 Task: Explore Airbnb accommodation in Kuusamo, Finland from 4th December, 2023 to 10th December, 2023 for 8 adults. Place can be entire room or shared room with 4 bedrooms having 8 beds and 4 bathrooms. Property type can be house. Amenities needed are: wifi, TV, free parkinig on premises, gym, breakfast.
Action: Mouse moved to (591, 128)
Screenshot: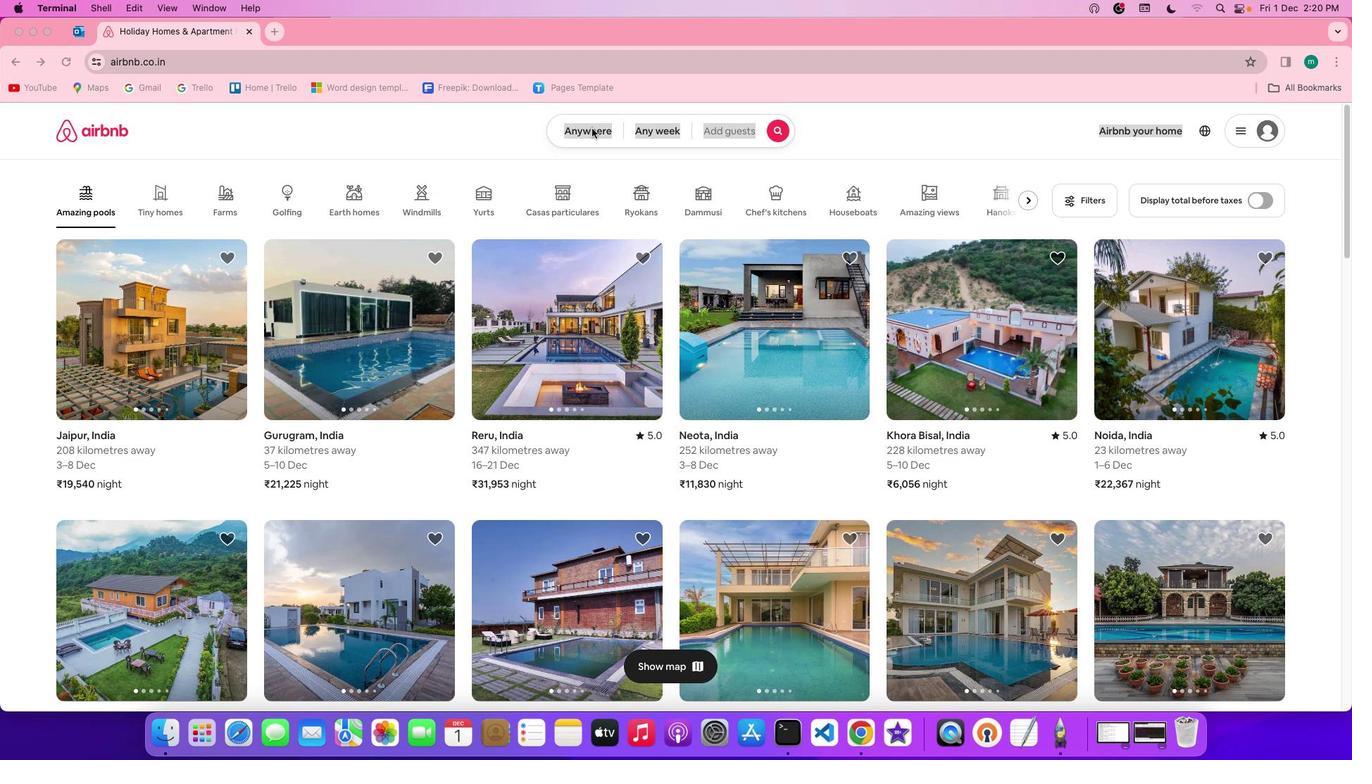 
Action: Mouse pressed left at (591, 128)
Screenshot: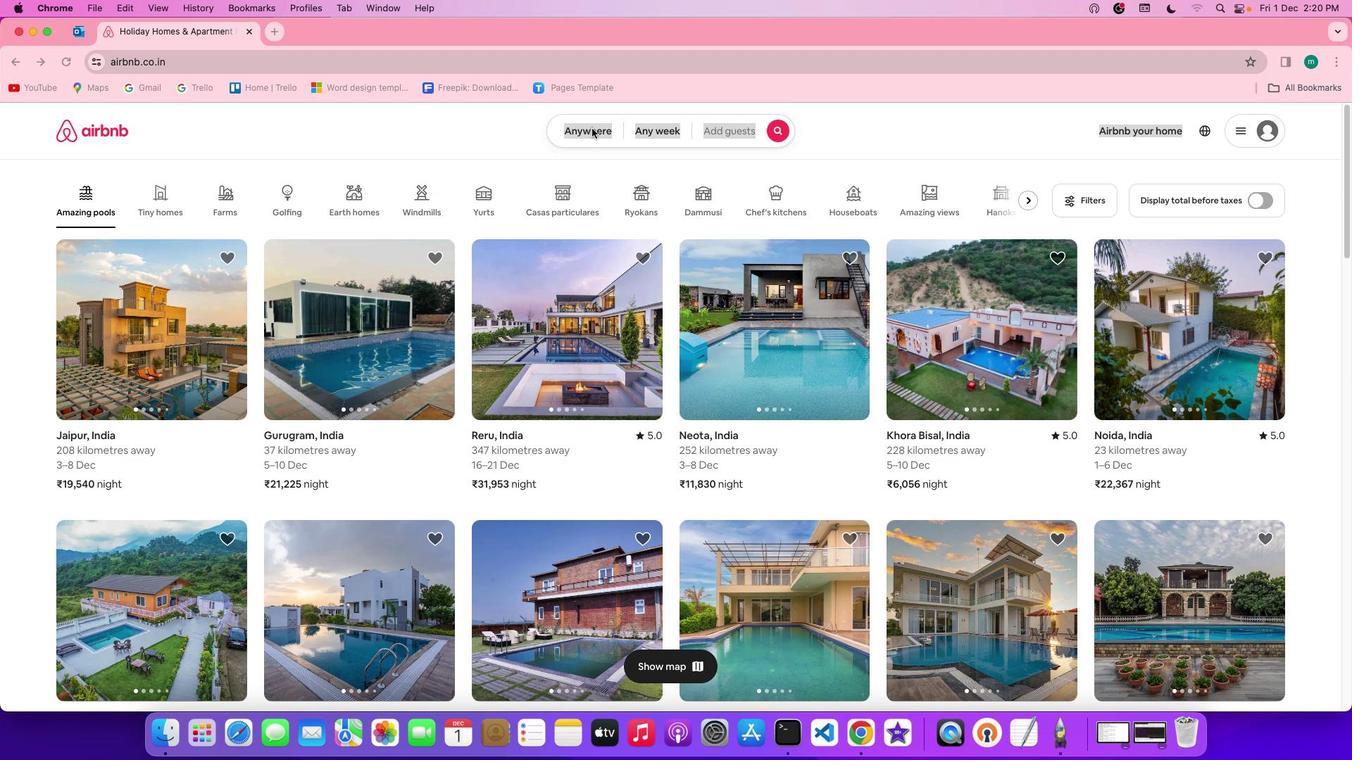 
Action: Mouse pressed left at (591, 128)
Screenshot: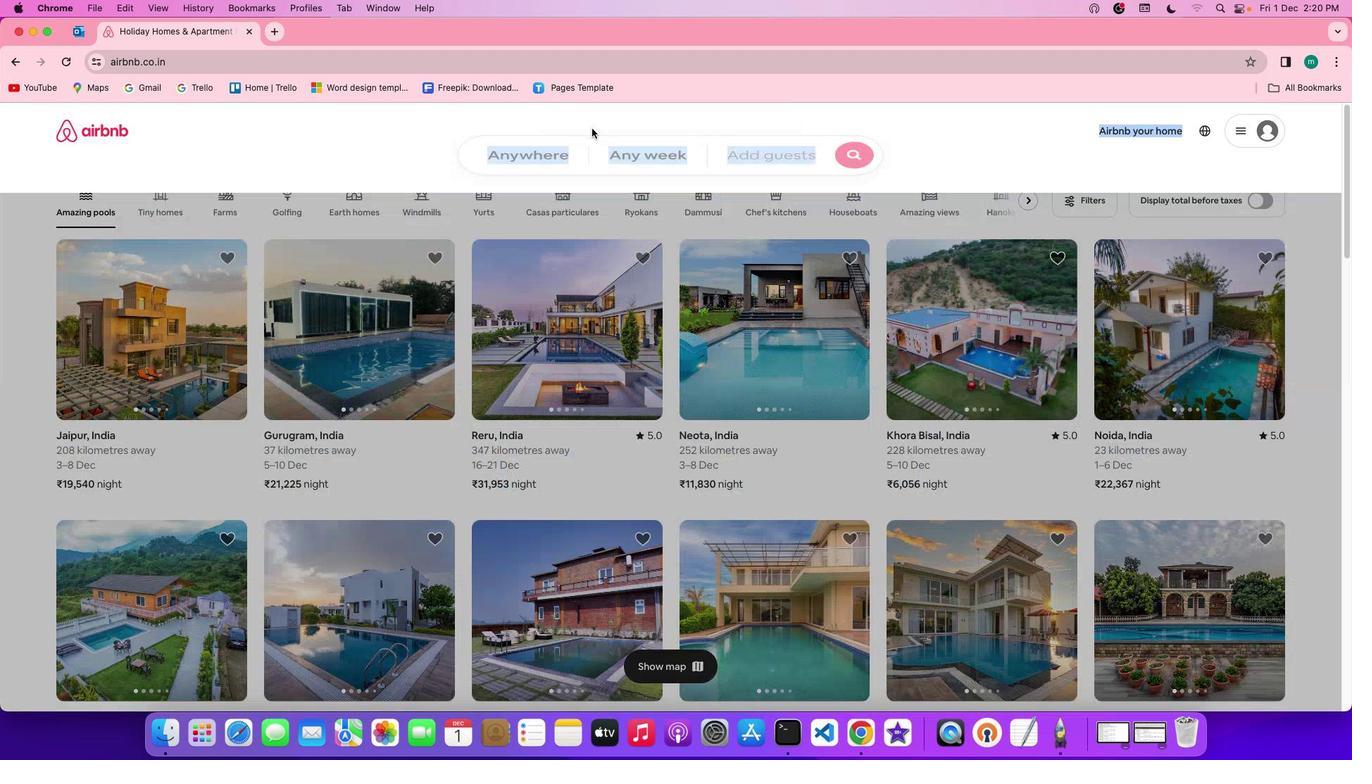 
Action: Mouse moved to (516, 183)
Screenshot: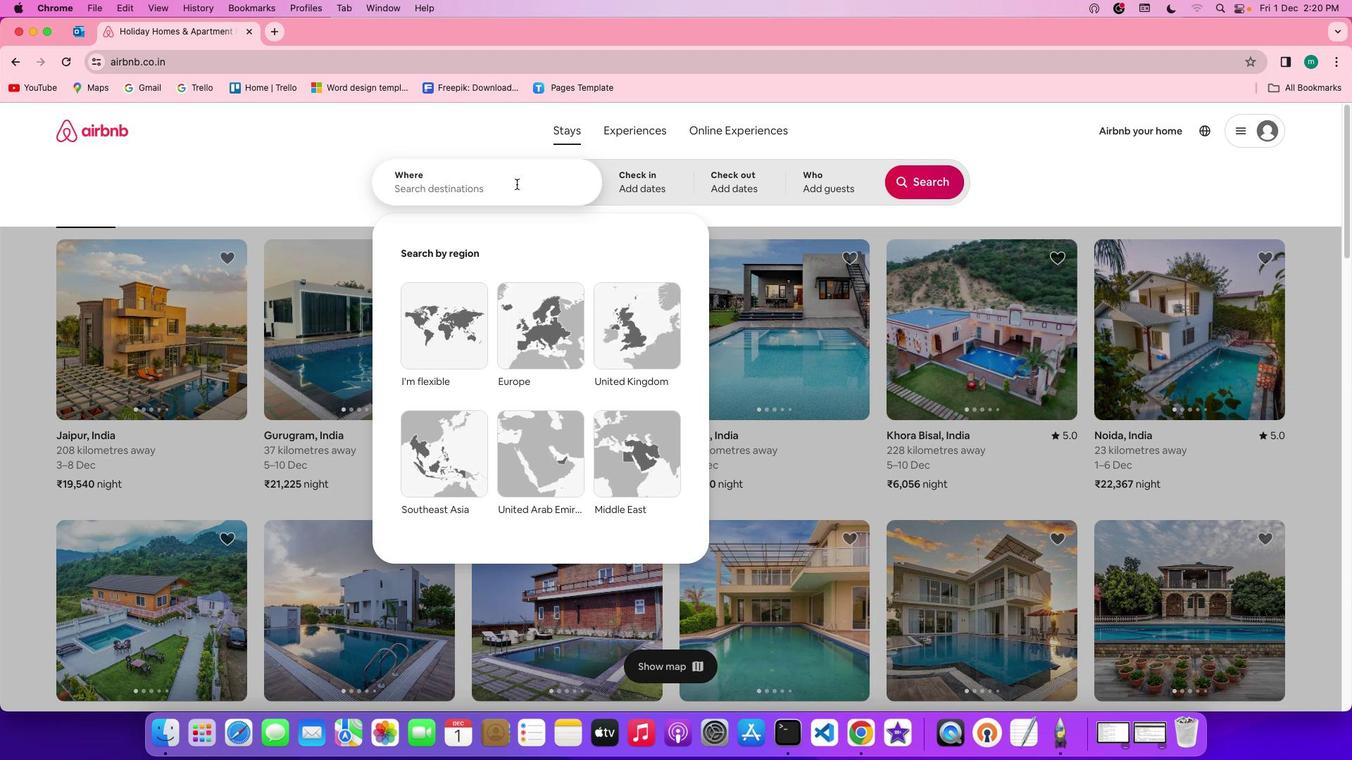 
Action: Mouse pressed left at (516, 183)
Screenshot: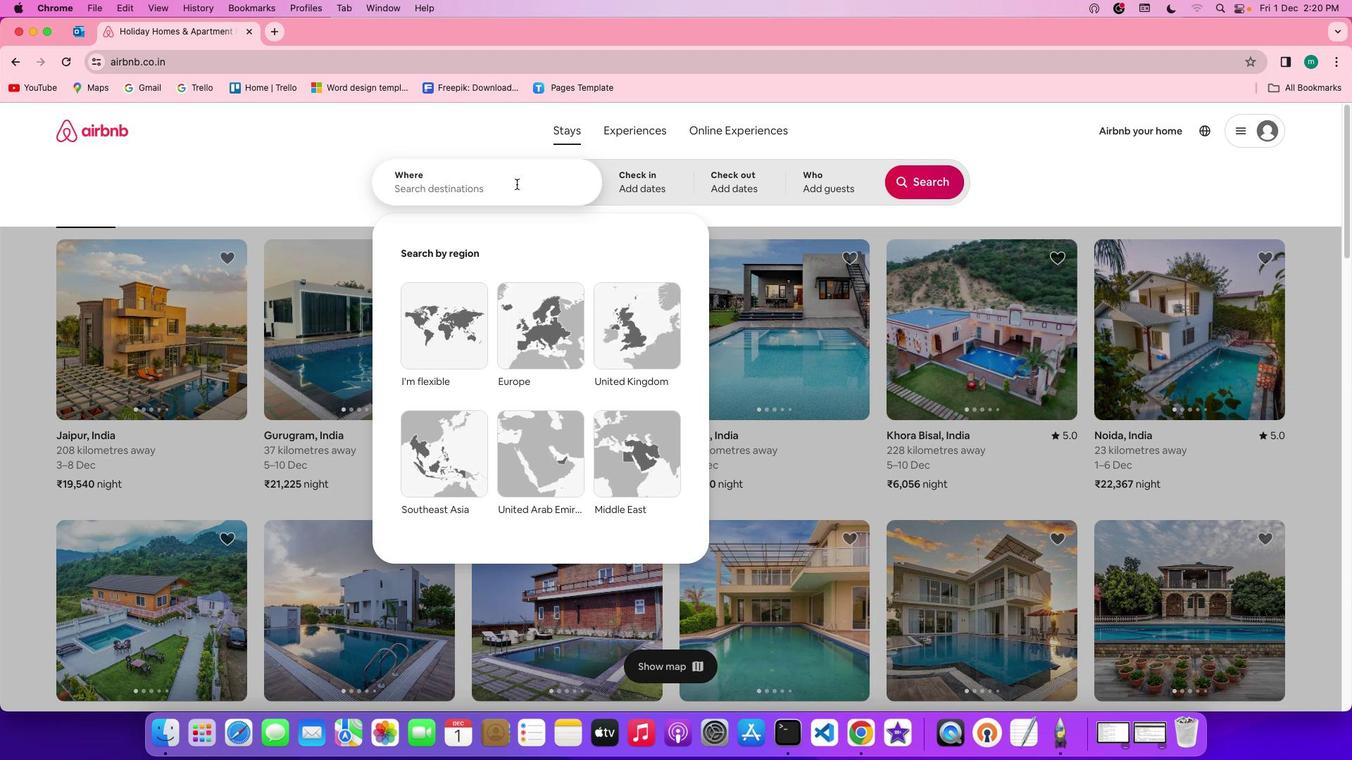 
Action: Key pressed Key.shift'K''u''u''s''a''m''o'','Key.spaceKey.shift'f''i''n''l''a''n''d'
Screenshot: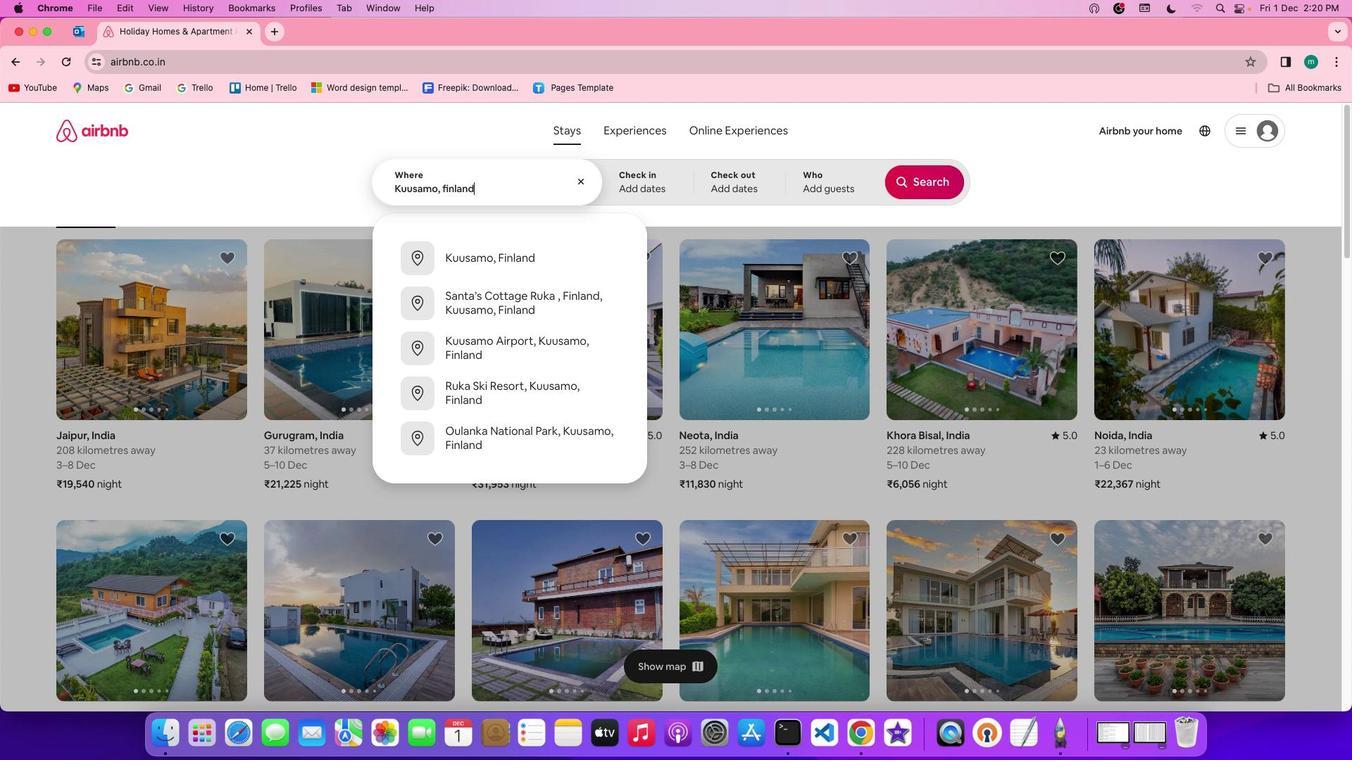 
Action: Mouse moved to (659, 187)
Screenshot: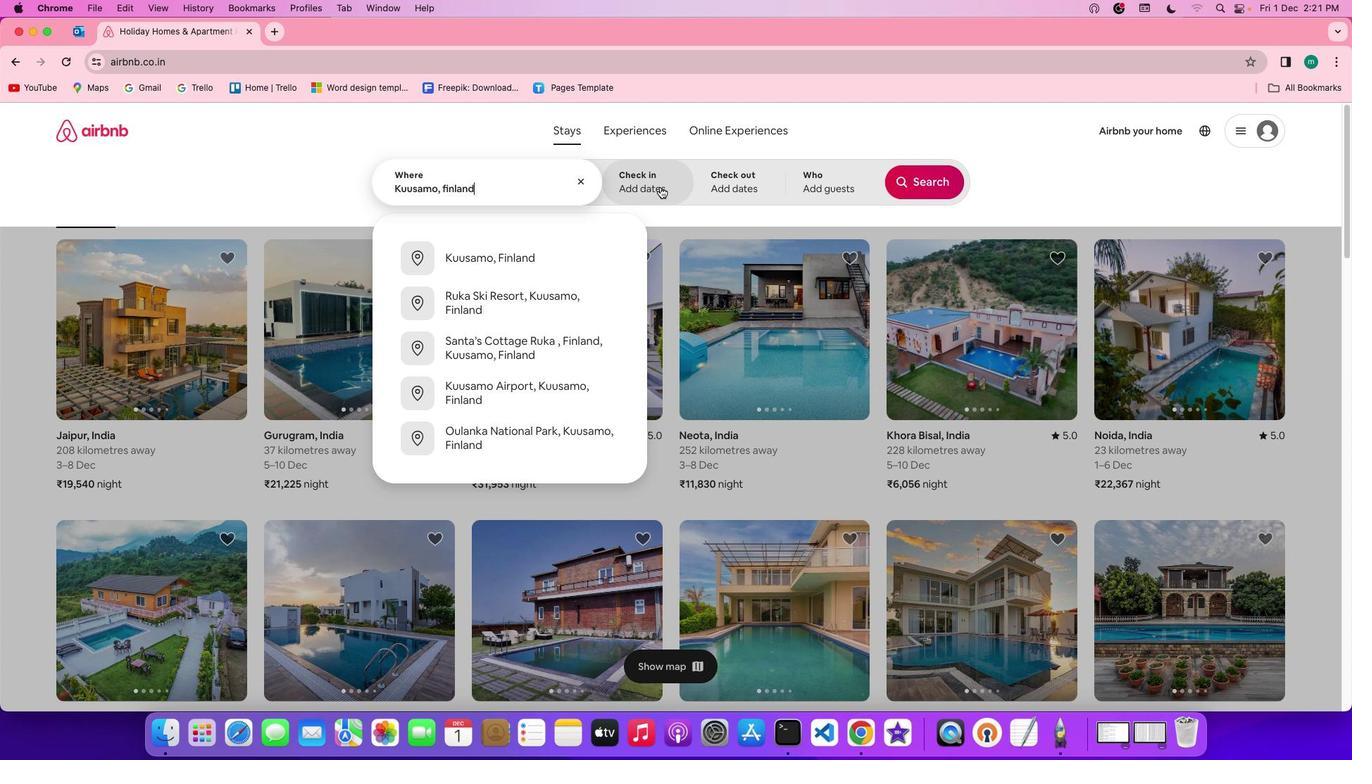 
Action: Mouse pressed left at (659, 187)
Screenshot: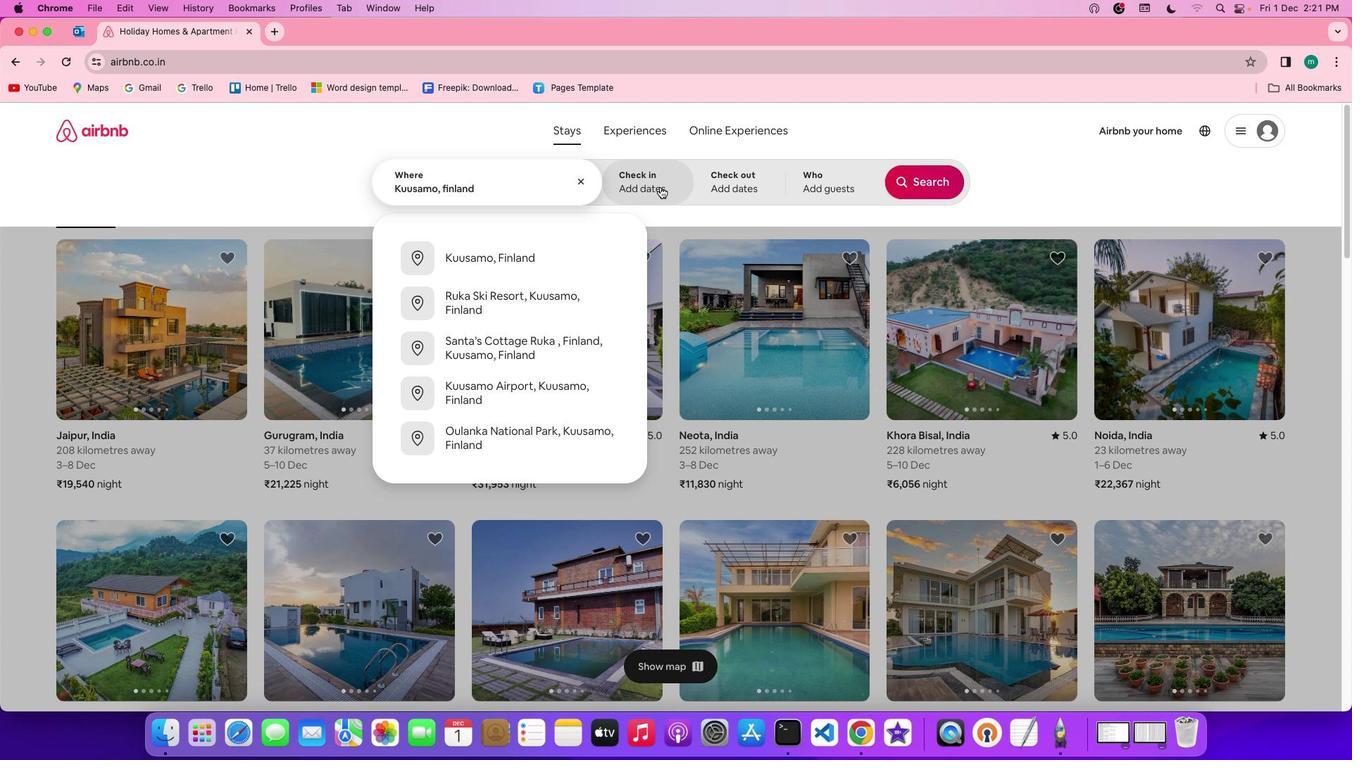 
Action: Mouse moved to (471, 390)
Screenshot: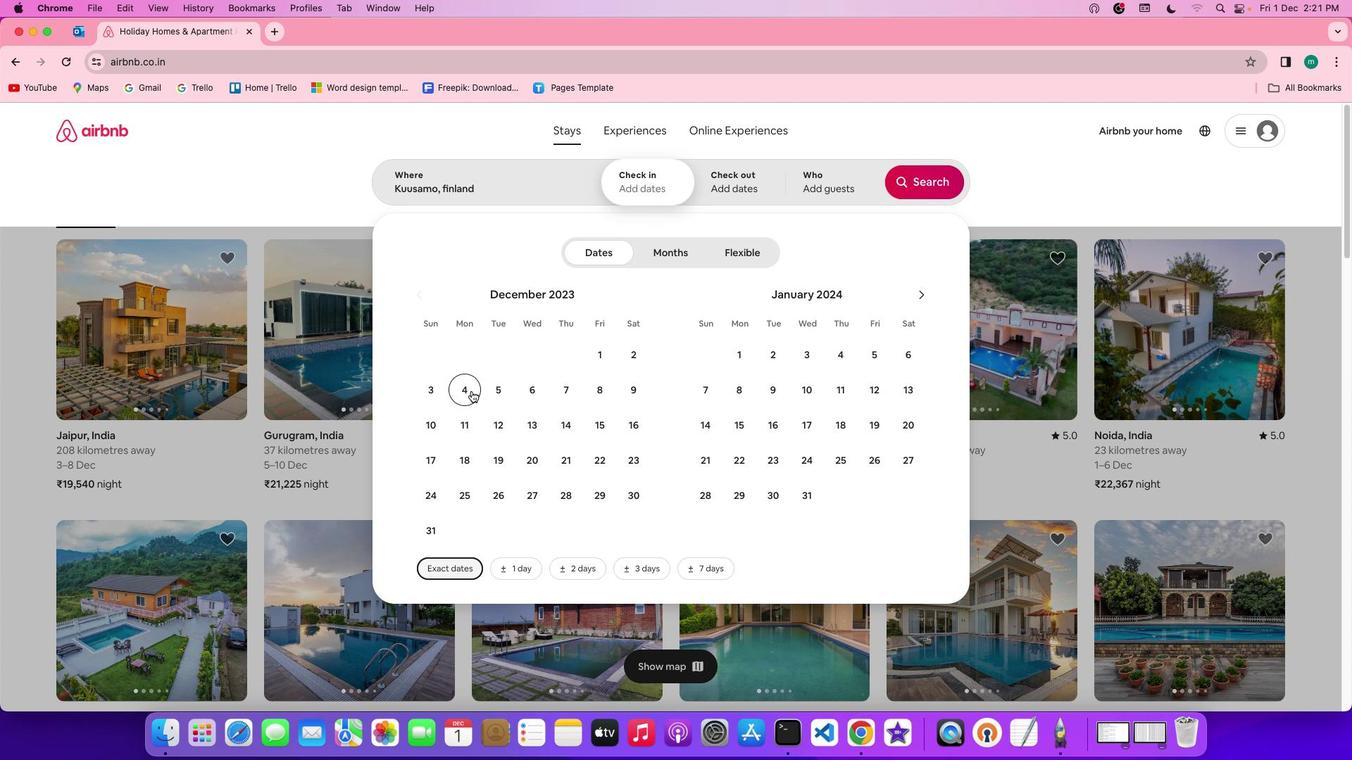 
Action: Mouse pressed left at (471, 390)
Screenshot: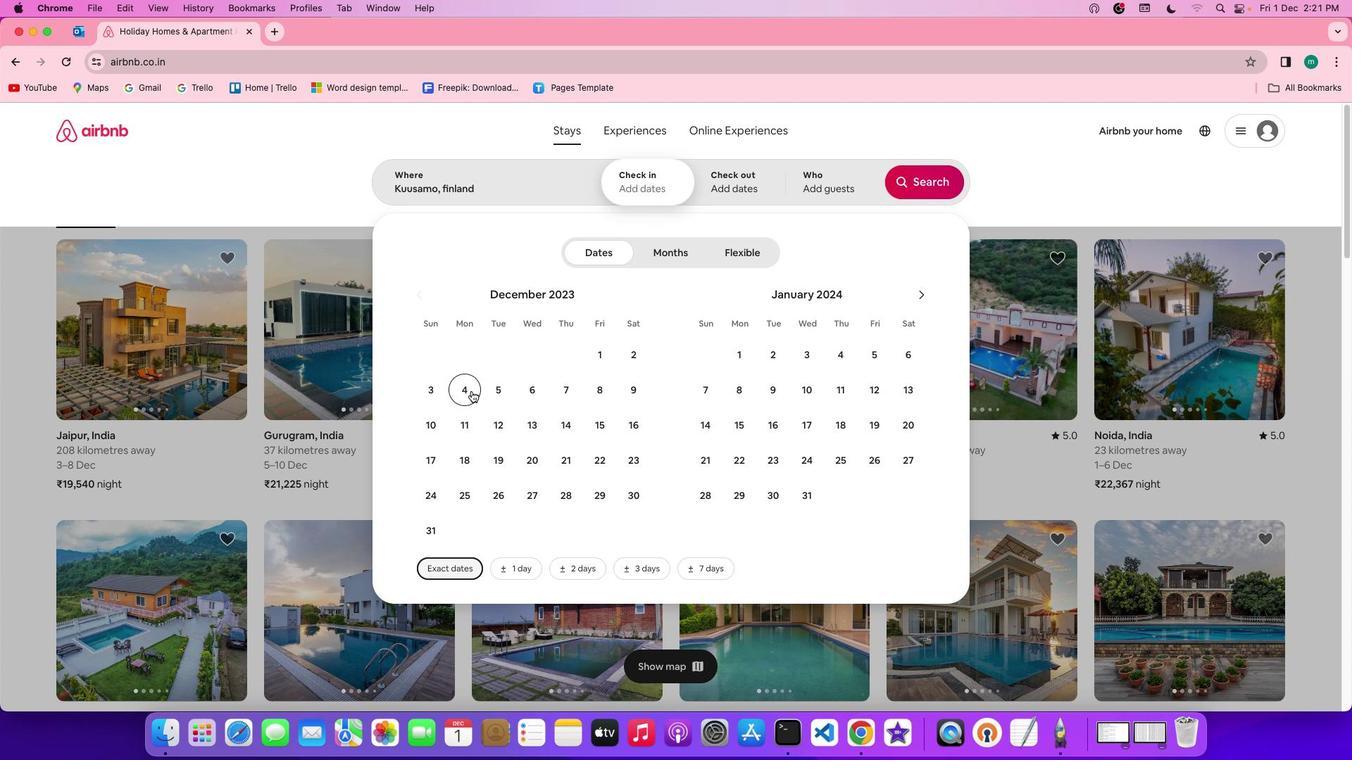 
Action: Mouse moved to (433, 423)
Screenshot: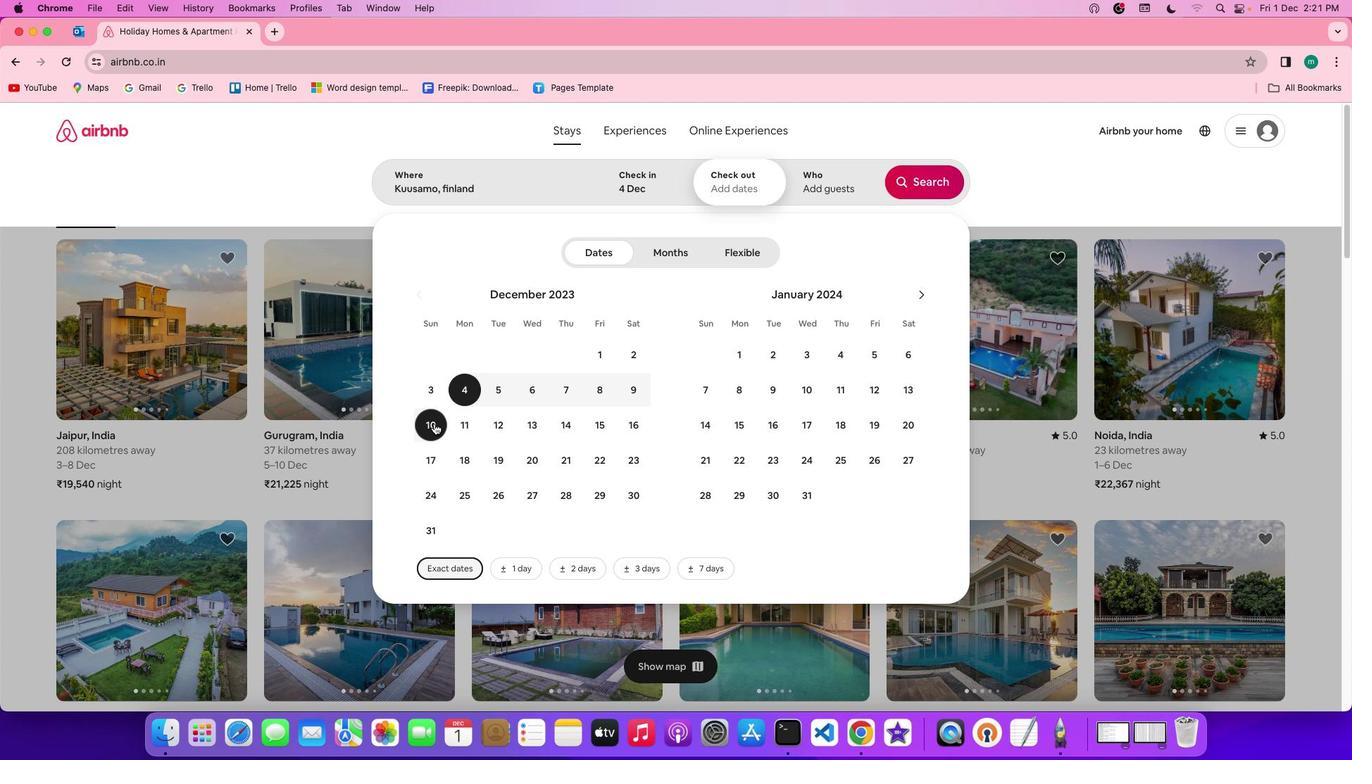 
Action: Mouse pressed left at (433, 423)
Screenshot: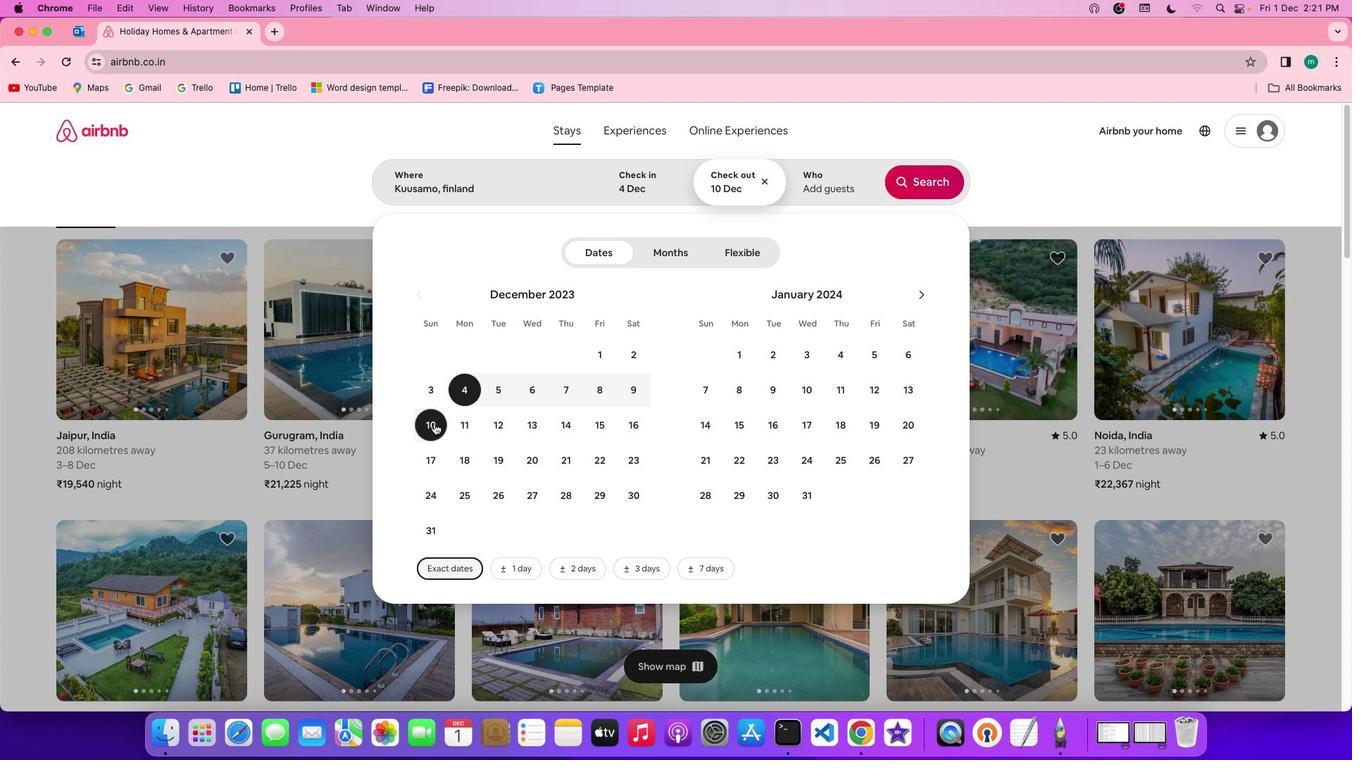 
Action: Mouse moved to (824, 183)
Screenshot: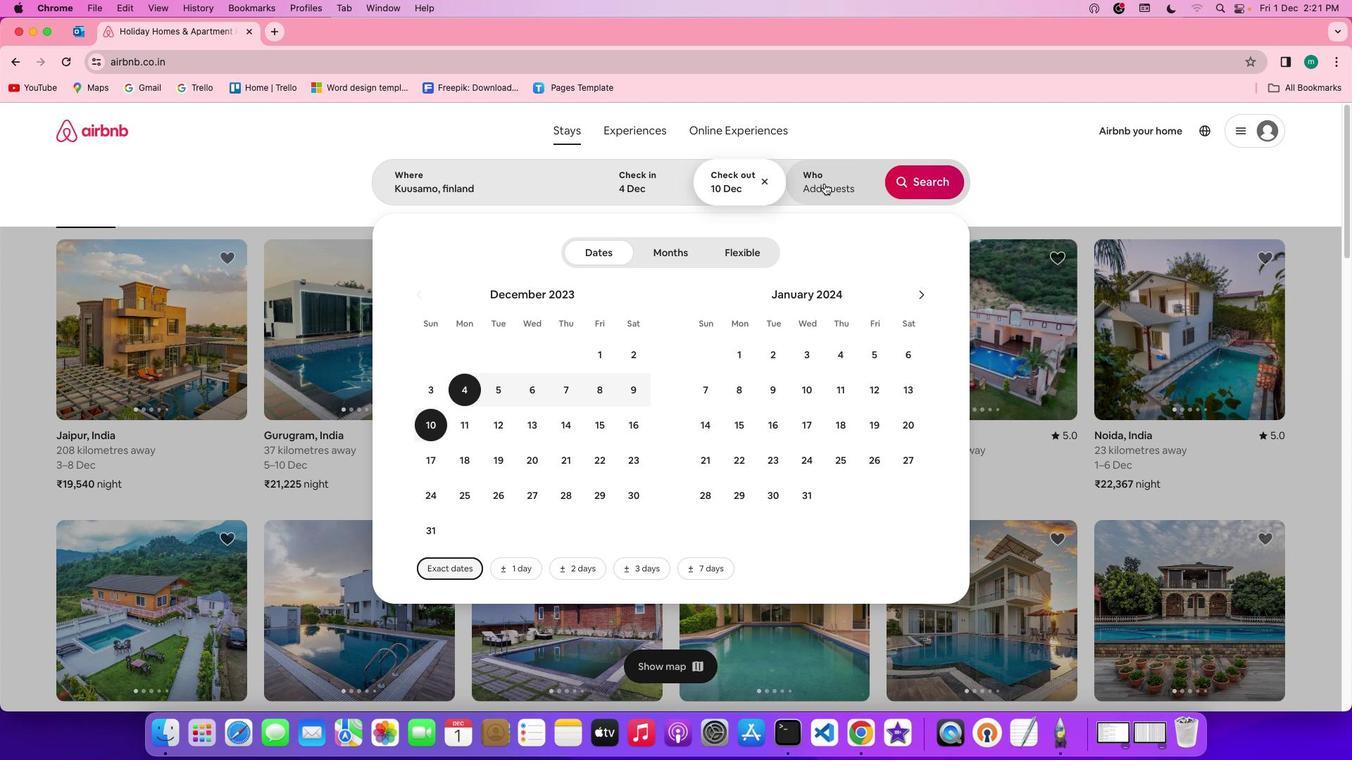 
Action: Mouse pressed left at (824, 183)
Screenshot: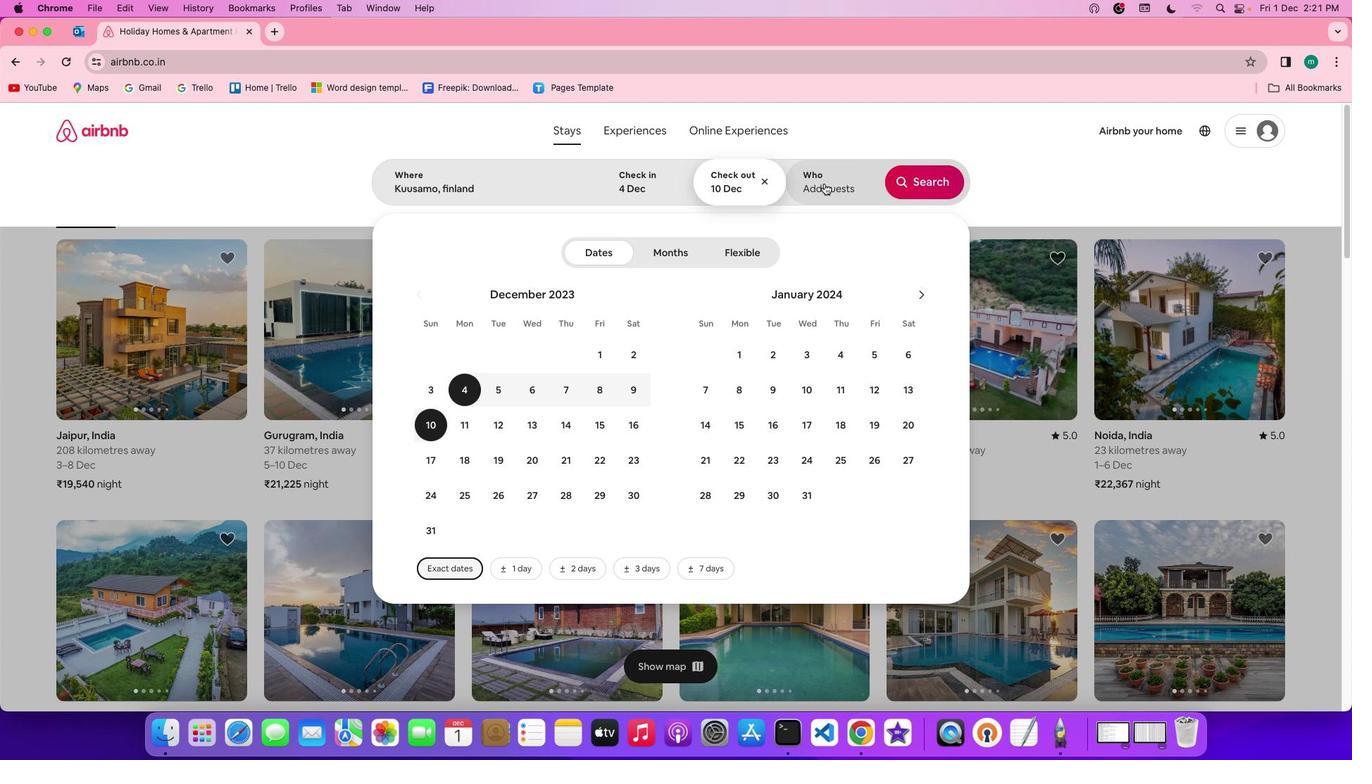 
Action: Mouse moved to (931, 250)
Screenshot: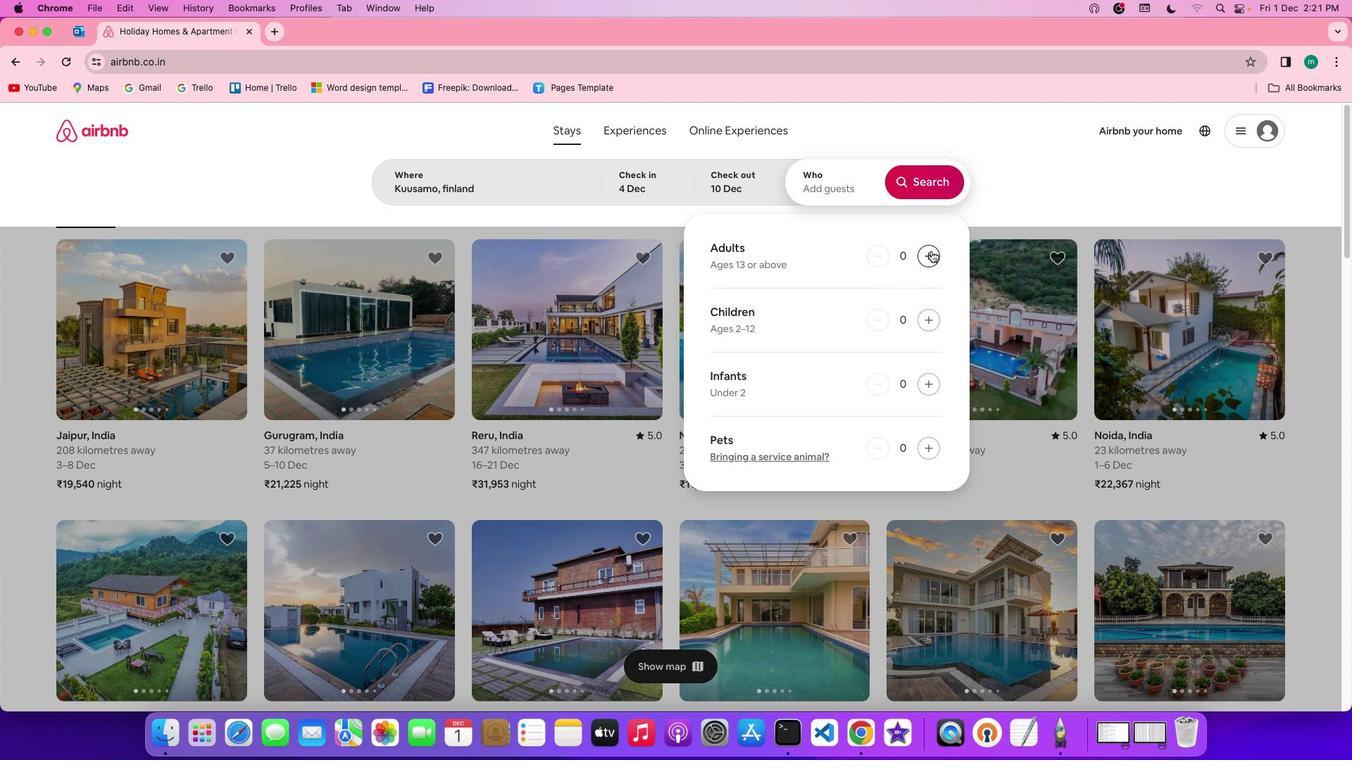 
Action: Mouse pressed left at (931, 250)
Screenshot: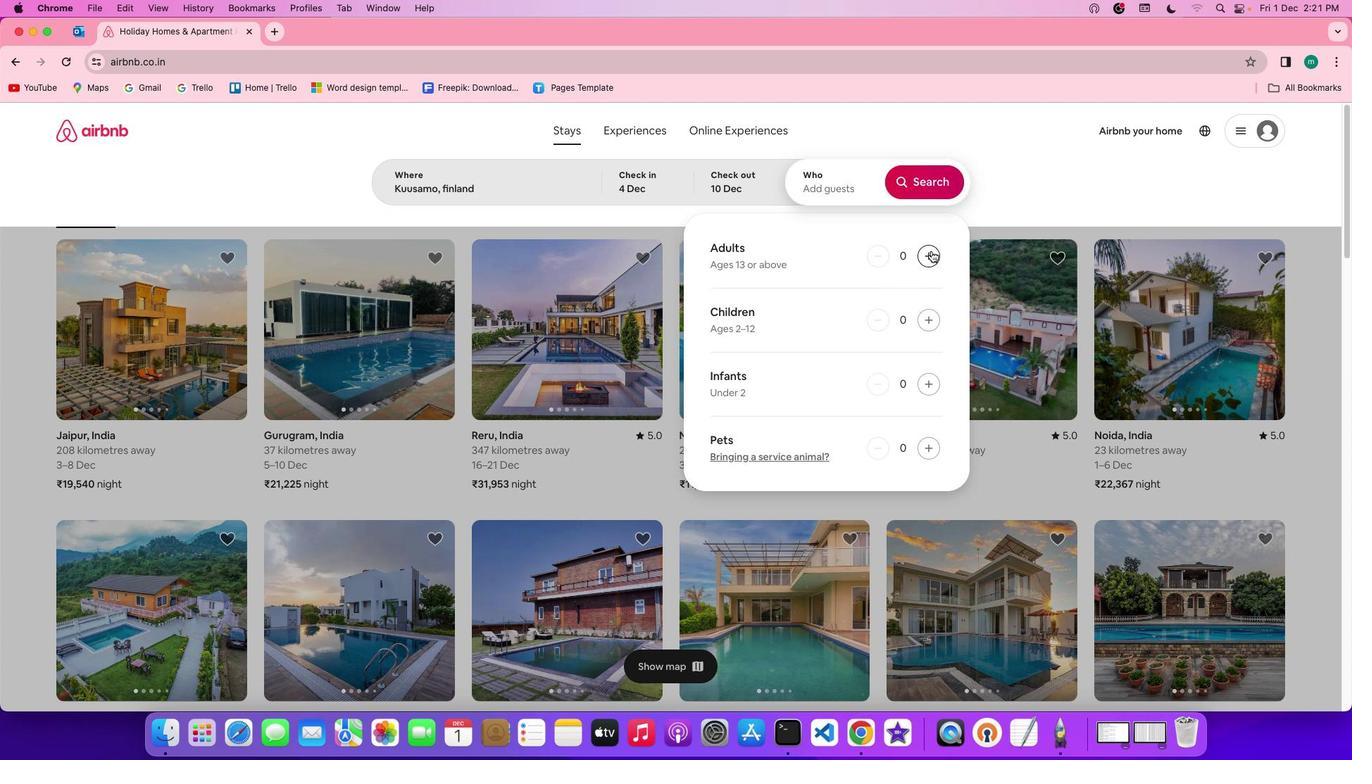 
Action: Mouse pressed left at (931, 250)
Screenshot: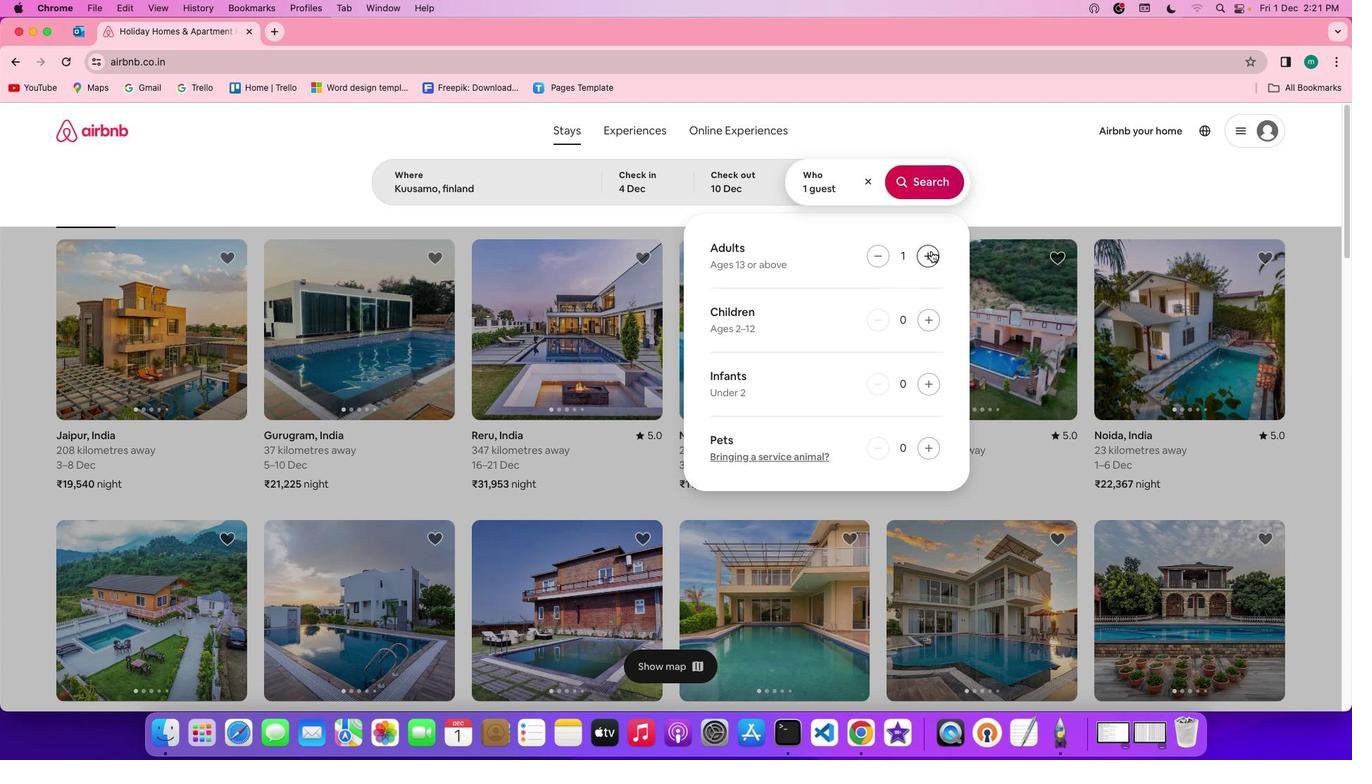 
Action: Mouse pressed left at (931, 250)
Screenshot: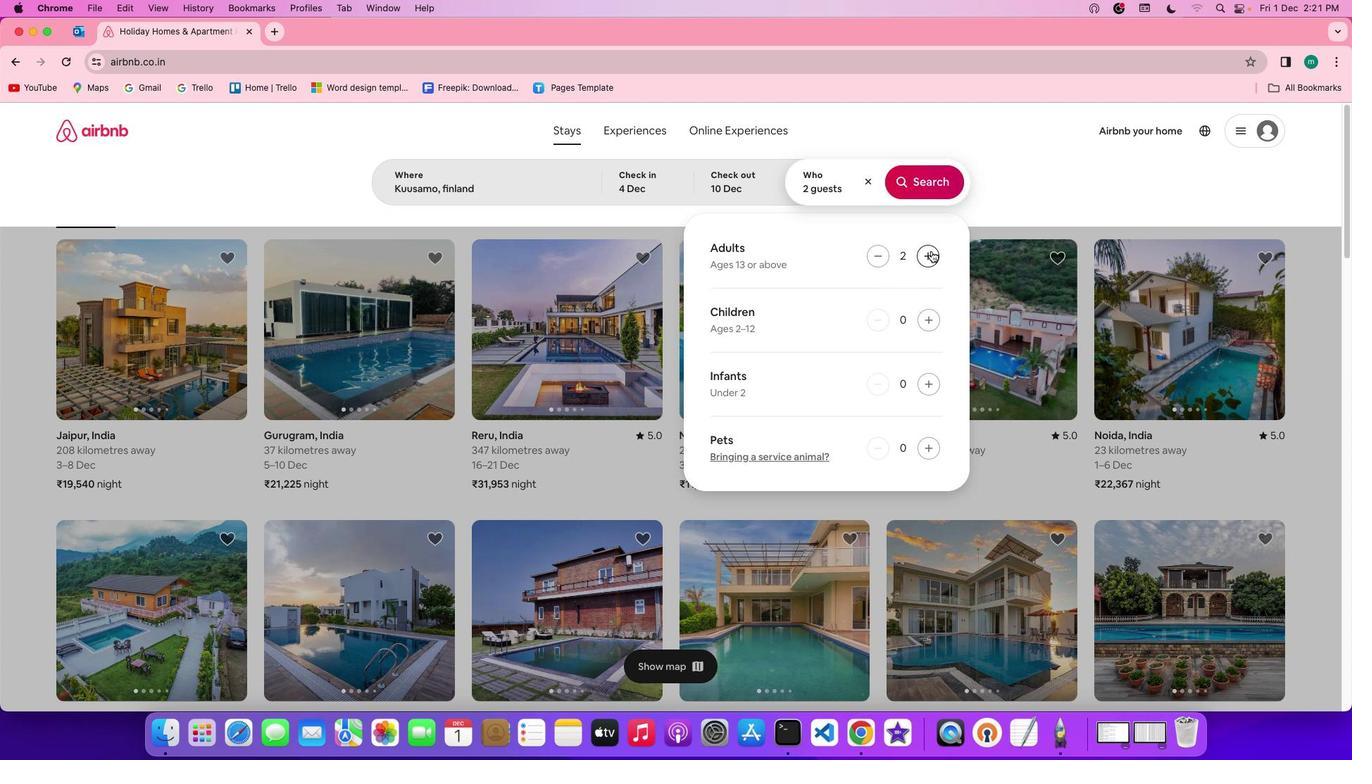 
Action: Mouse pressed left at (931, 250)
Screenshot: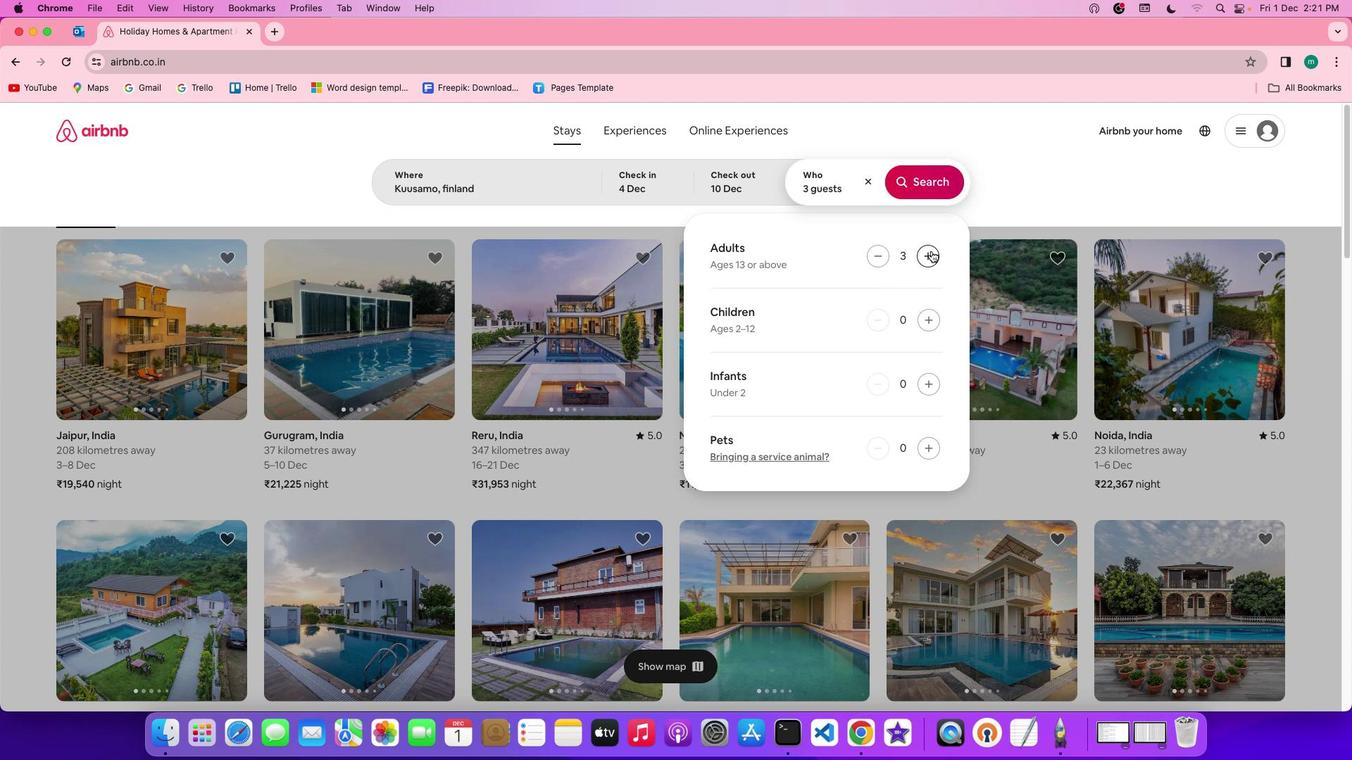 
Action: Mouse pressed left at (931, 250)
Screenshot: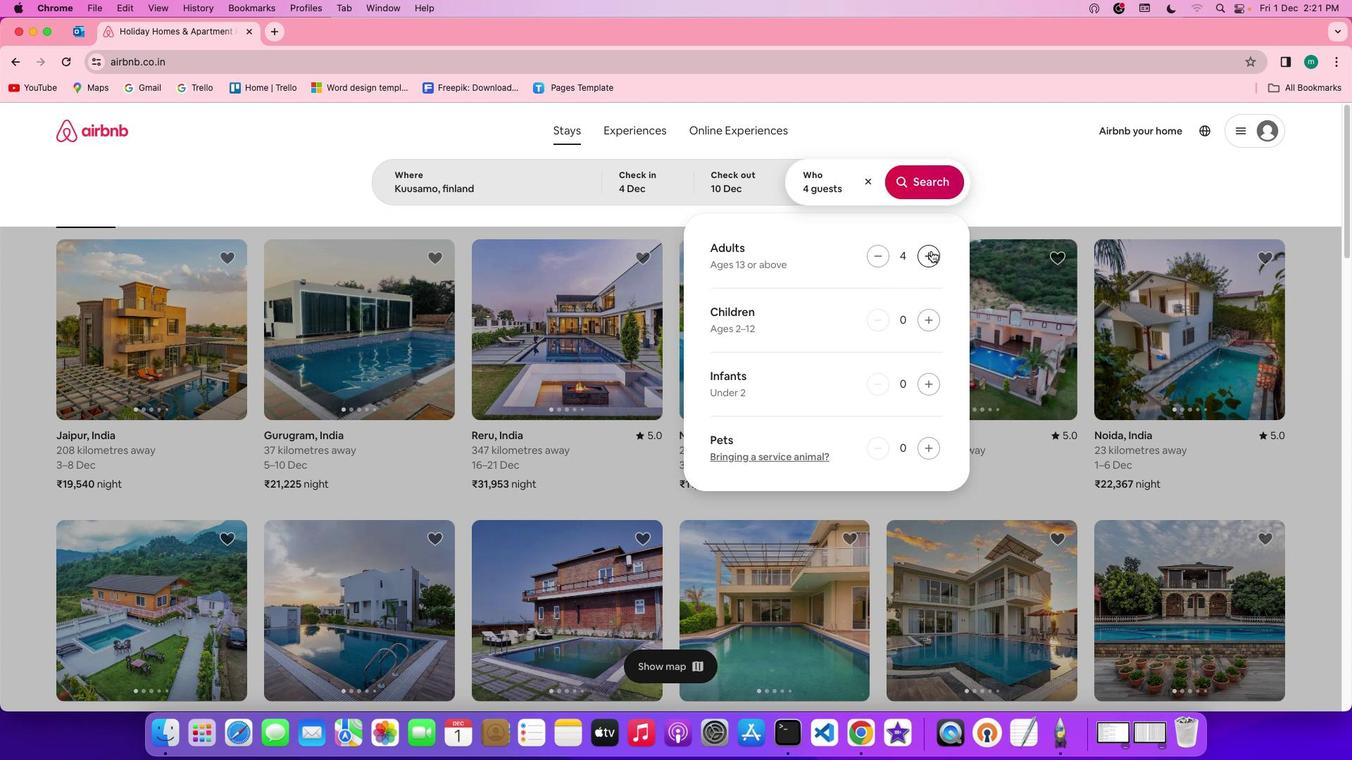 
Action: Mouse moved to (931, 250)
Screenshot: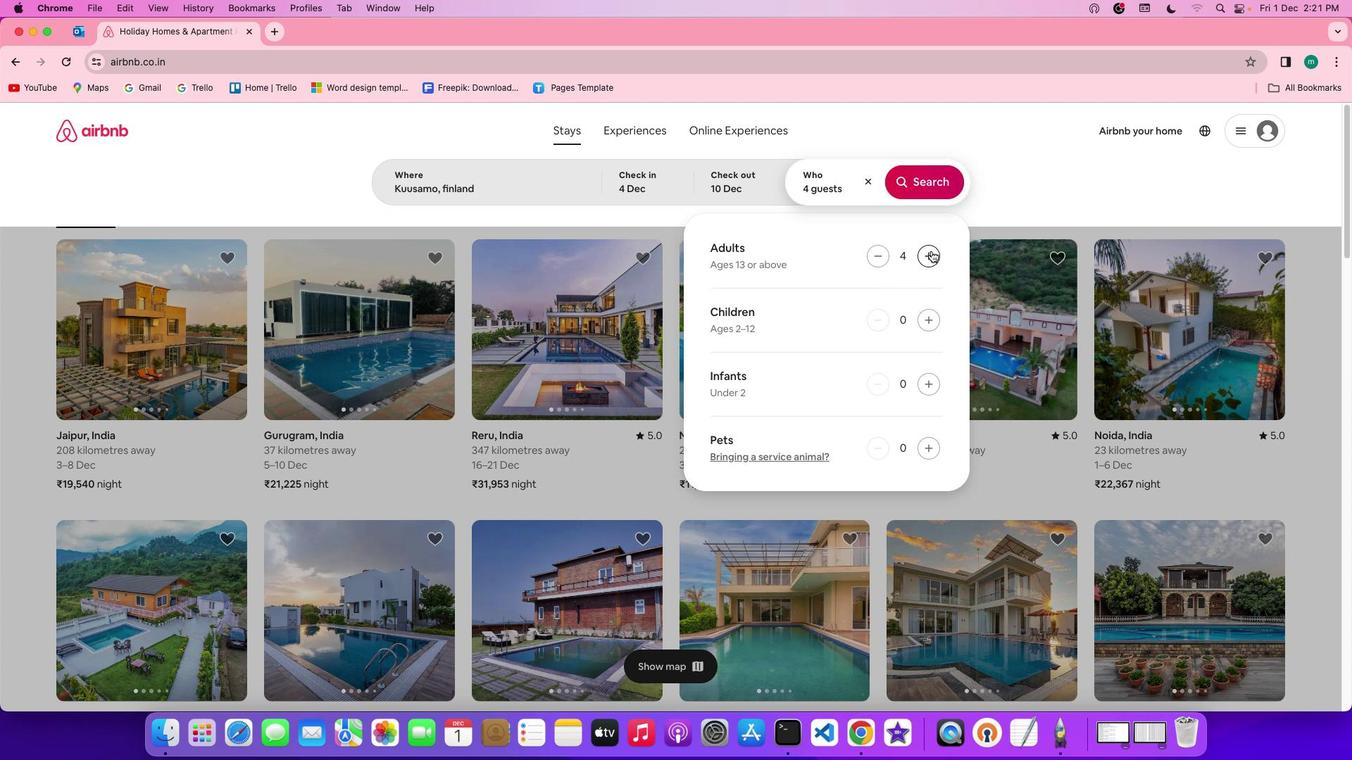 
Action: Mouse pressed left at (931, 250)
Screenshot: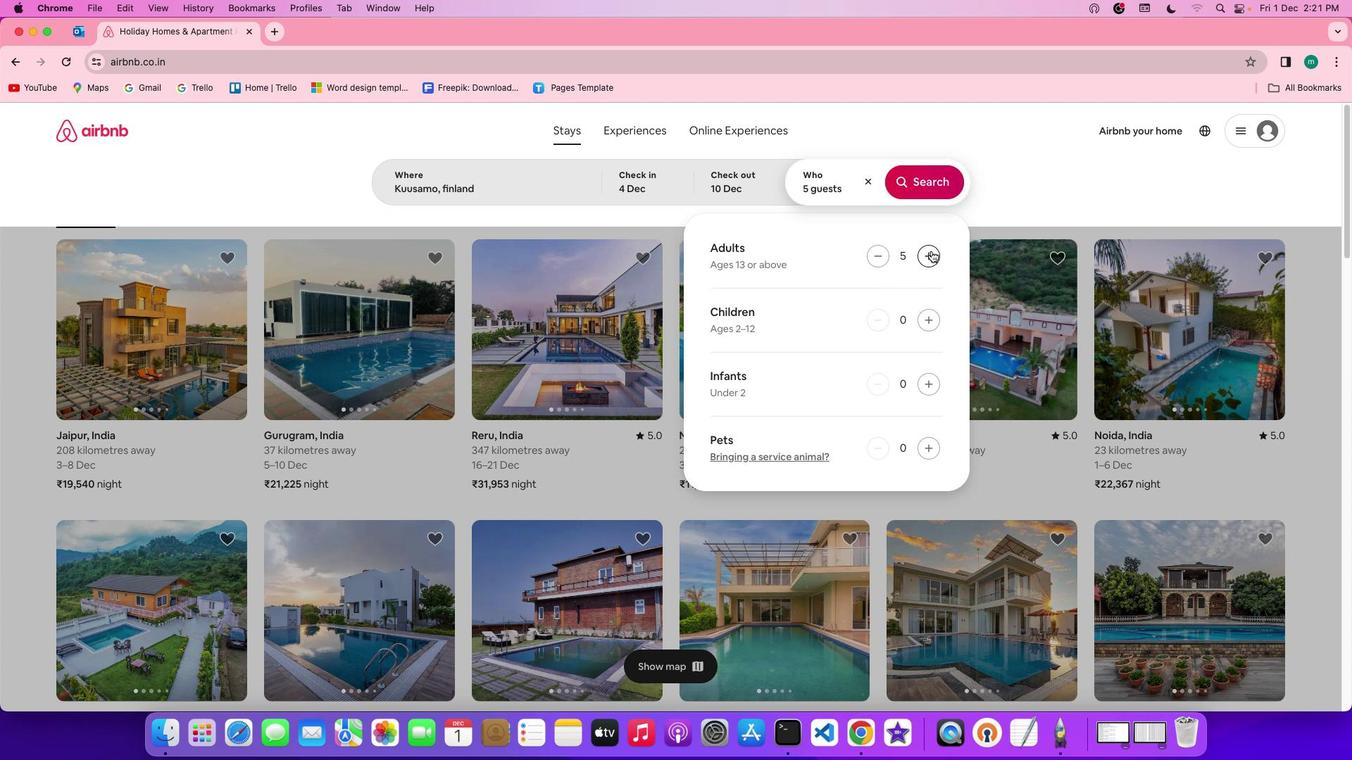 
Action: Mouse pressed left at (931, 250)
Screenshot: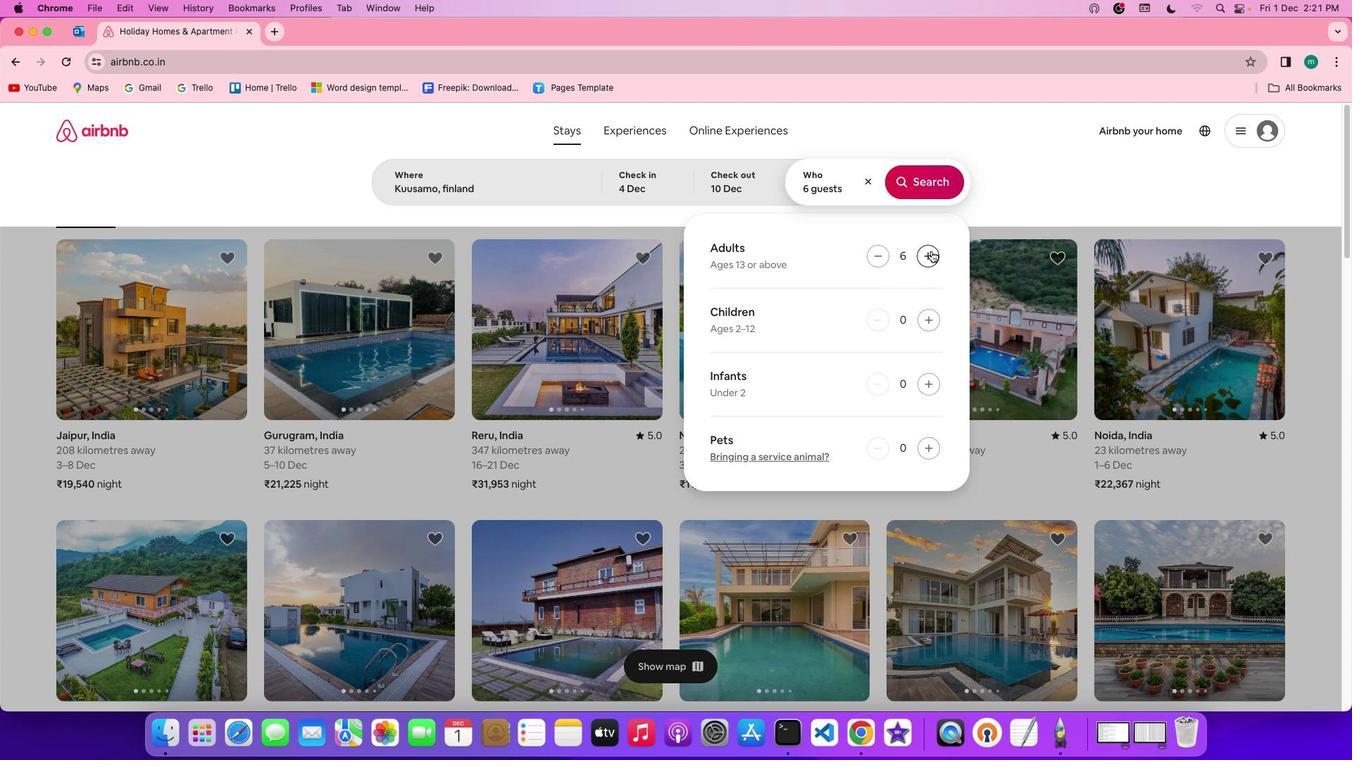 
Action: Mouse pressed left at (931, 250)
Screenshot: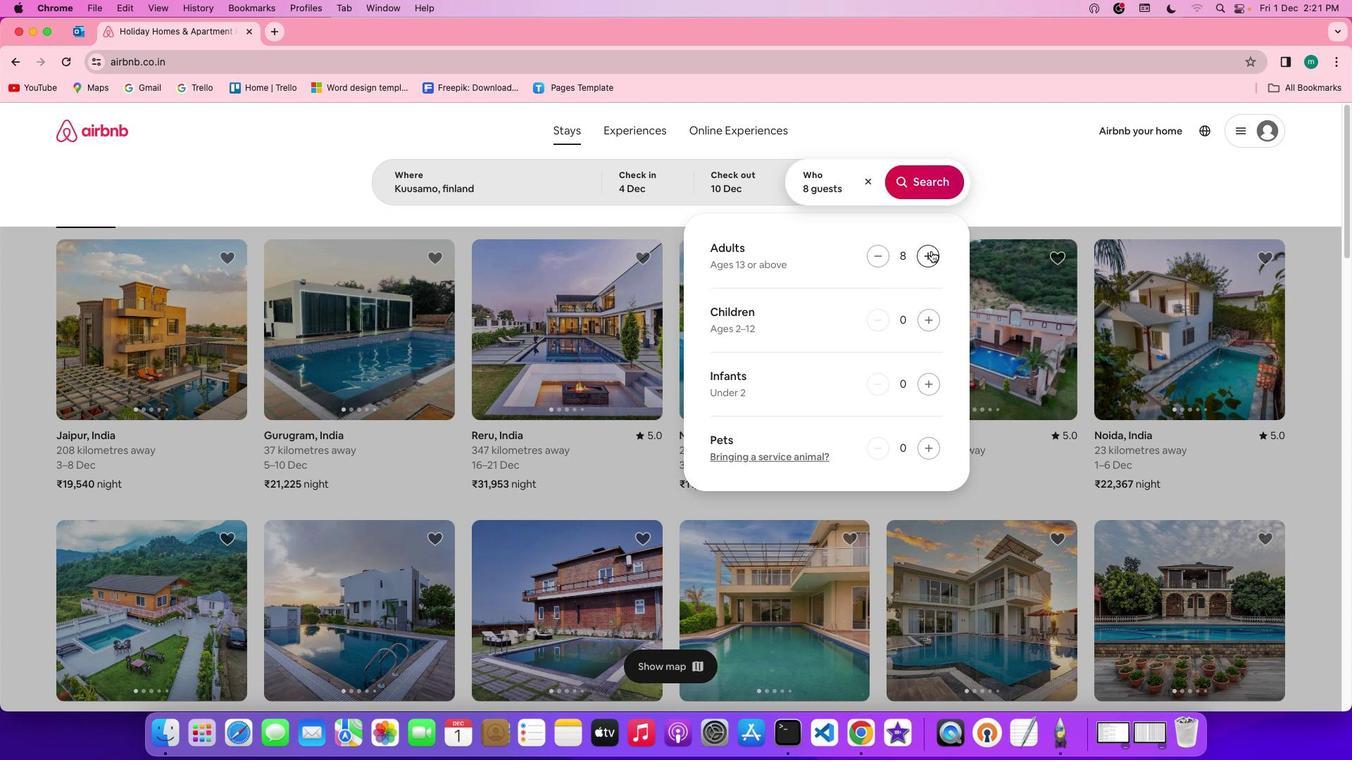 
Action: Mouse pressed left at (931, 250)
Screenshot: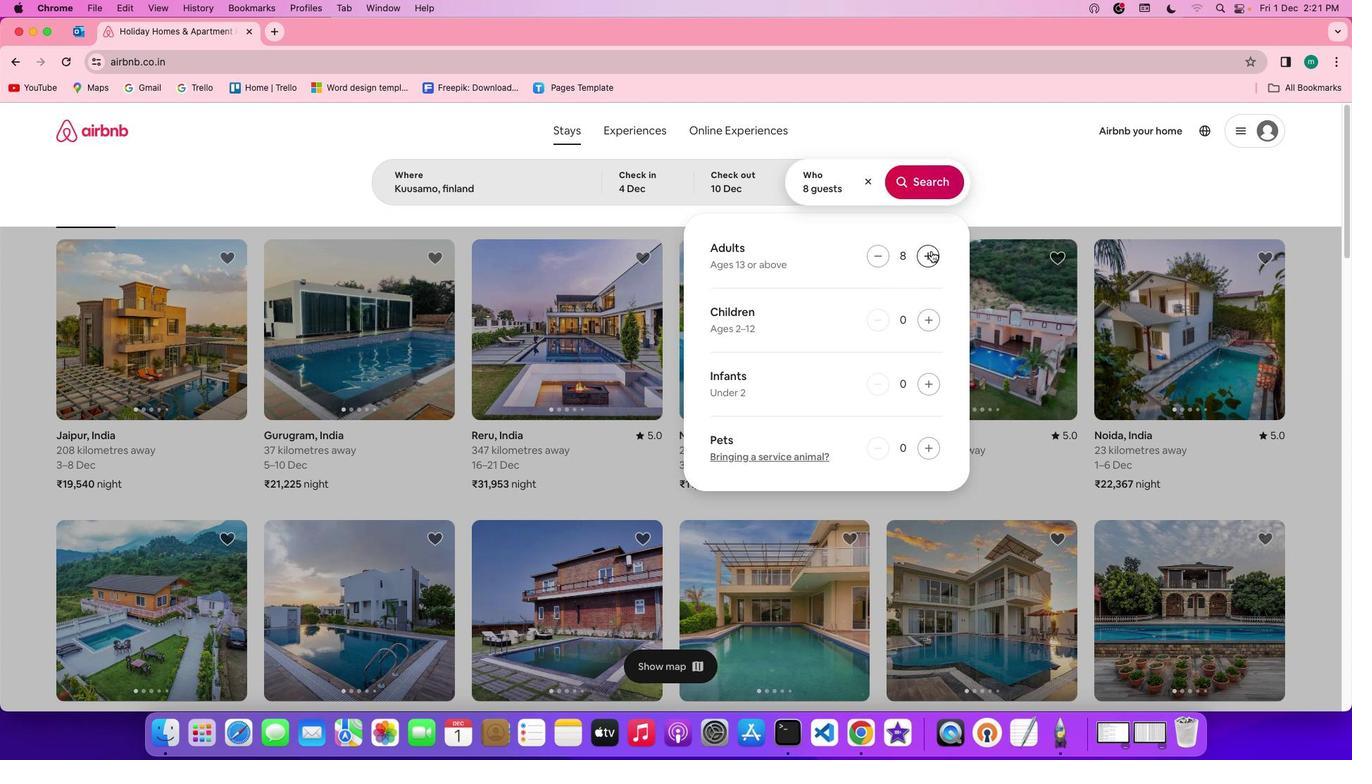 
Action: Mouse moved to (888, 250)
Screenshot: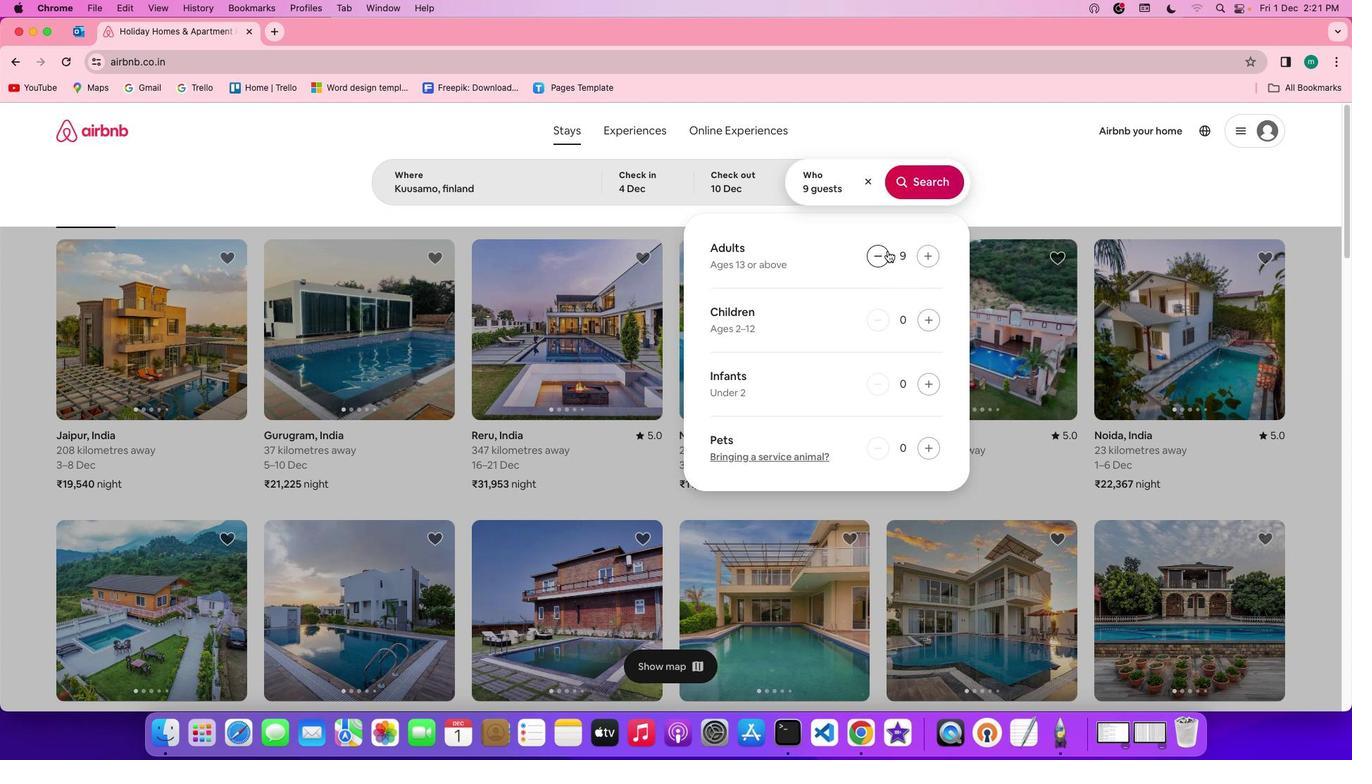
Action: Mouse pressed left at (888, 250)
Screenshot: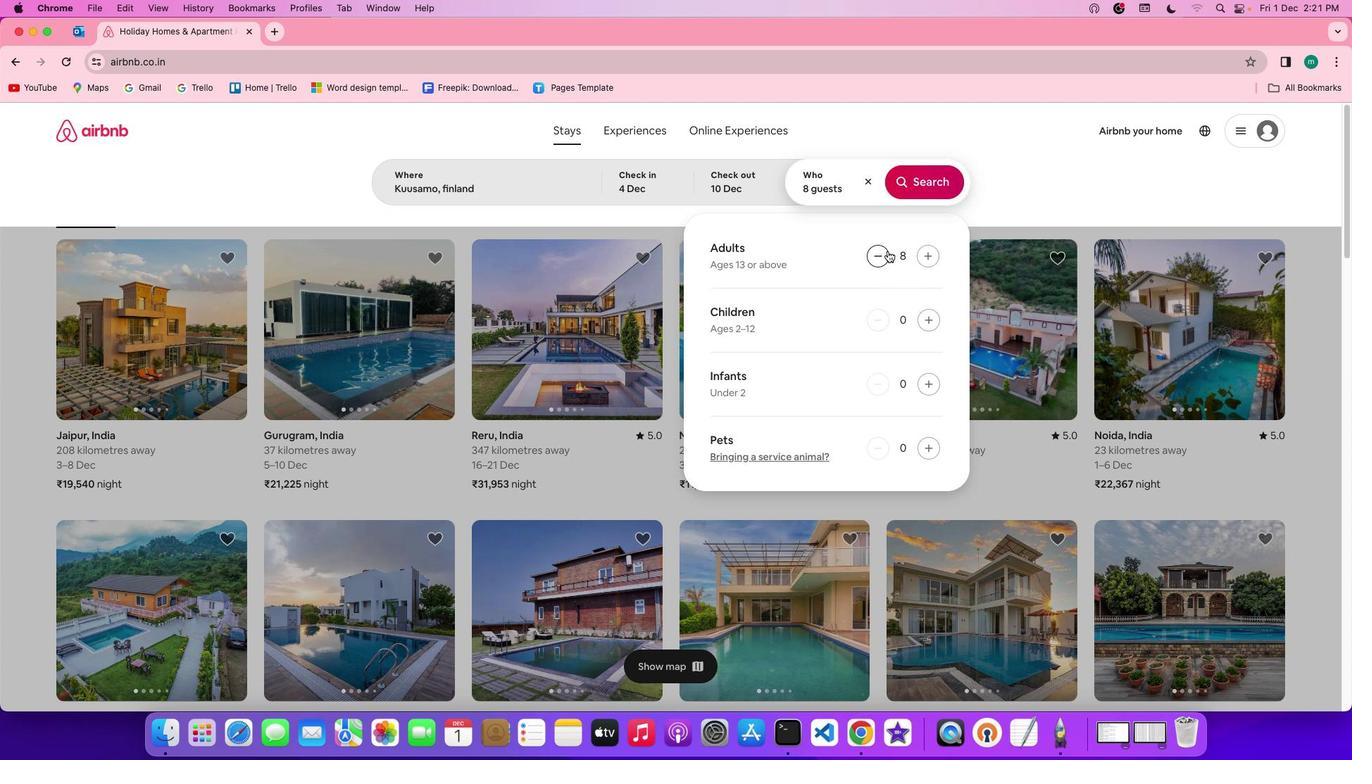 
Action: Mouse moved to (933, 190)
Screenshot: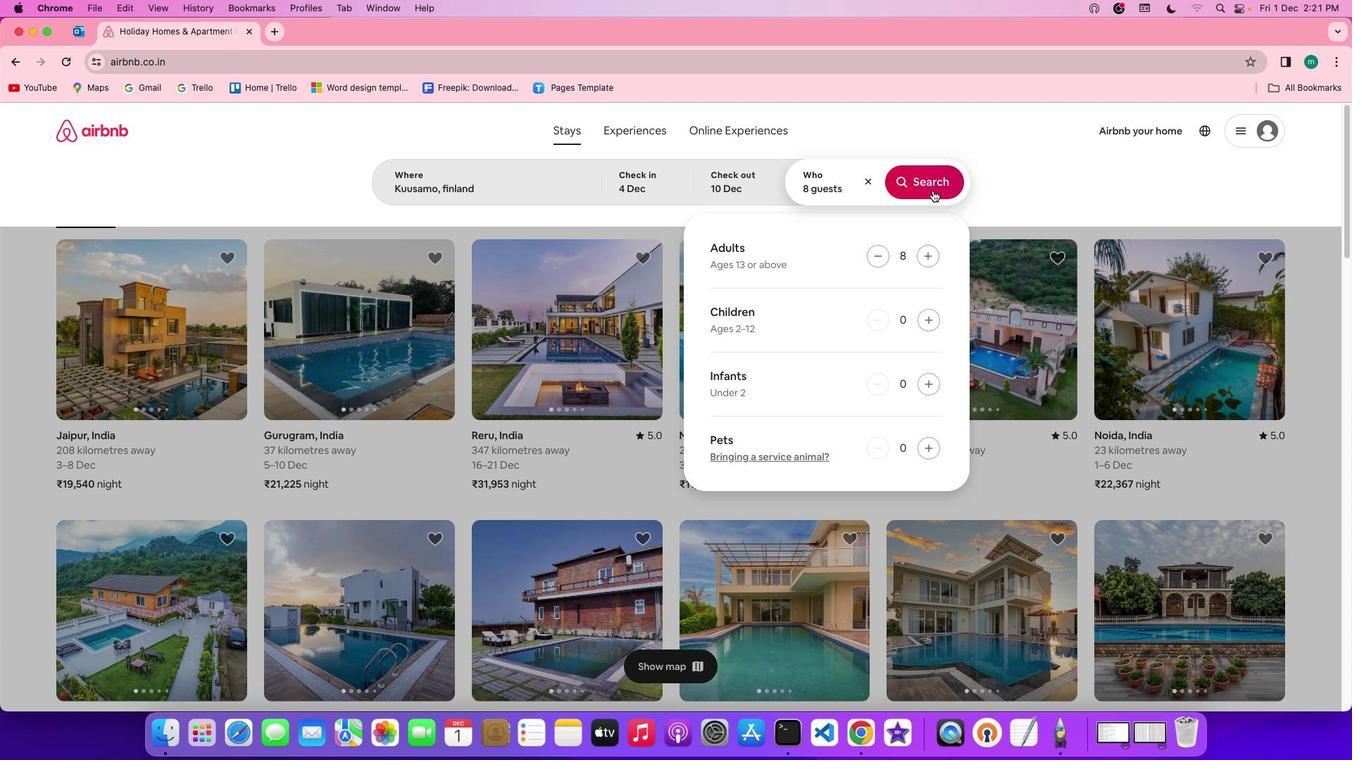 
Action: Mouse pressed left at (933, 190)
Screenshot: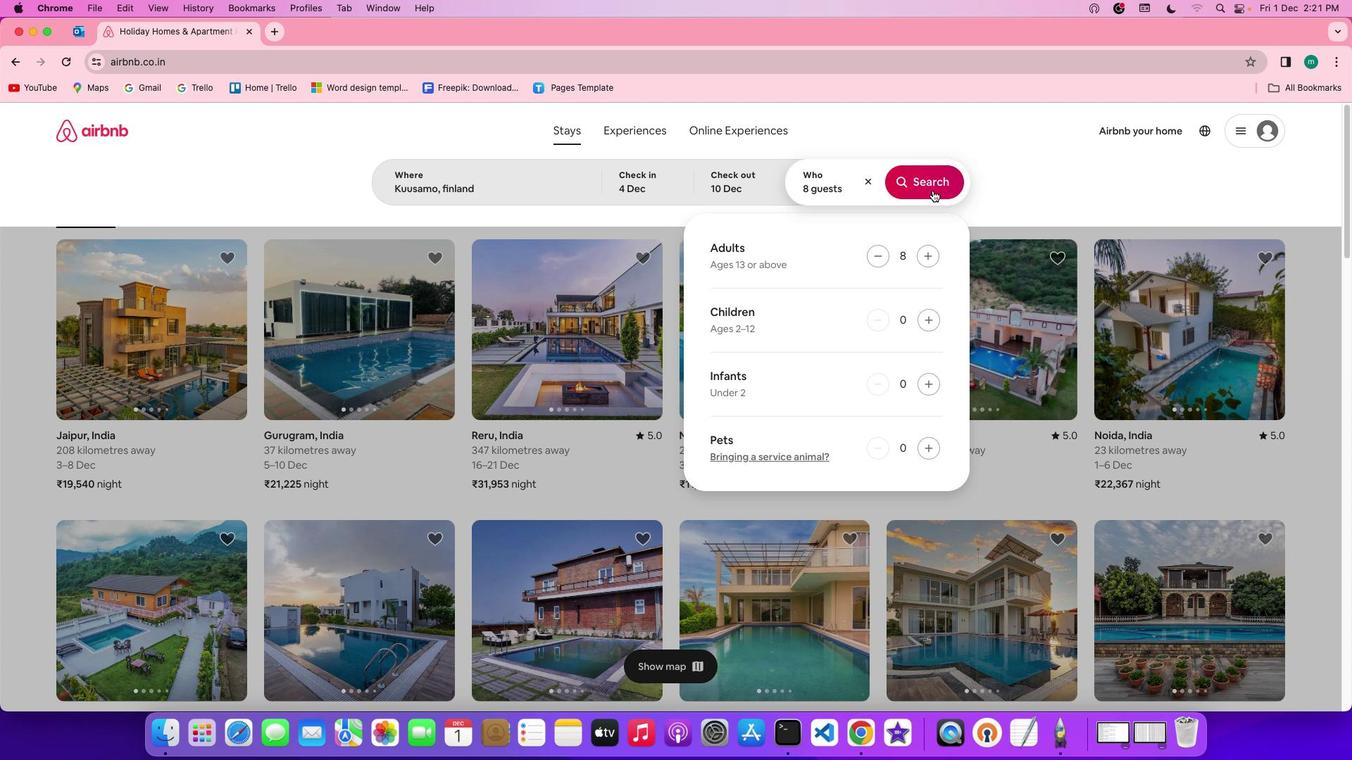 
Action: Mouse moved to (1124, 188)
Screenshot: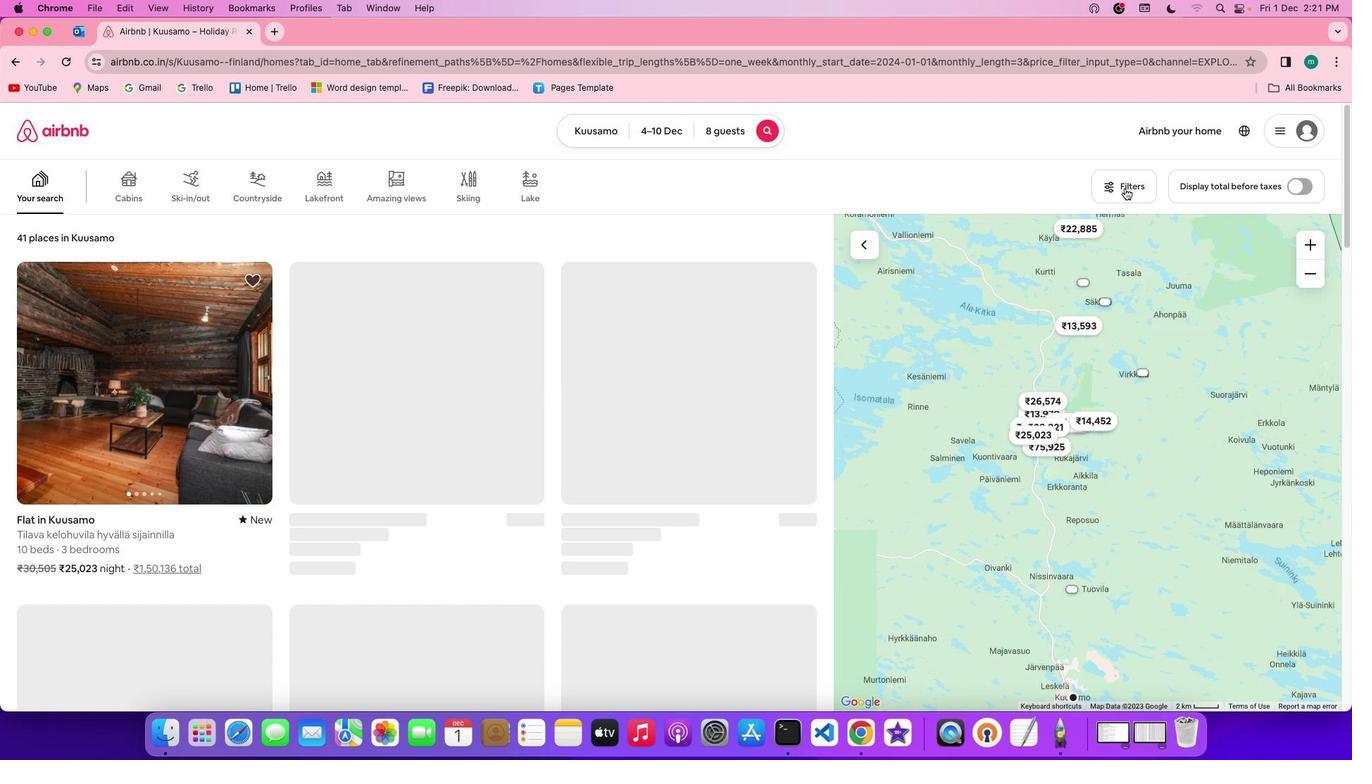 
Action: Mouse pressed left at (1124, 188)
Screenshot: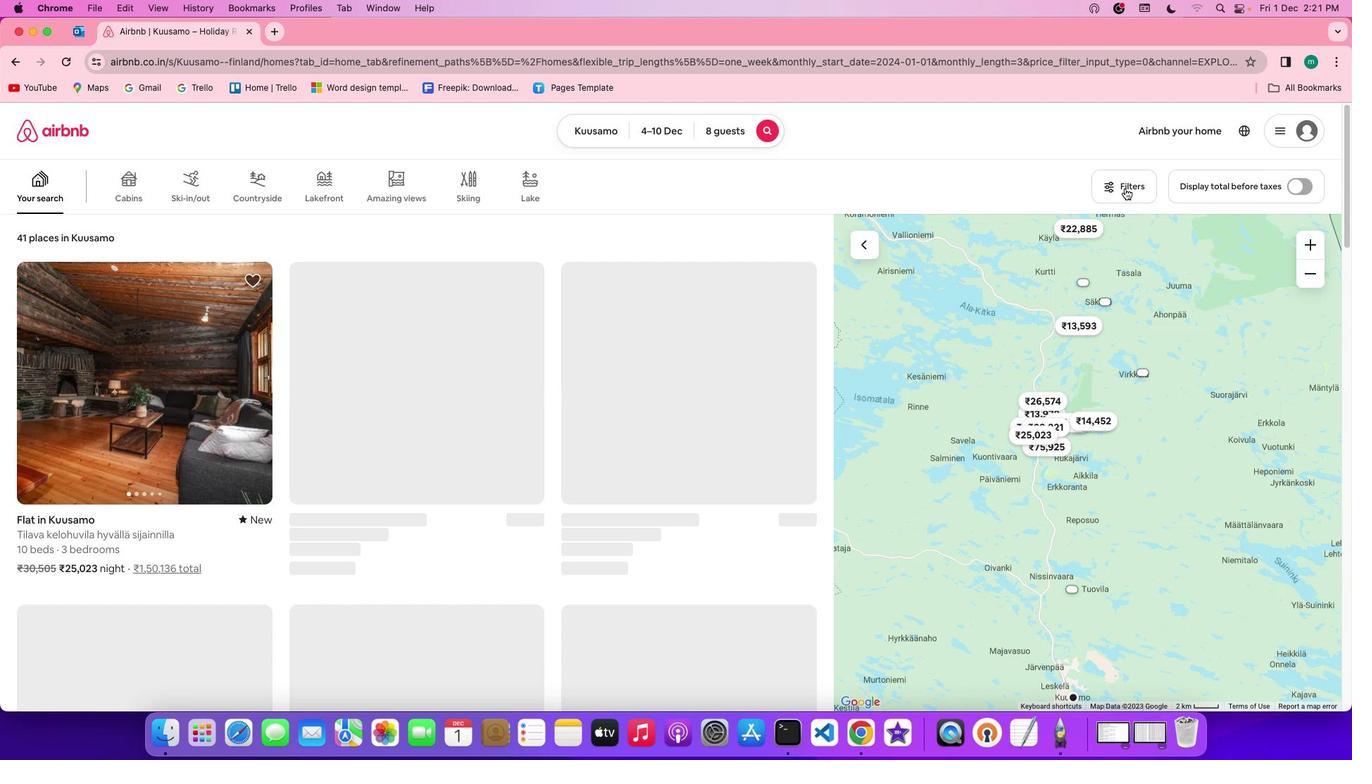 
Action: Mouse moved to (669, 396)
Screenshot: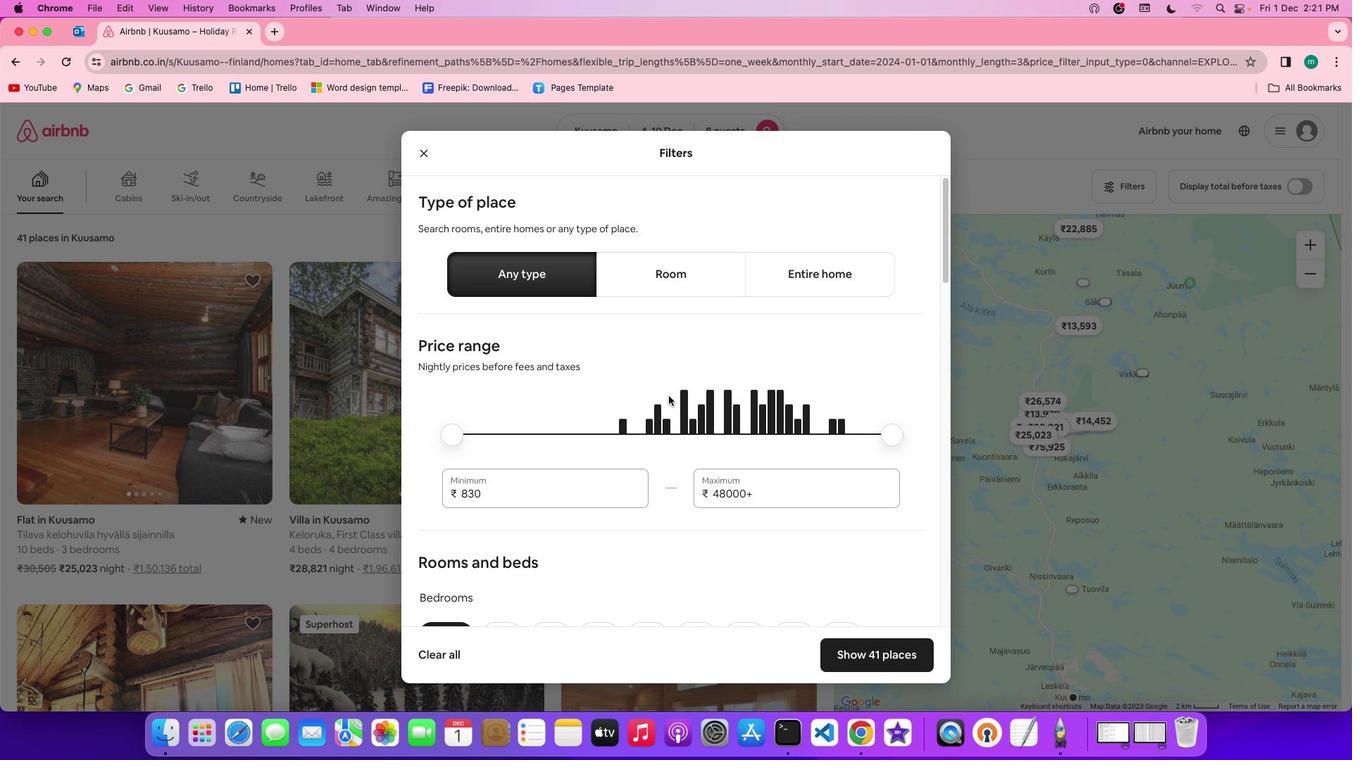 
Action: Mouse scrolled (669, 396) with delta (0, 0)
Screenshot: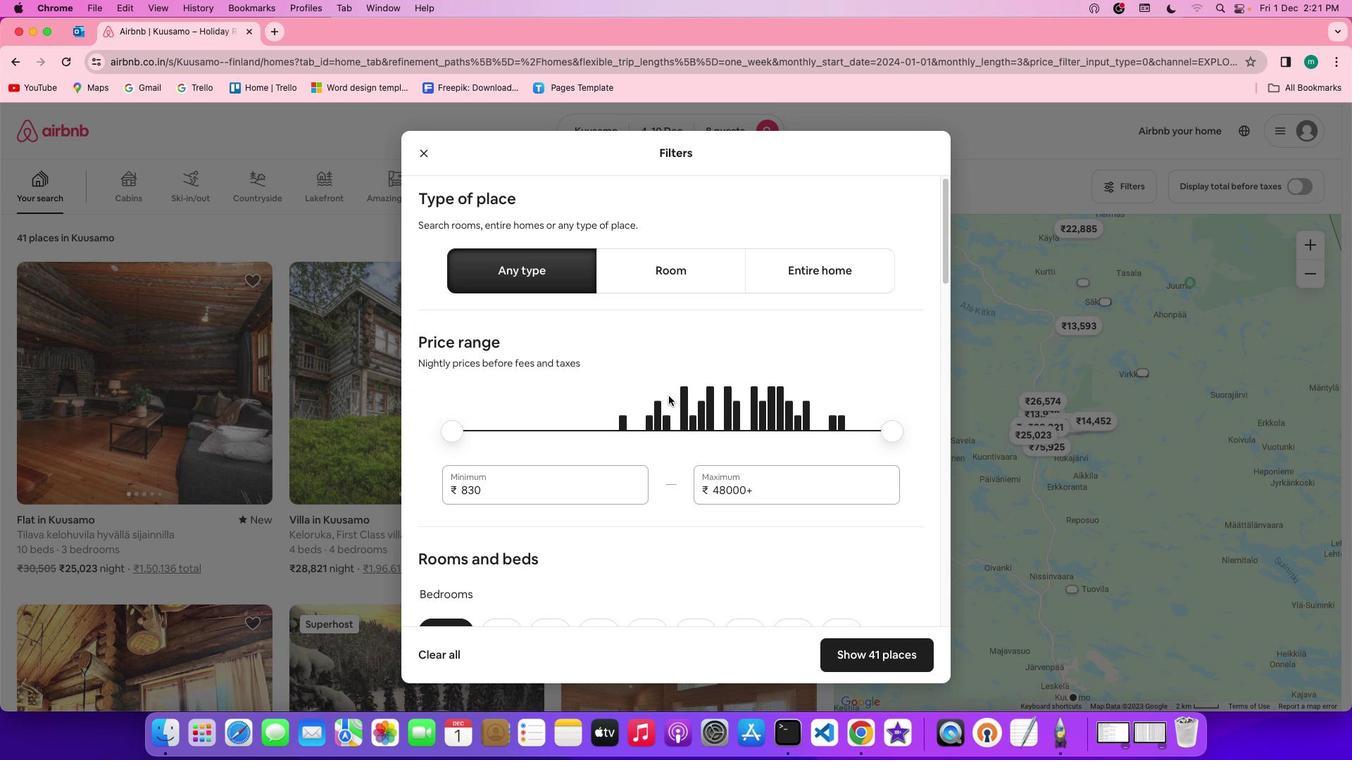
Action: Mouse scrolled (669, 396) with delta (0, 0)
Screenshot: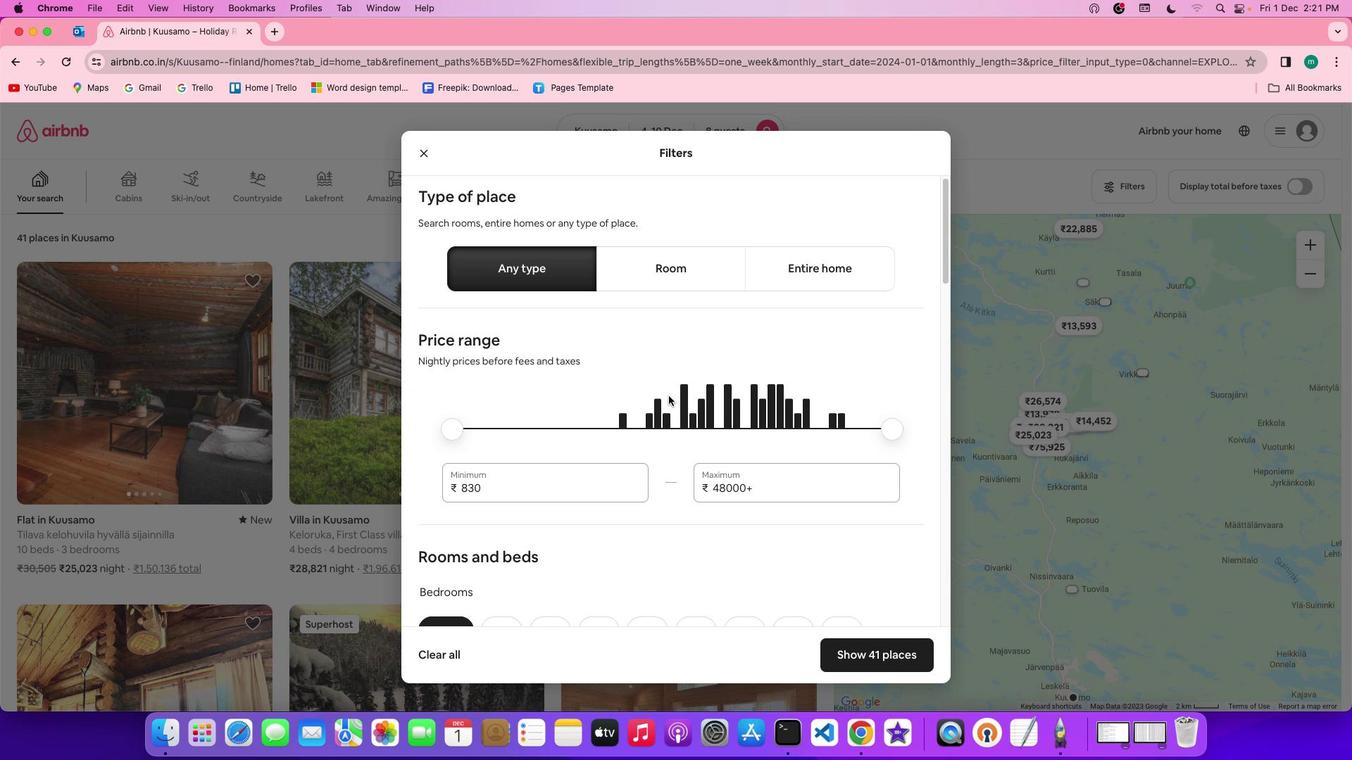 
Action: Mouse scrolled (669, 396) with delta (0, -1)
Screenshot: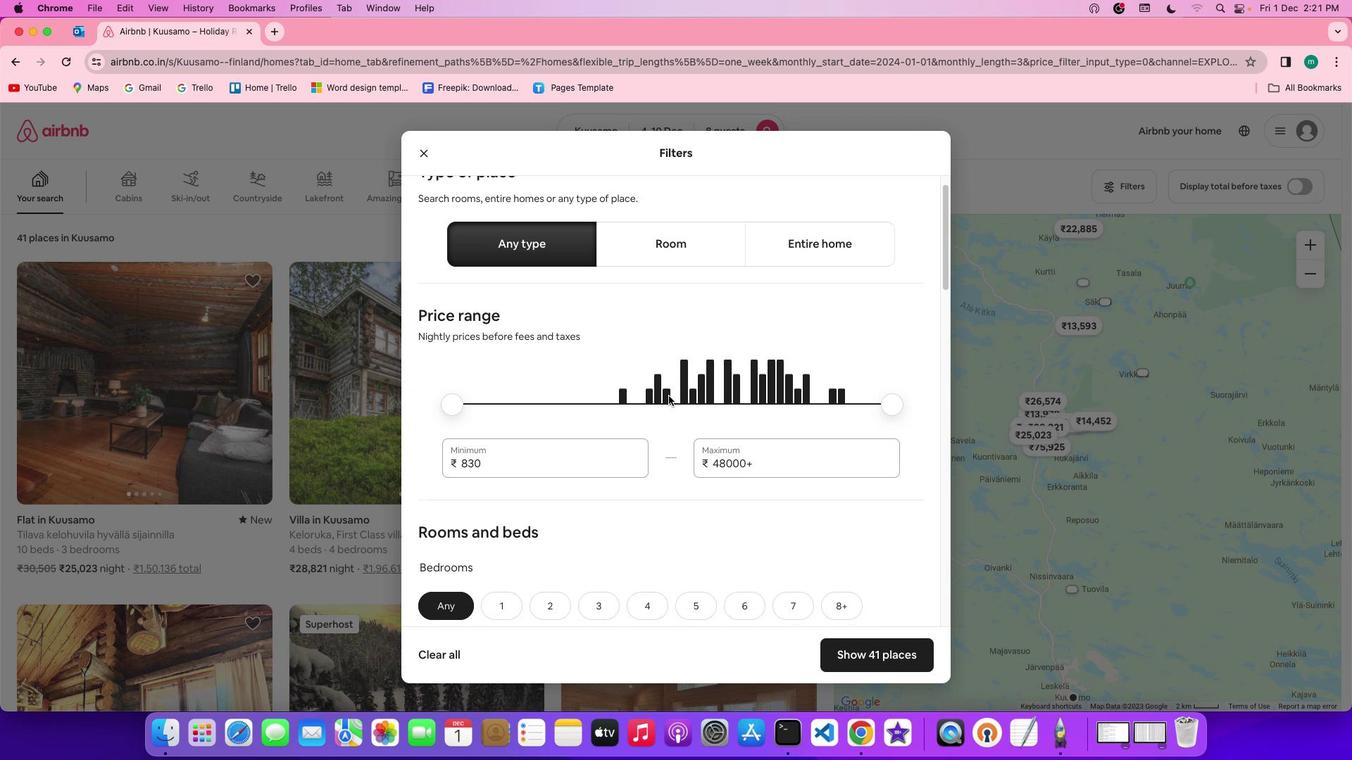 
Action: Mouse scrolled (669, 396) with delta (0, 0)
Screenshot: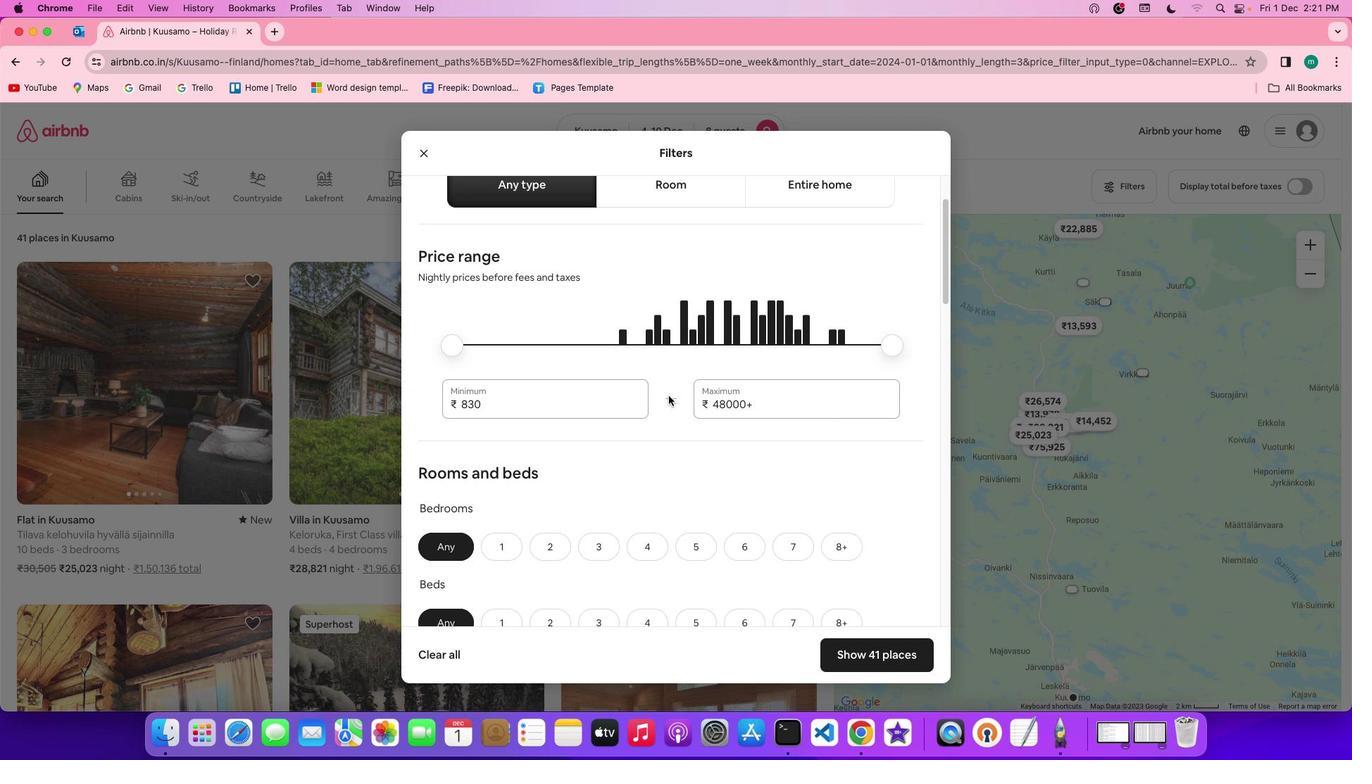 
Action: Mouse scrolled (669, 396) with delta (0, 0)
Screenshot: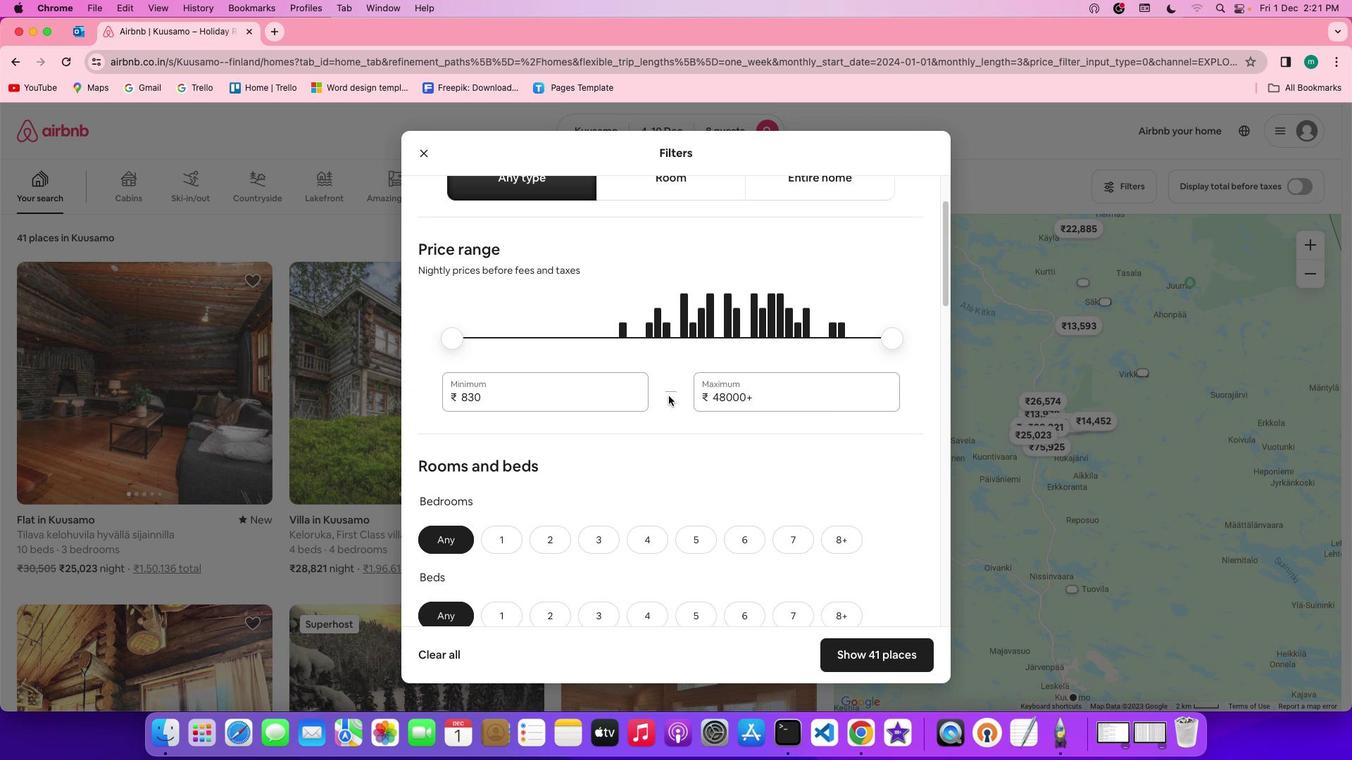 
Action: Mouse scrolled (669, 396) with delta (0, -1)
Screenshot: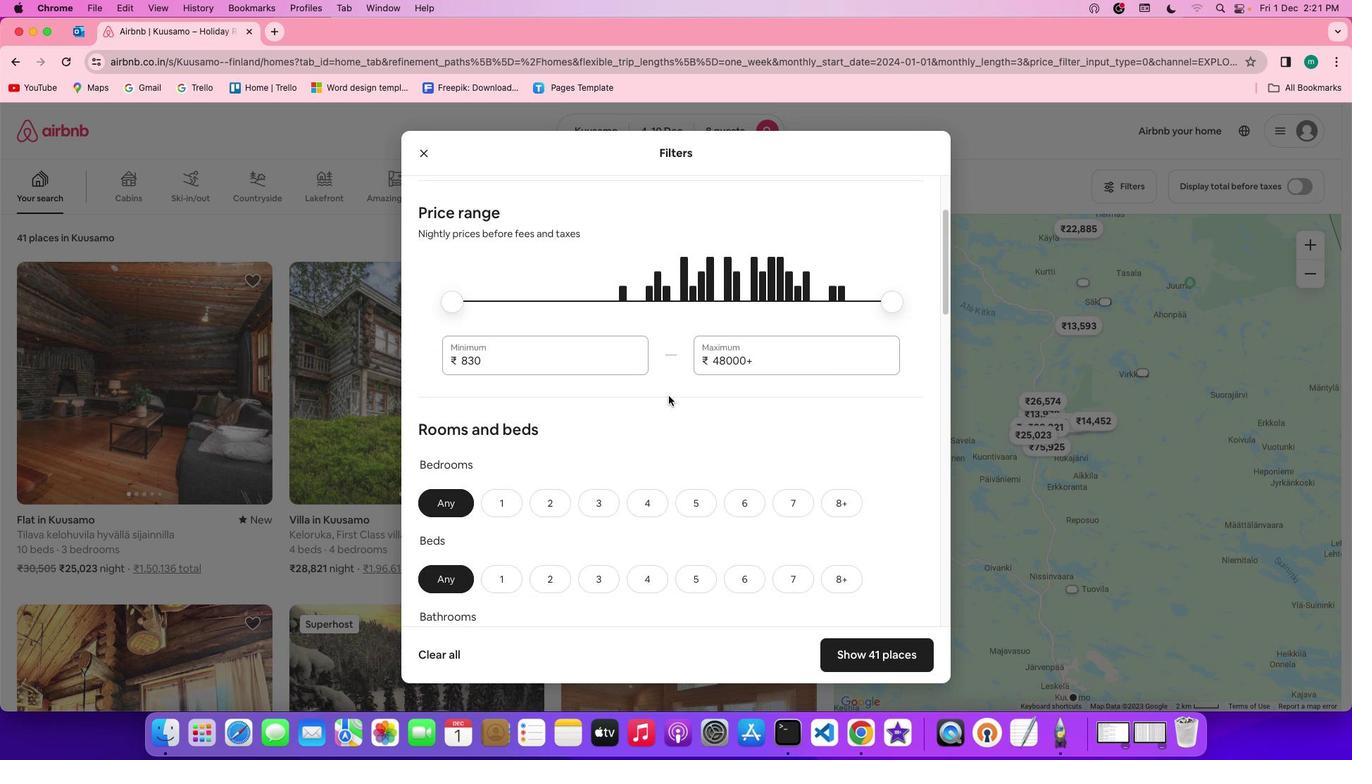 
Action: Mouse scrolled (669, 396) with delta (0, -1)
Screenshot: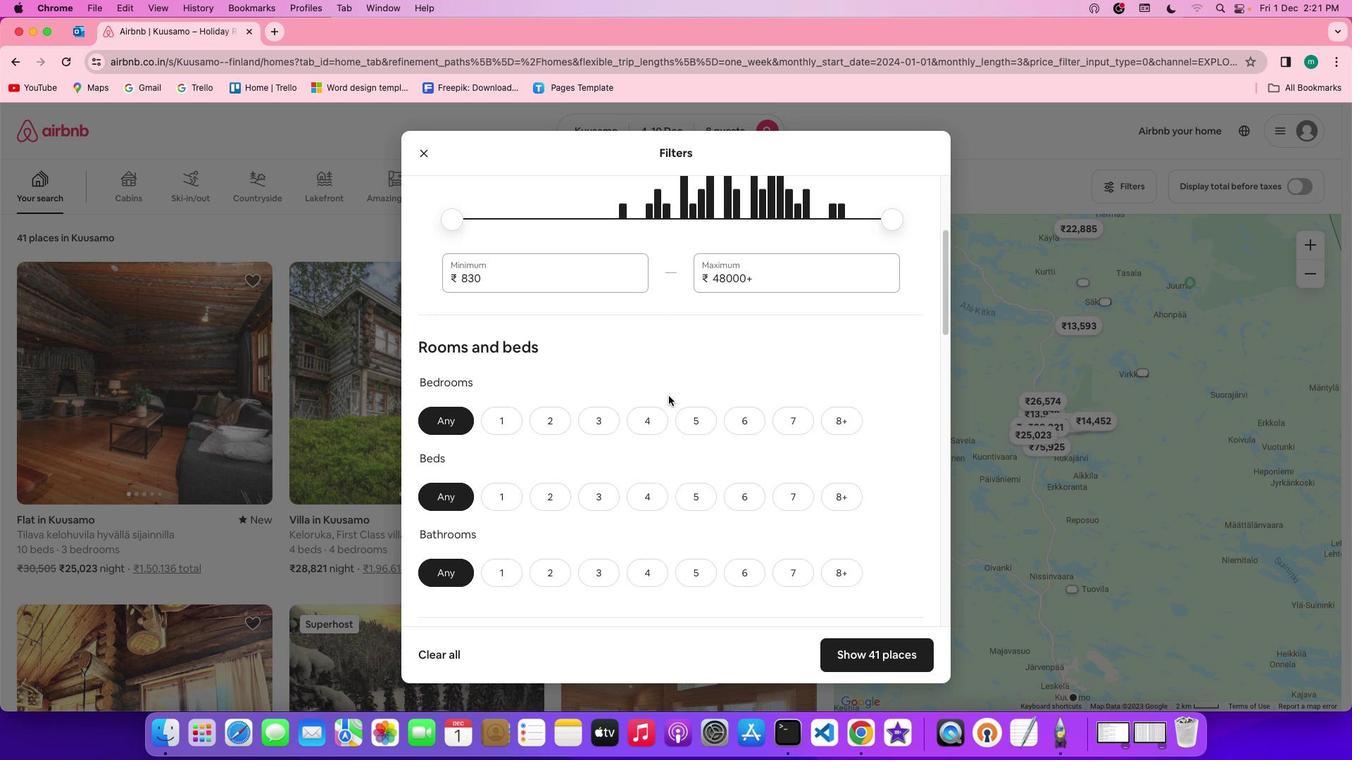
Action: Mouse scrolled (669, 396) with delta (0, 0)
Screenshot: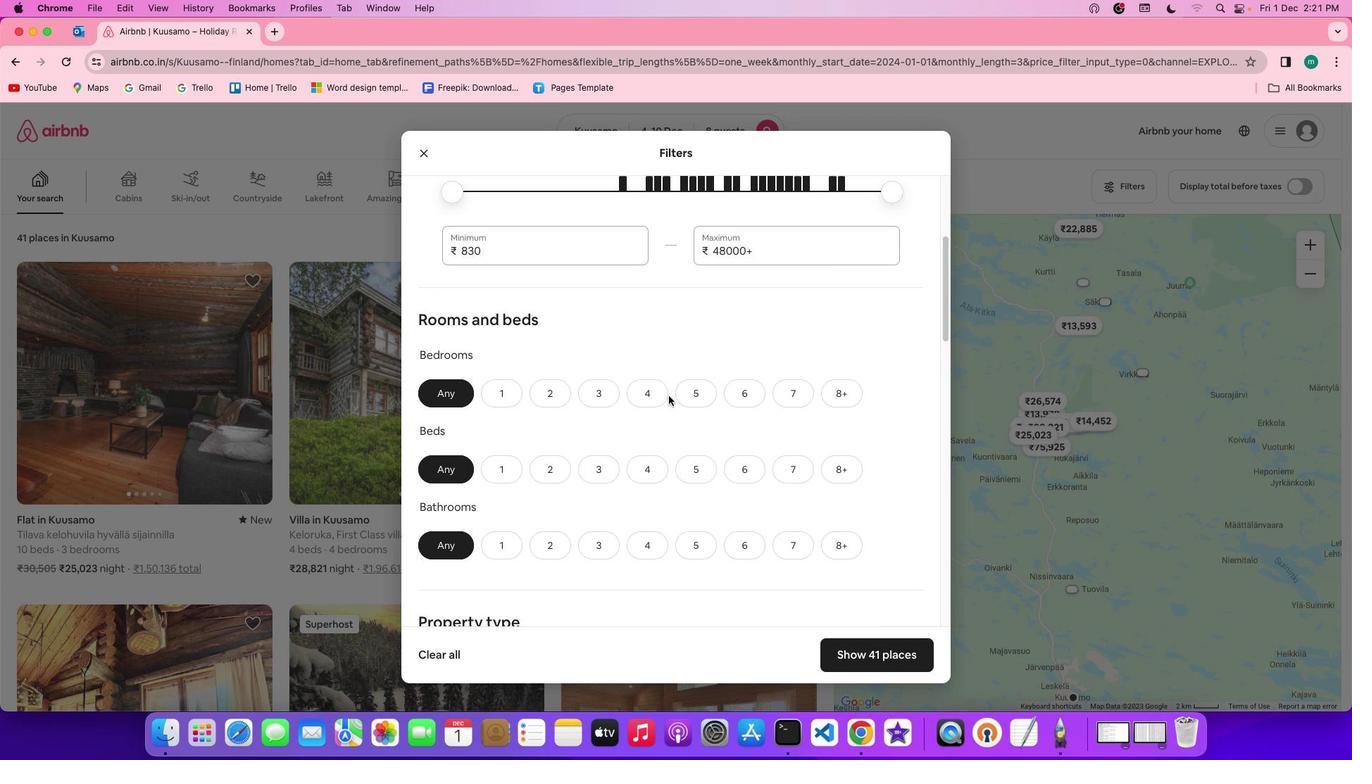 
Action: Mouse scrolled (669, 396) with delta (0, 0)
Screenshot: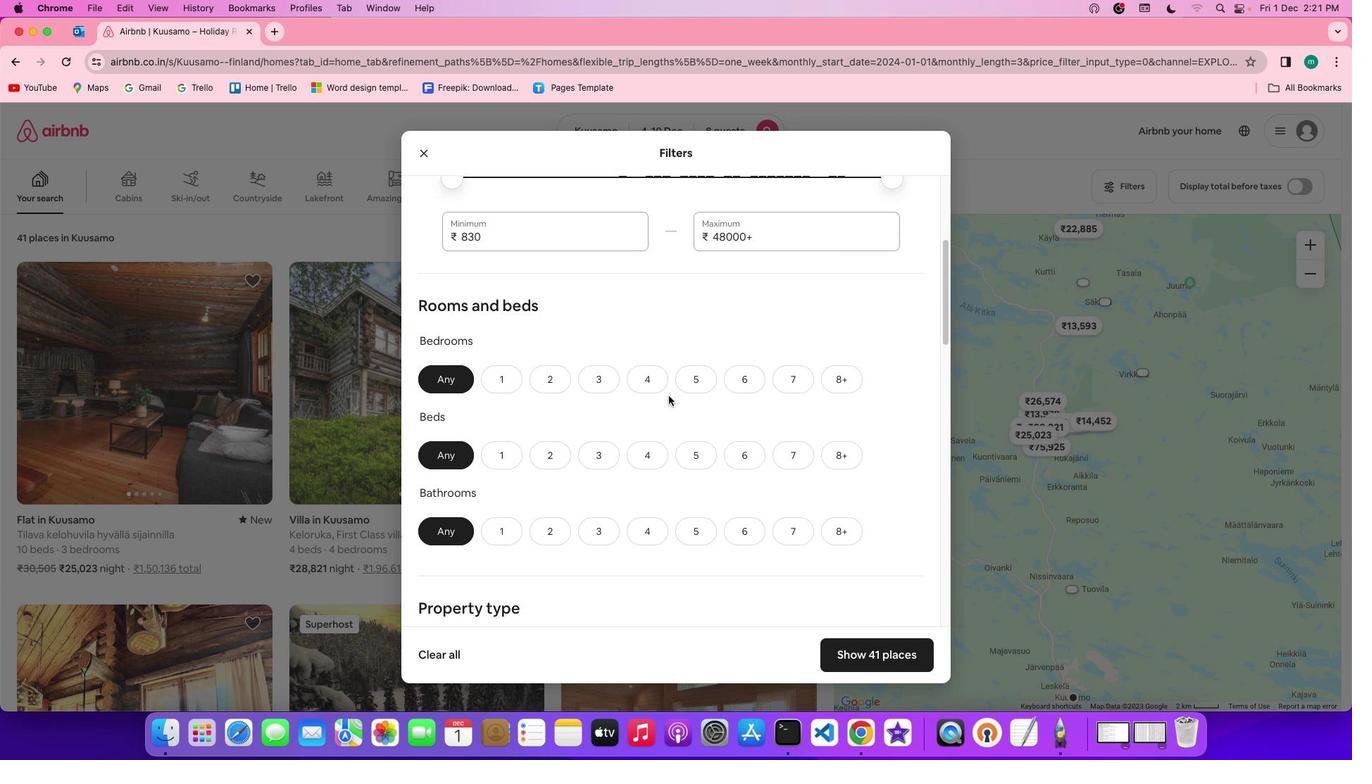 
Action: Mouse scrolled (669, 396) with delta (0, -1)
Screenshot: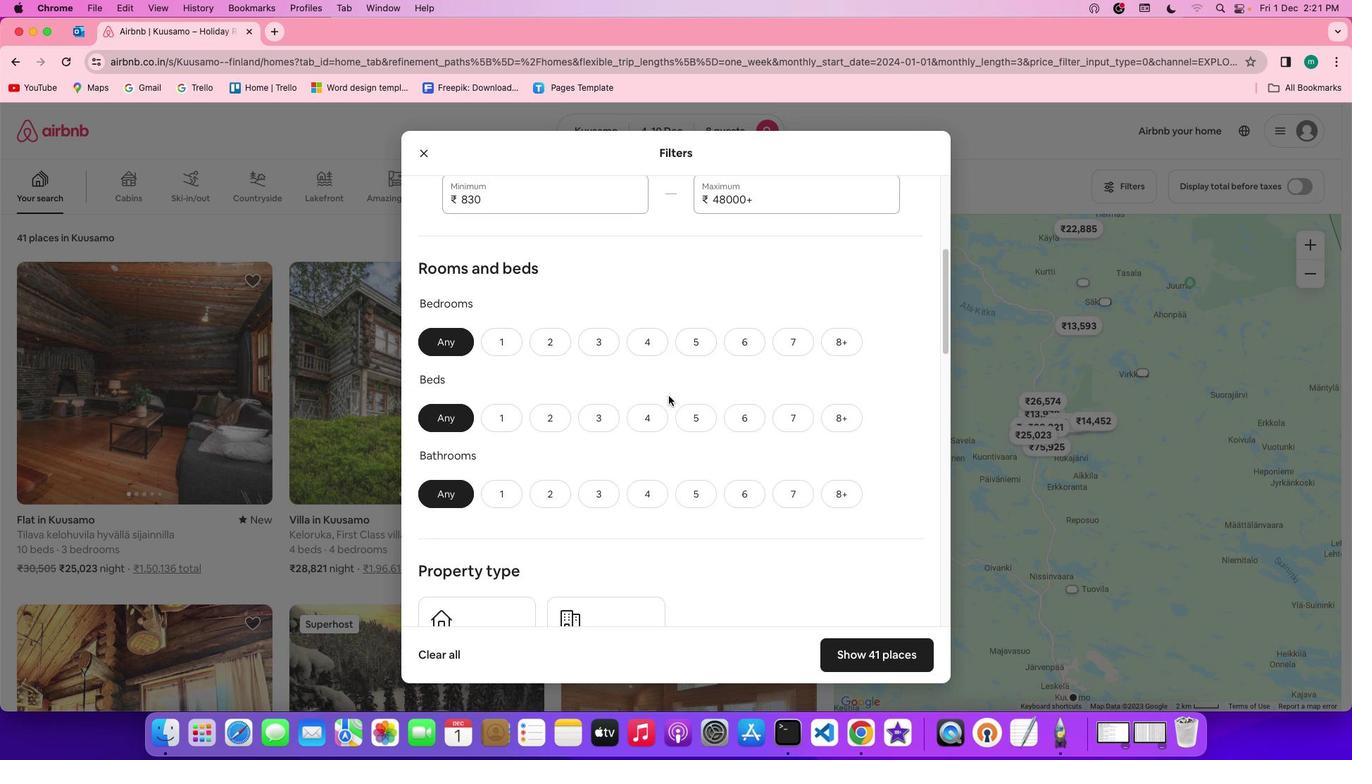 
Action: Mouse scrolled (669, 396) with delta (0, 0)
Screenshot: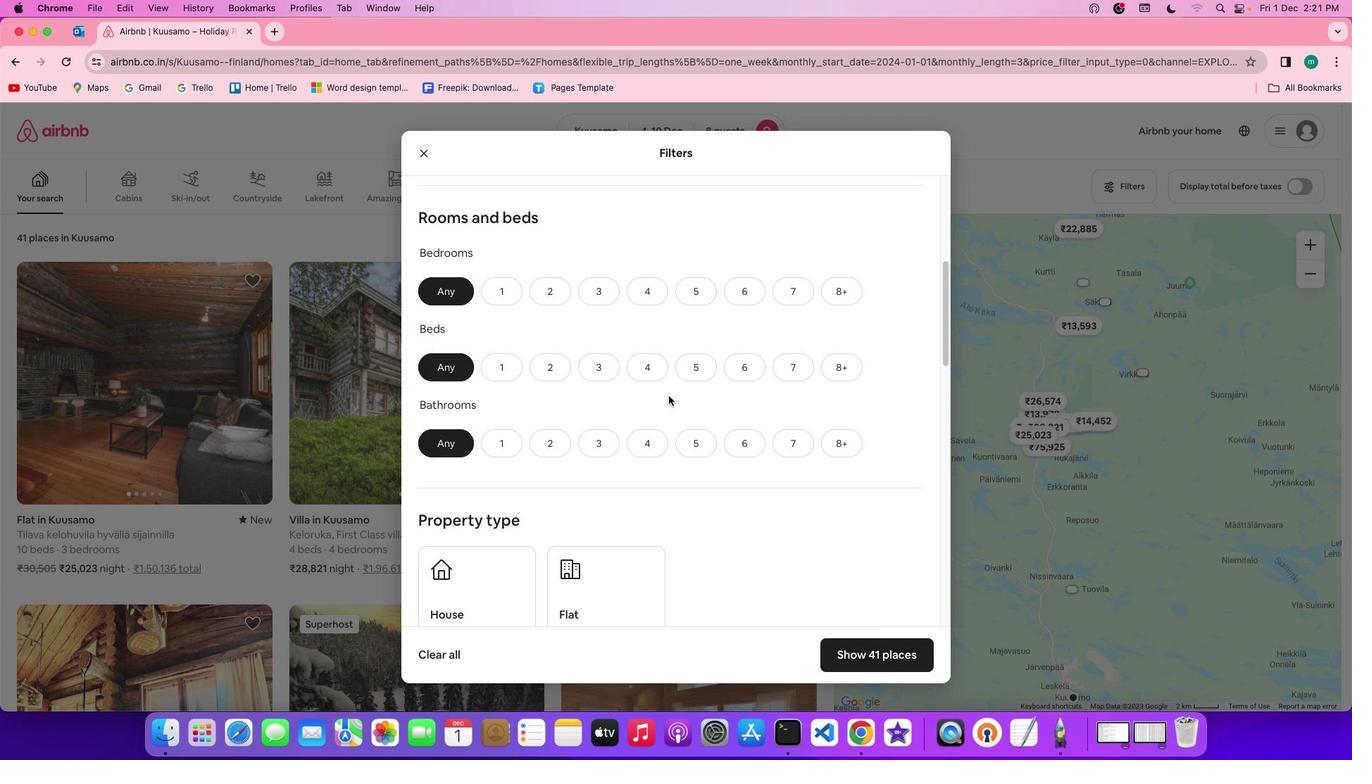 
Action: Mouse scrolled (669, 396) with delta (0, 0)
Screenshot: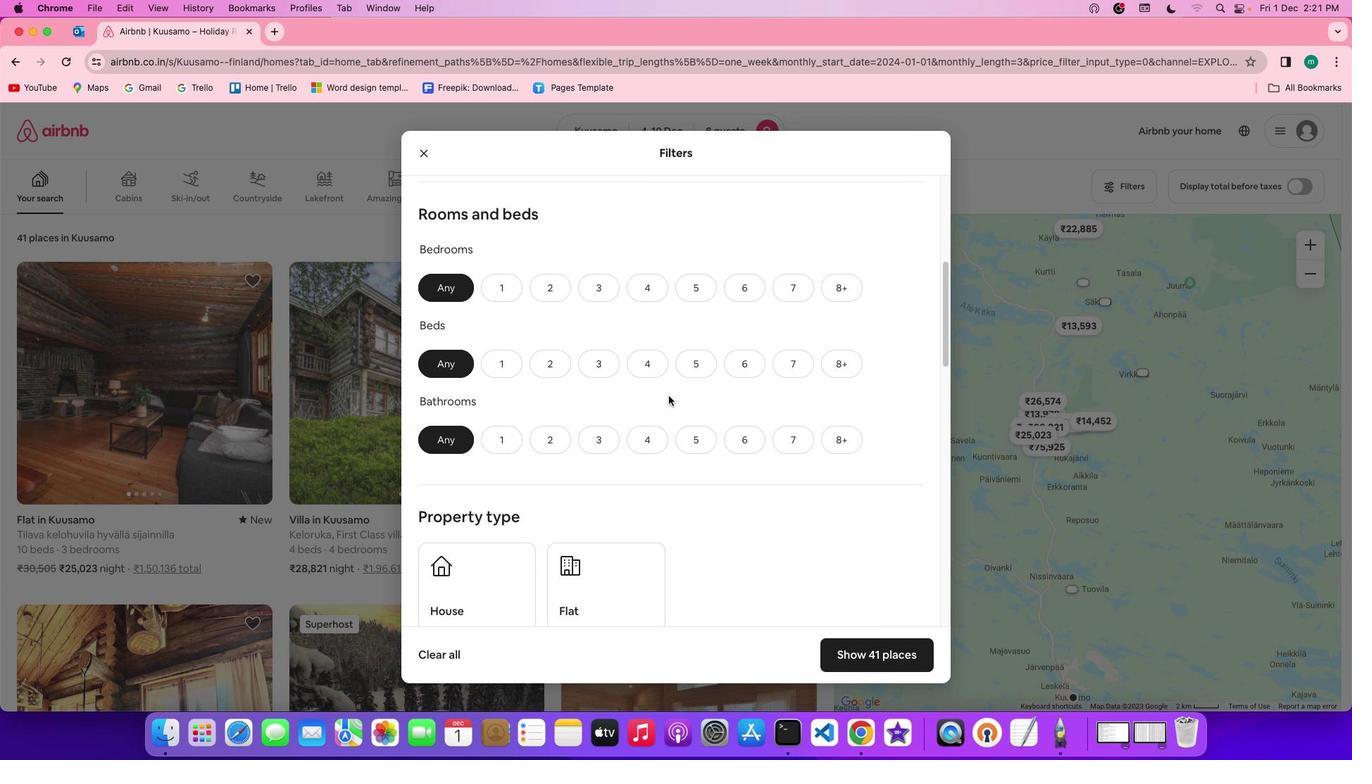 
Action: Mouse scrolled (669, 396) with delta (0, 0)
Screenshot: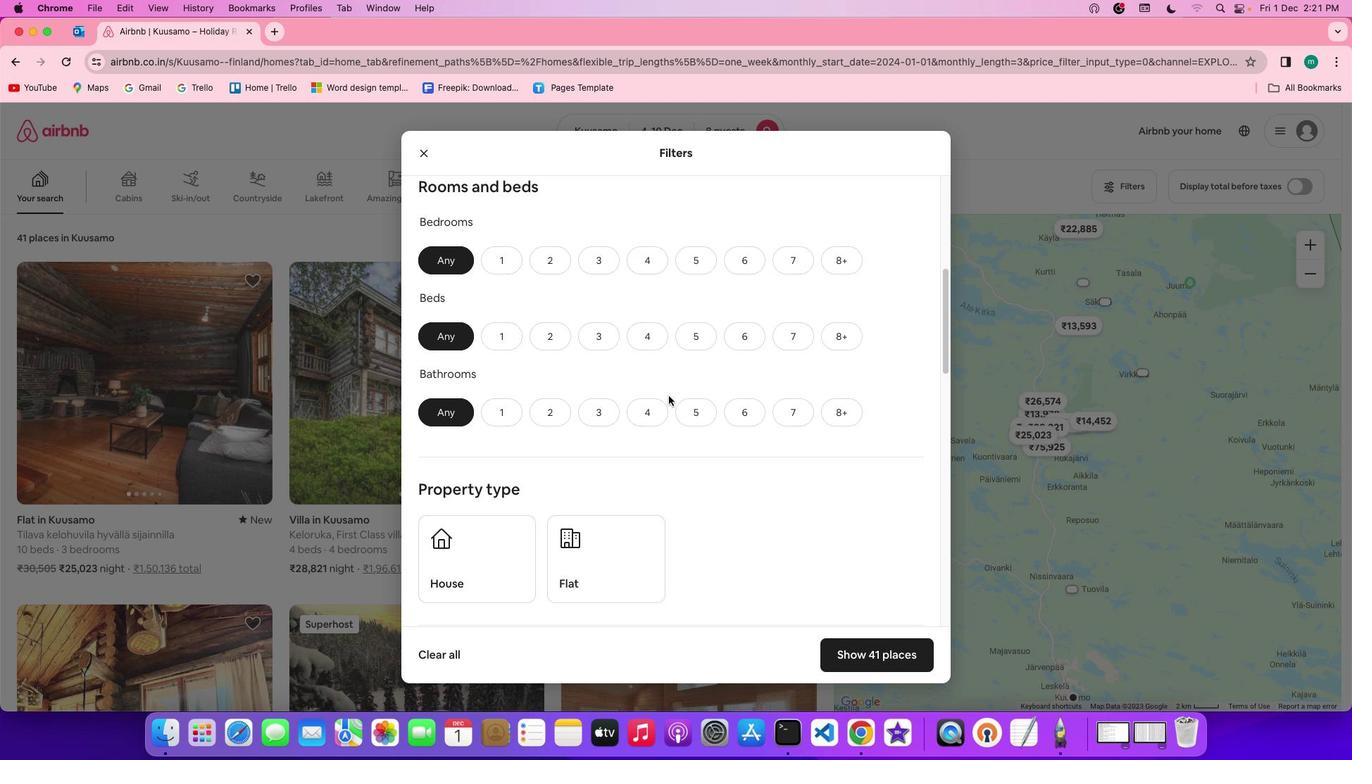 
Action: Mouse moved to (650, 219)
Screenshot: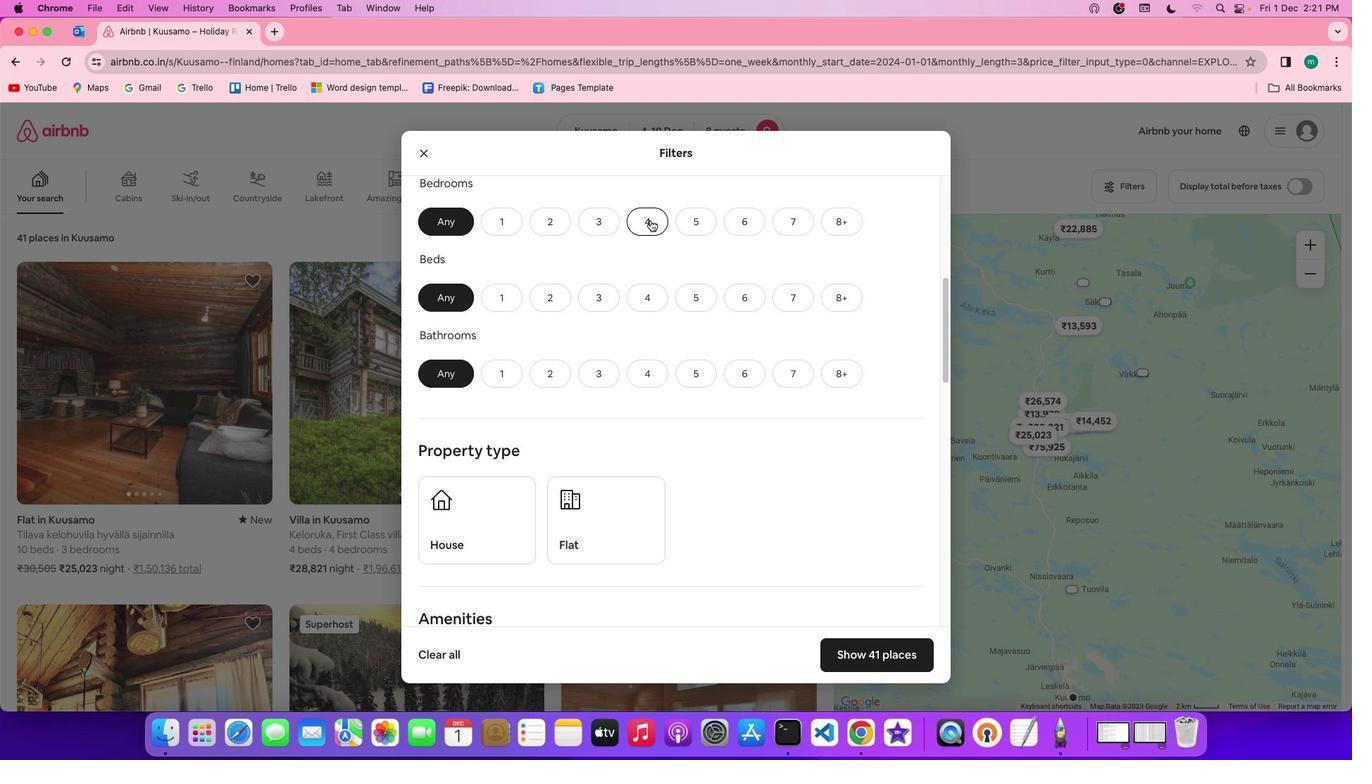 
Action: Mouse pressed left at (650, 219)
Screenshot: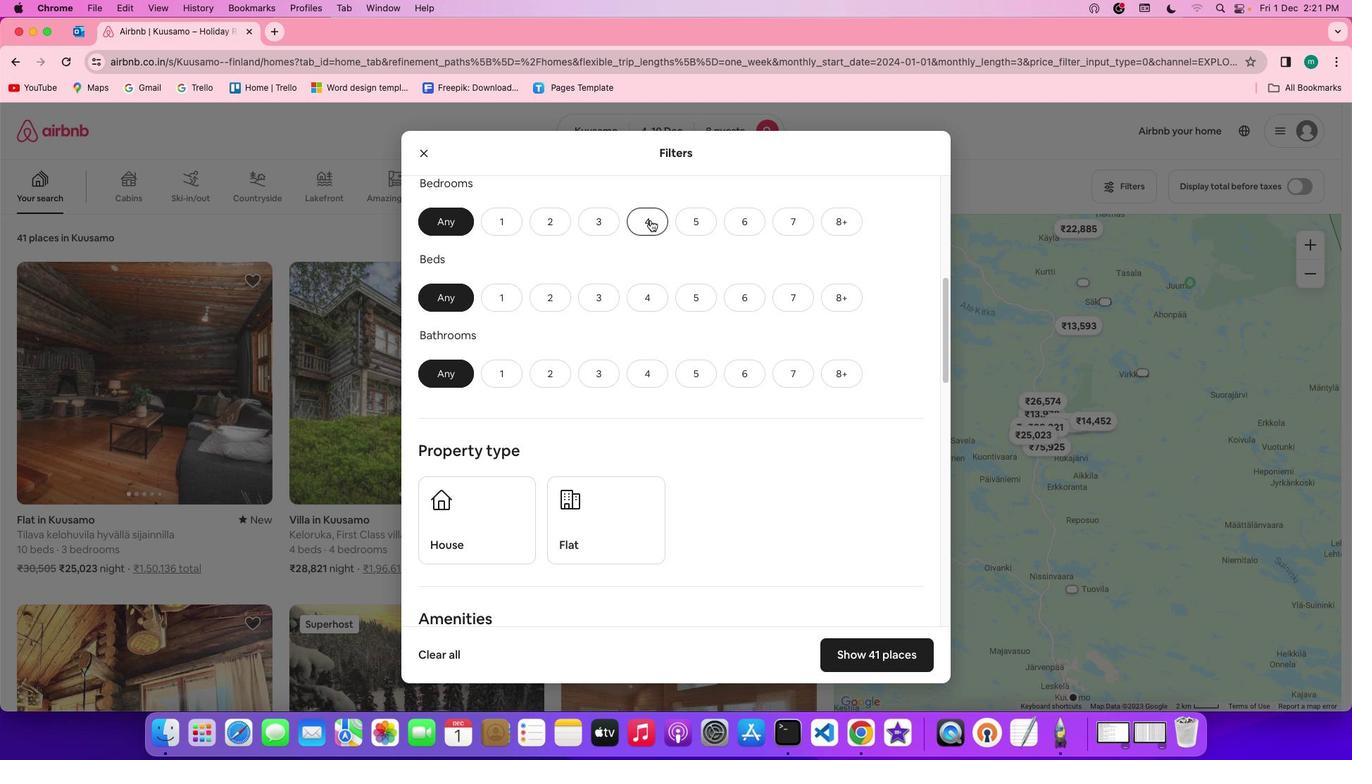 
Action: Mouse moved to (838, 292)
Screenshot: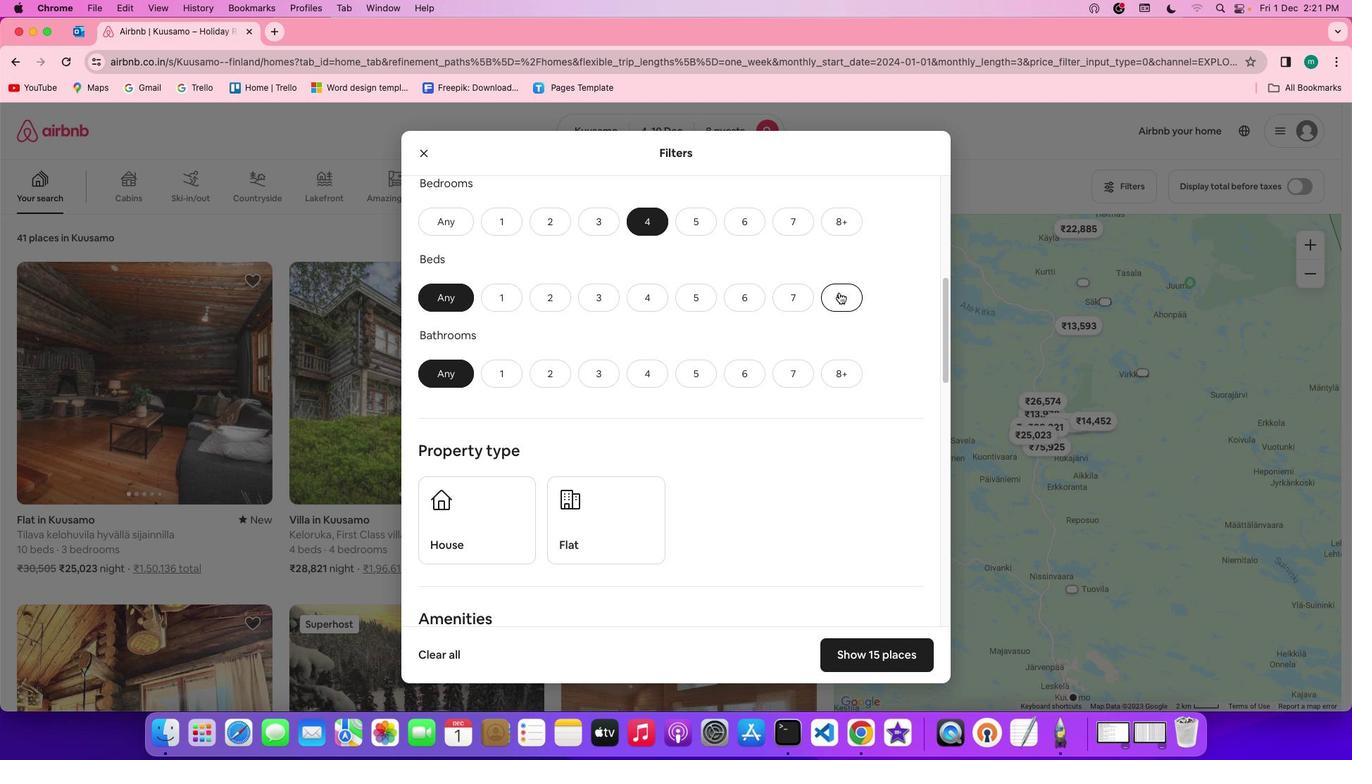 
Action: Mouse pressed left at (838, 292)
Screenshot: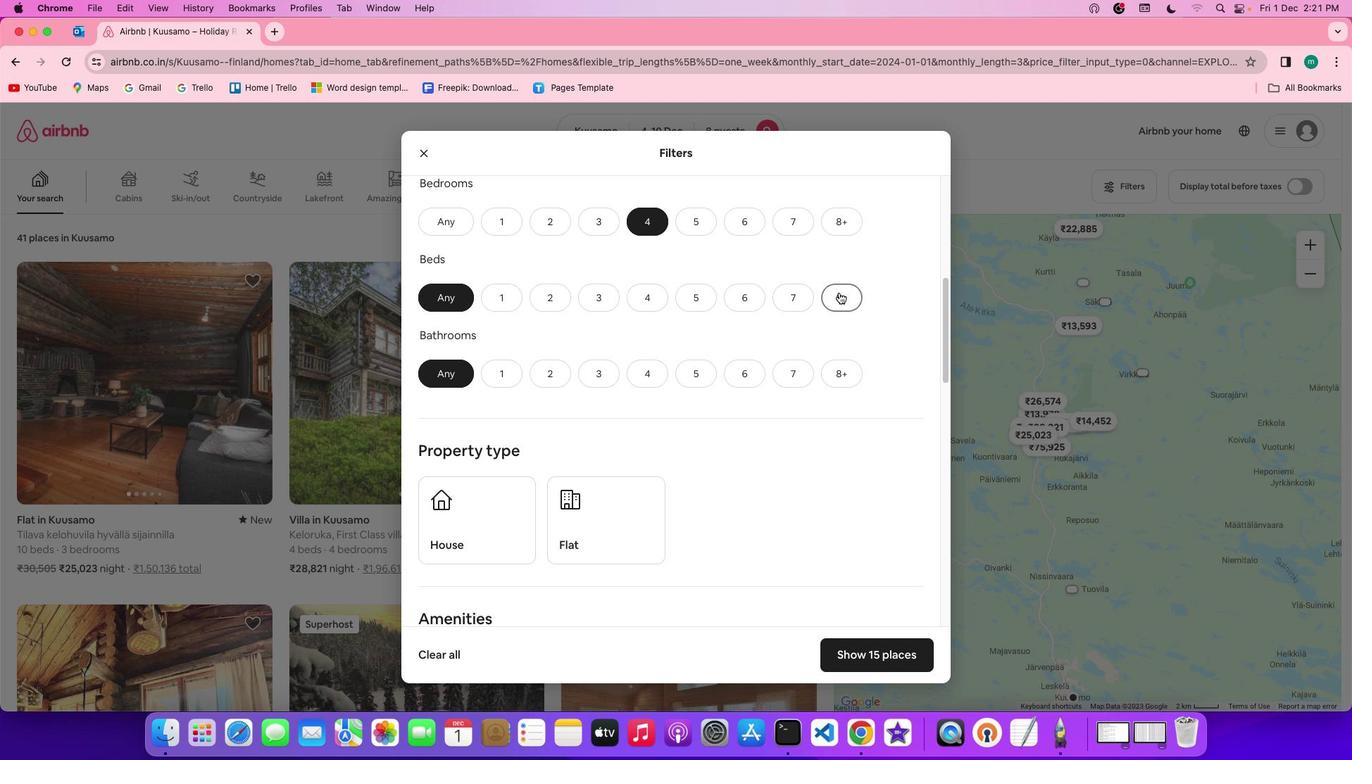 
Action: Mouse moved to (664, 374)
Screenshot: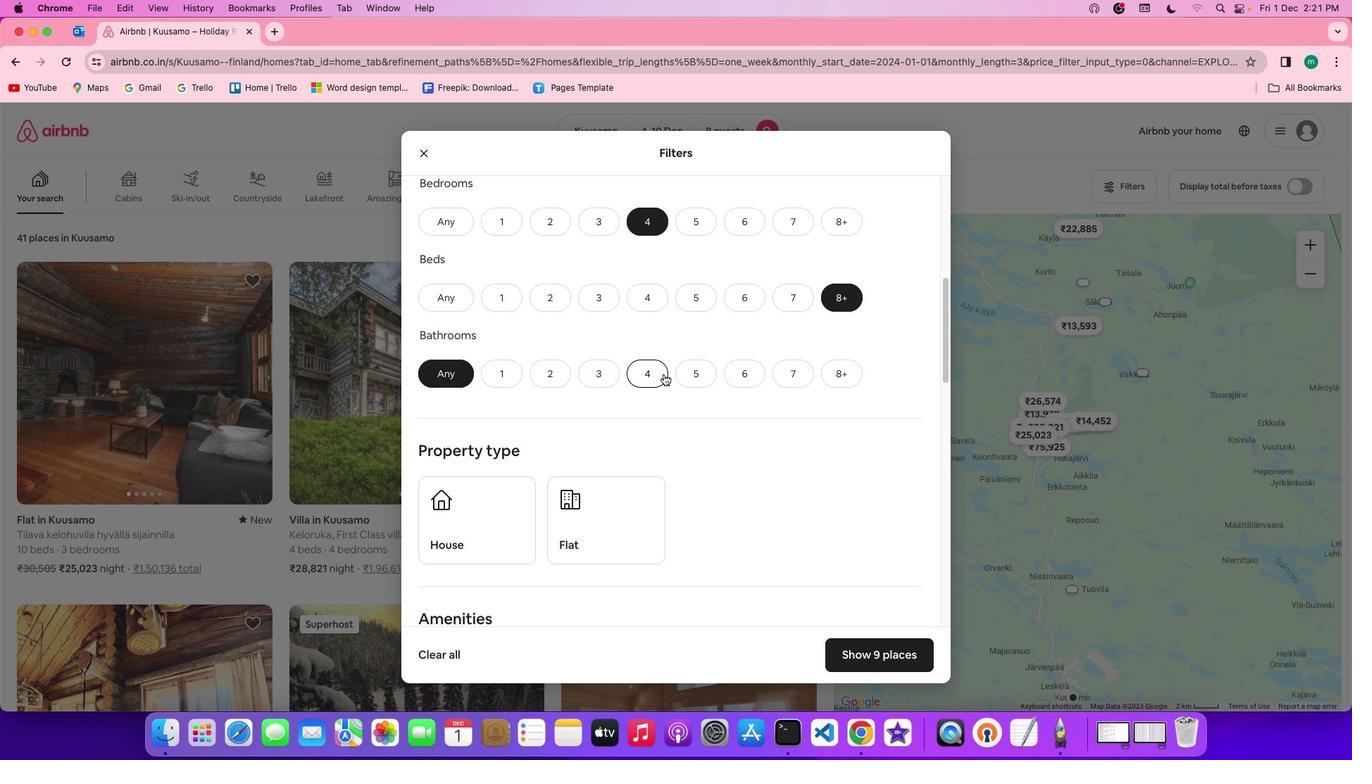 
Action: Mouse pressed left at (664, 374)
Screenshot: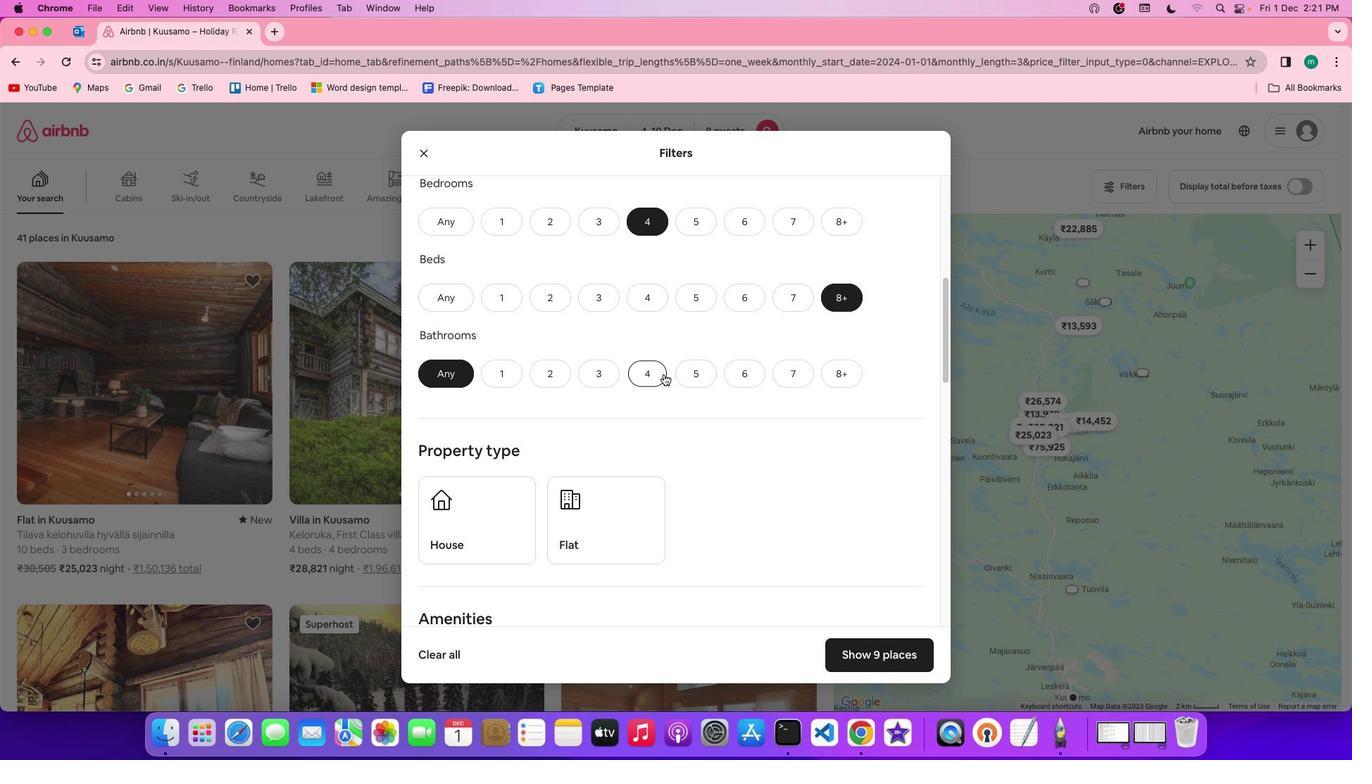 
Action: Mouse moved to (740, 469)
Screenshot: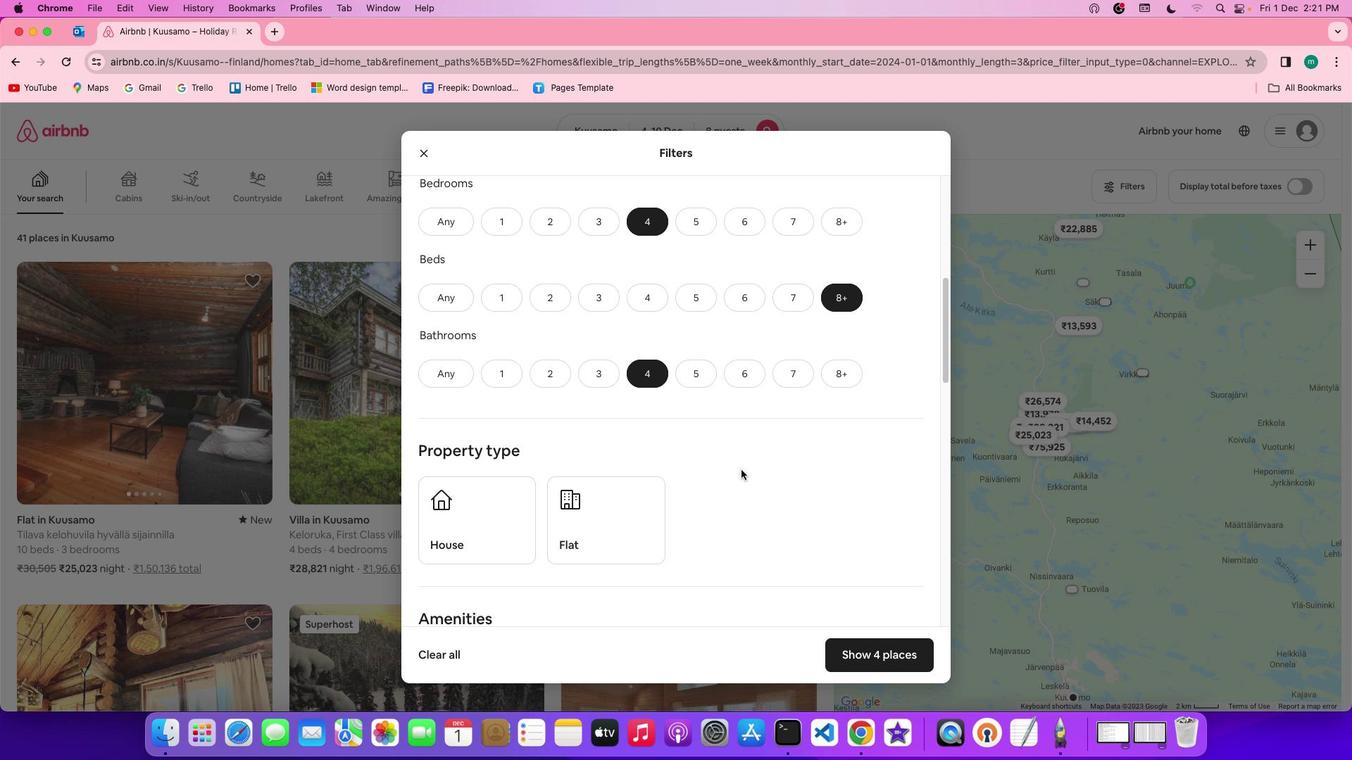 
Action: Mouse scrolled (740, 469) with delta (0, 0)
Screenshot: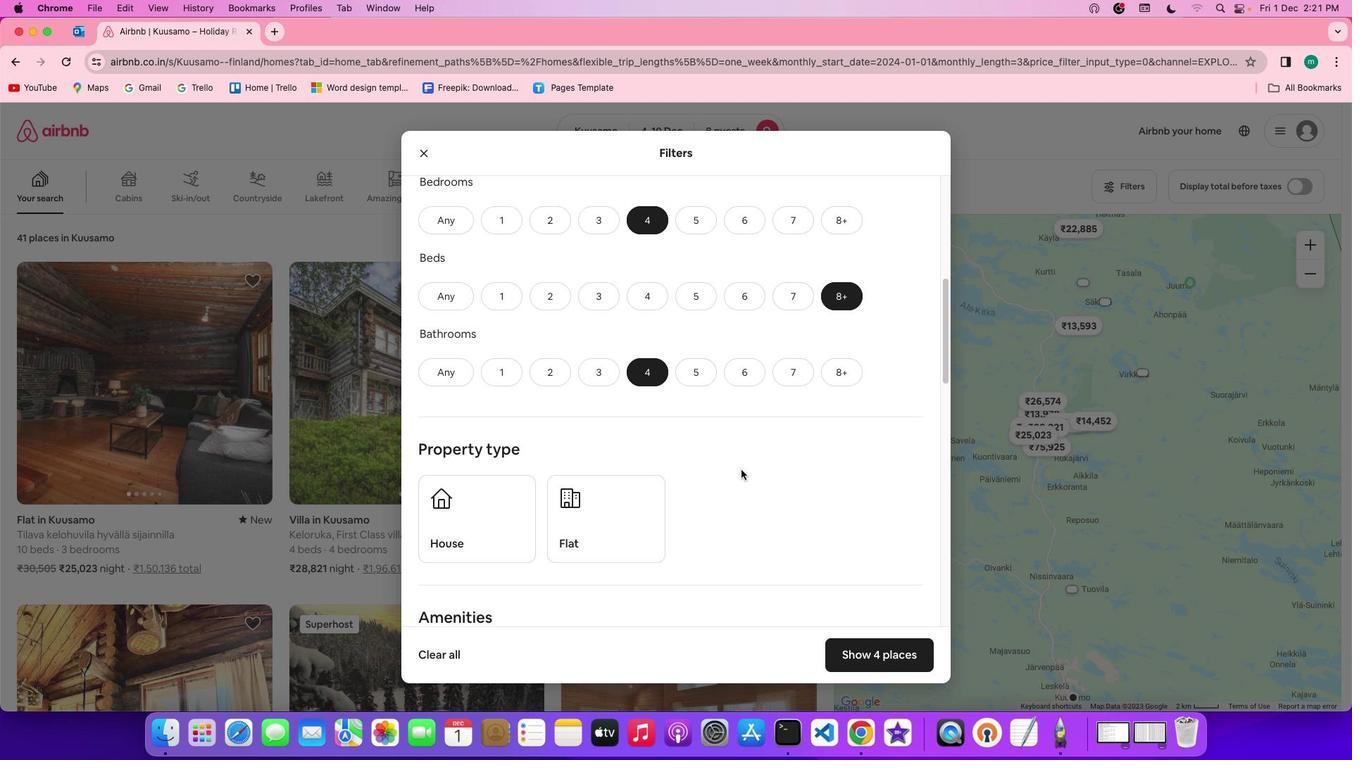 
Action: Mouse scrolled (740, 469) with delta (0, 0)
Screenshot: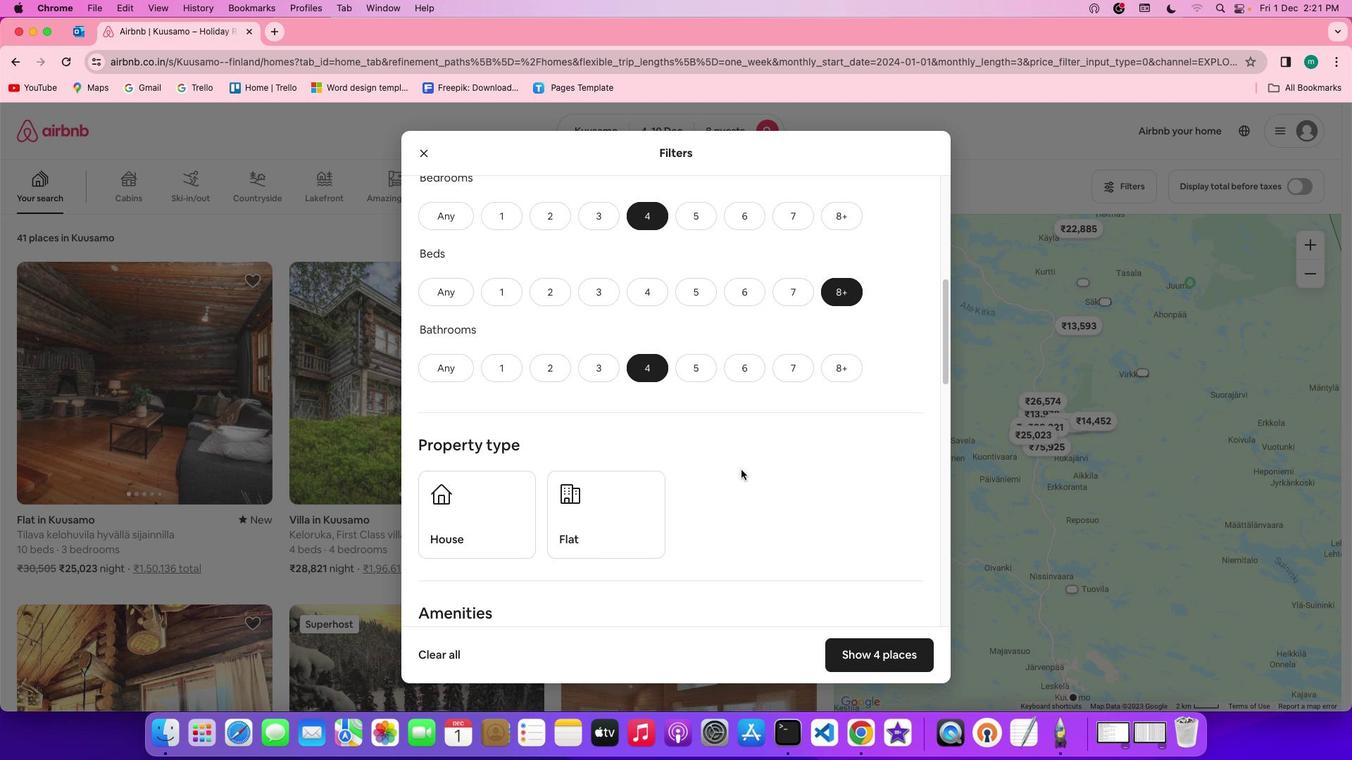 
Action: Mouse scrolled (740, 469) with delta (0, 0)
Screenshot: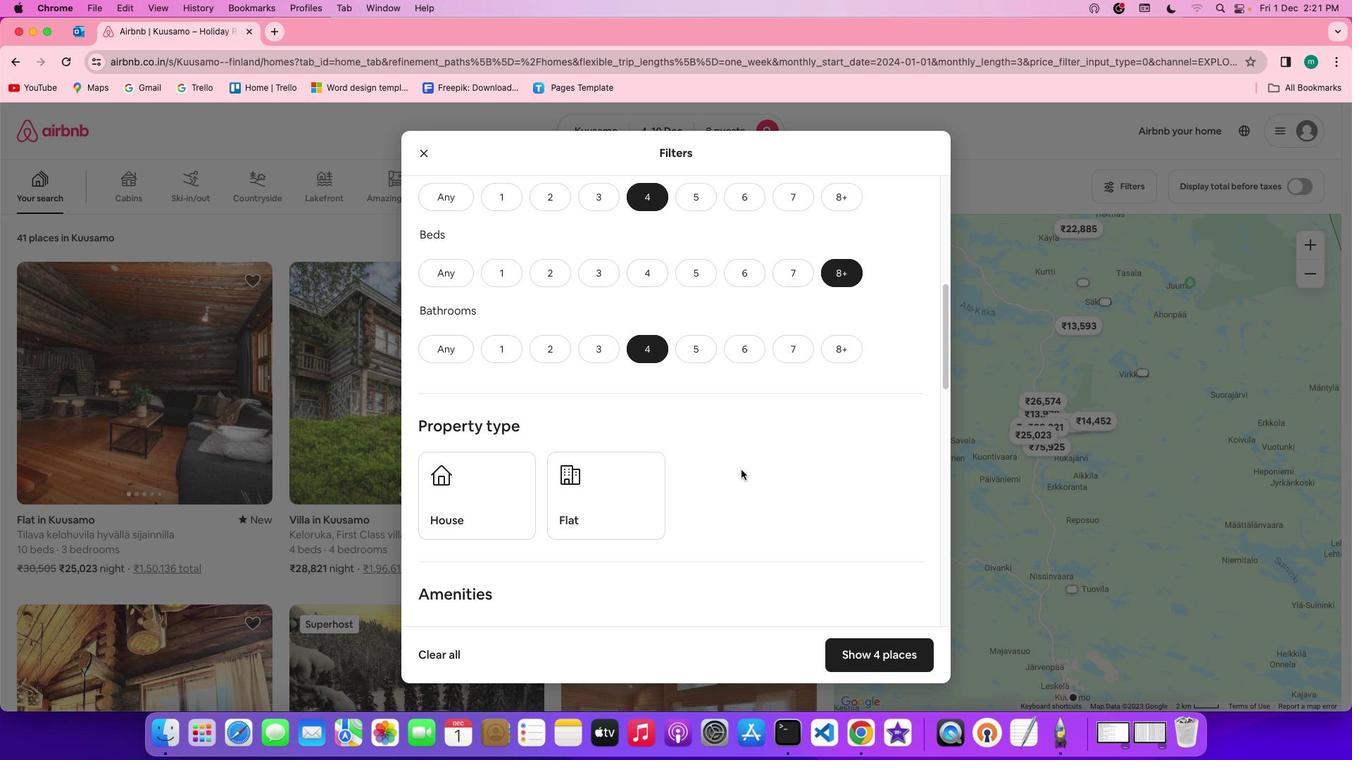 
Action: Mouse scrolled (740, 469) with delta (0, 0)
Screenshot: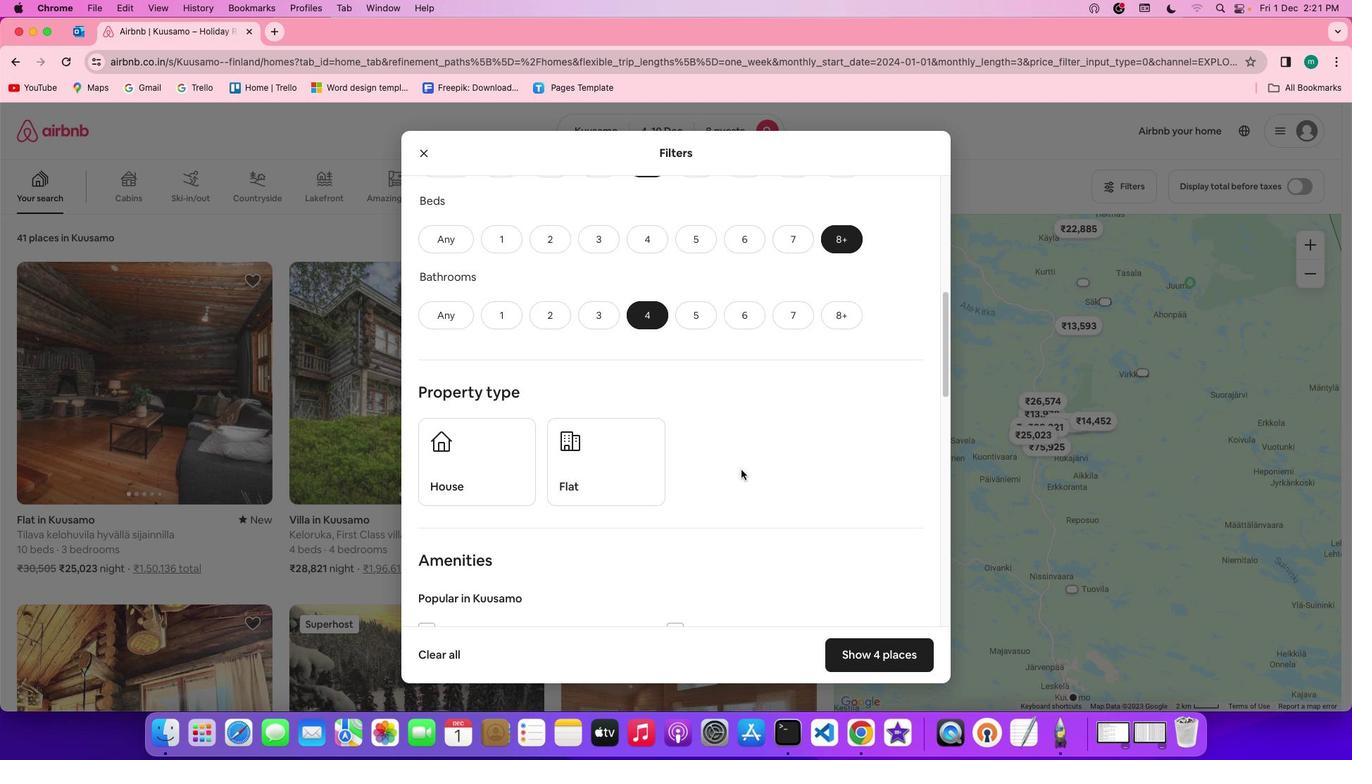 
Action: Mouse scrolled (740, 469) with delta (0, 0)
Screenshot: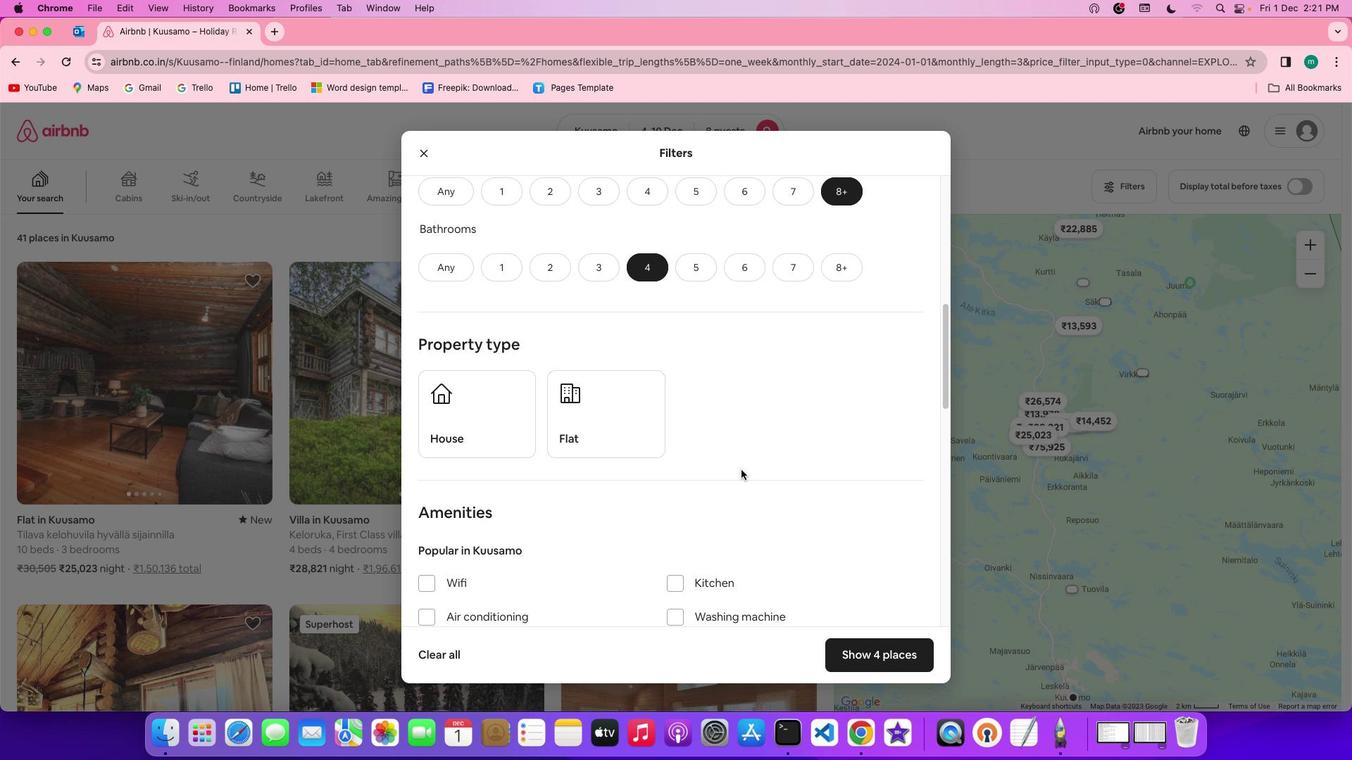 
Action: Mouse scrolled (740, 469) with delta (0, 0)
Screenshot: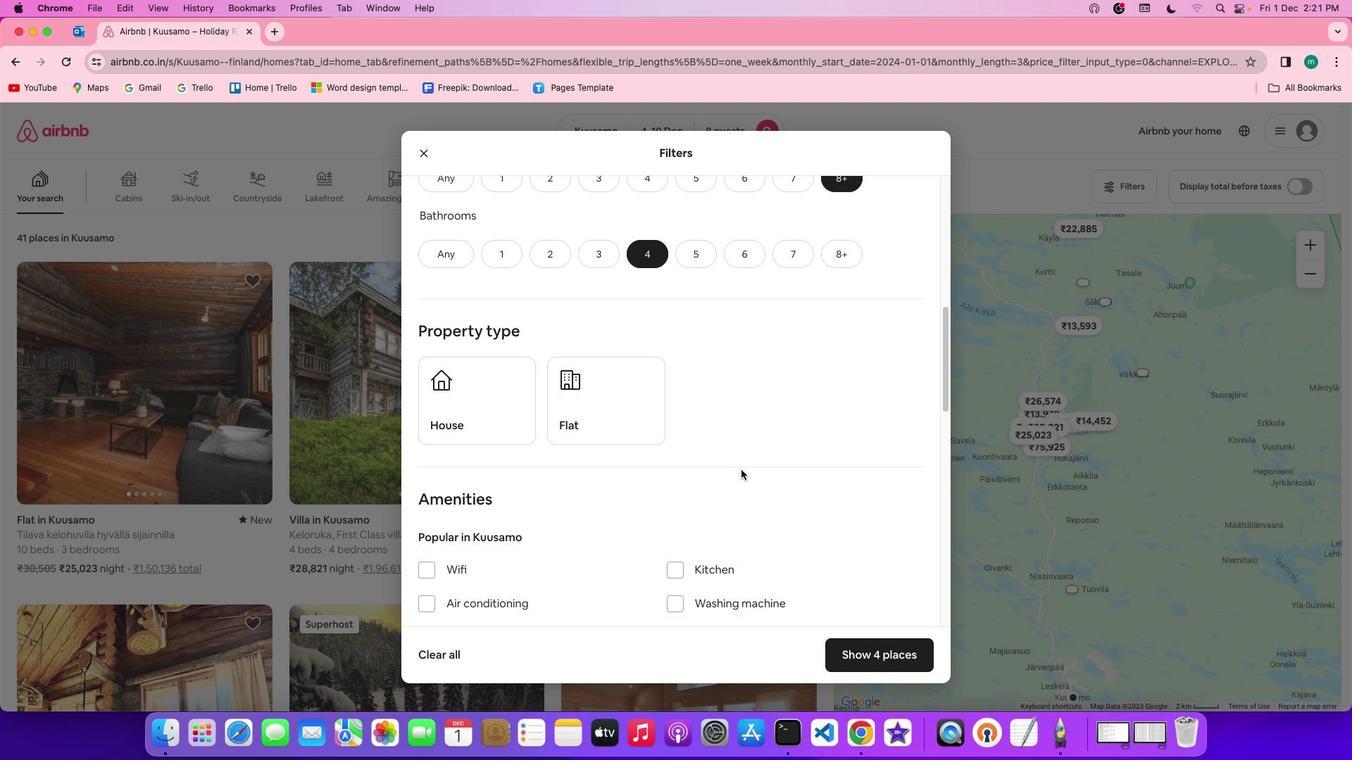 
Action: Mouse scrolled (740, 469) with delta (0, -1)
Screenshot: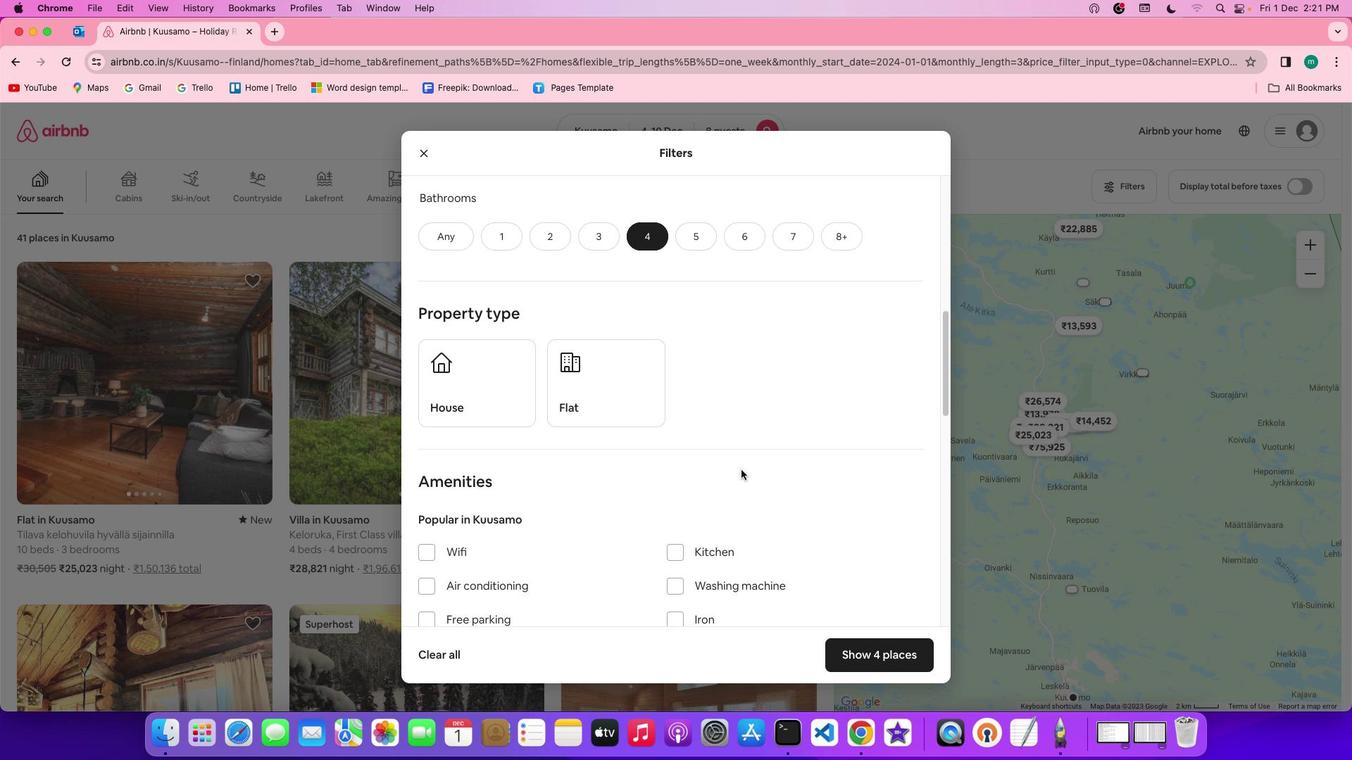 
Action: Mouse scrolled (740, 469) with delta (0, 0)
Screenshot: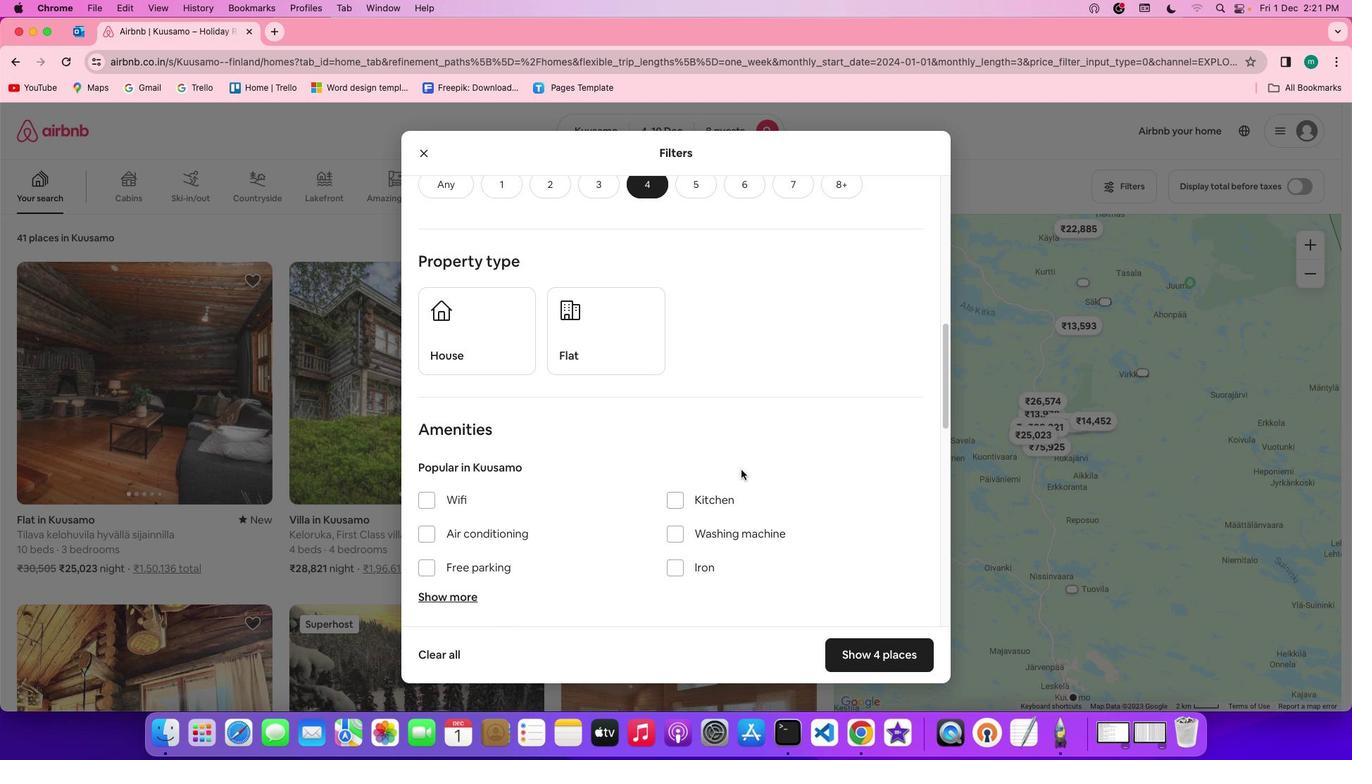 
Action: Mouse scrolled (740, 469) with delta (0, 0)
Screenshot: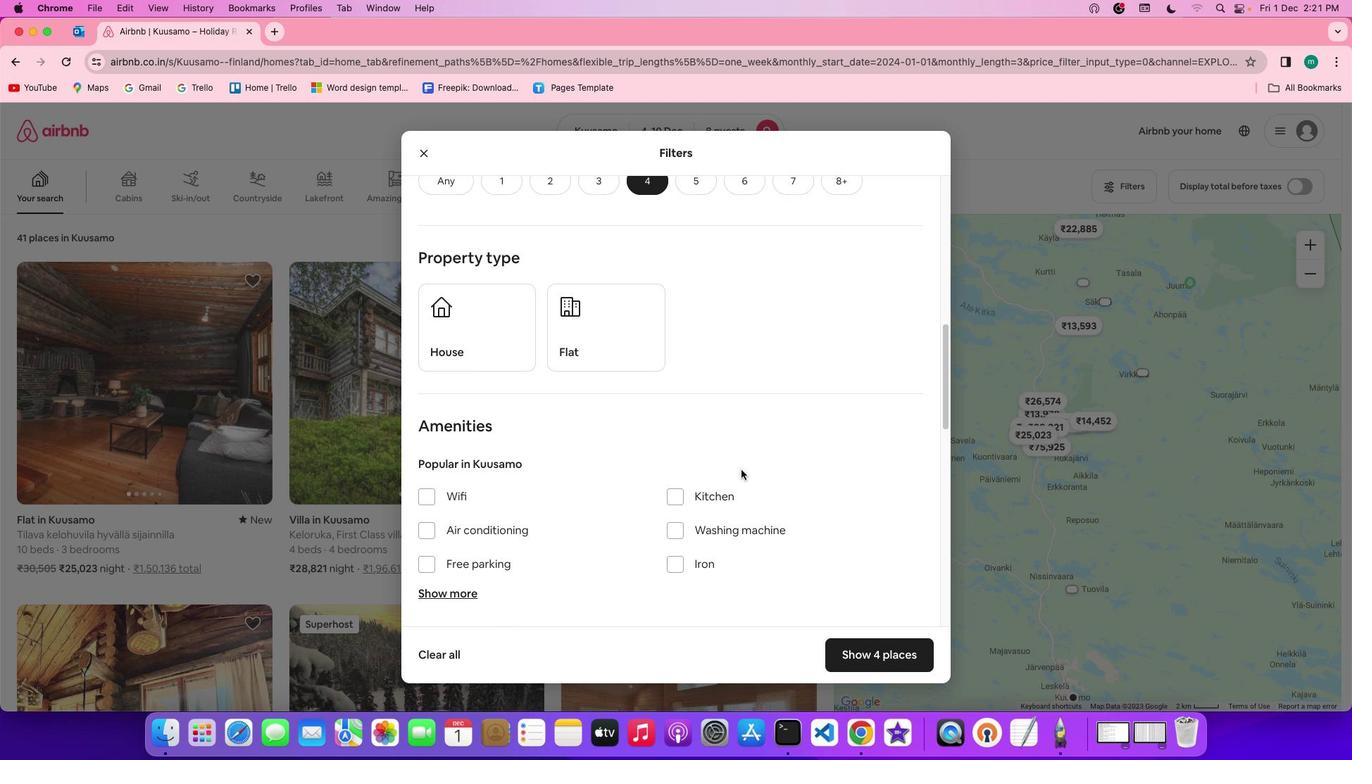 
Action: Mouse scrolled (740, 469) with delta (0, 0)
Screenshot: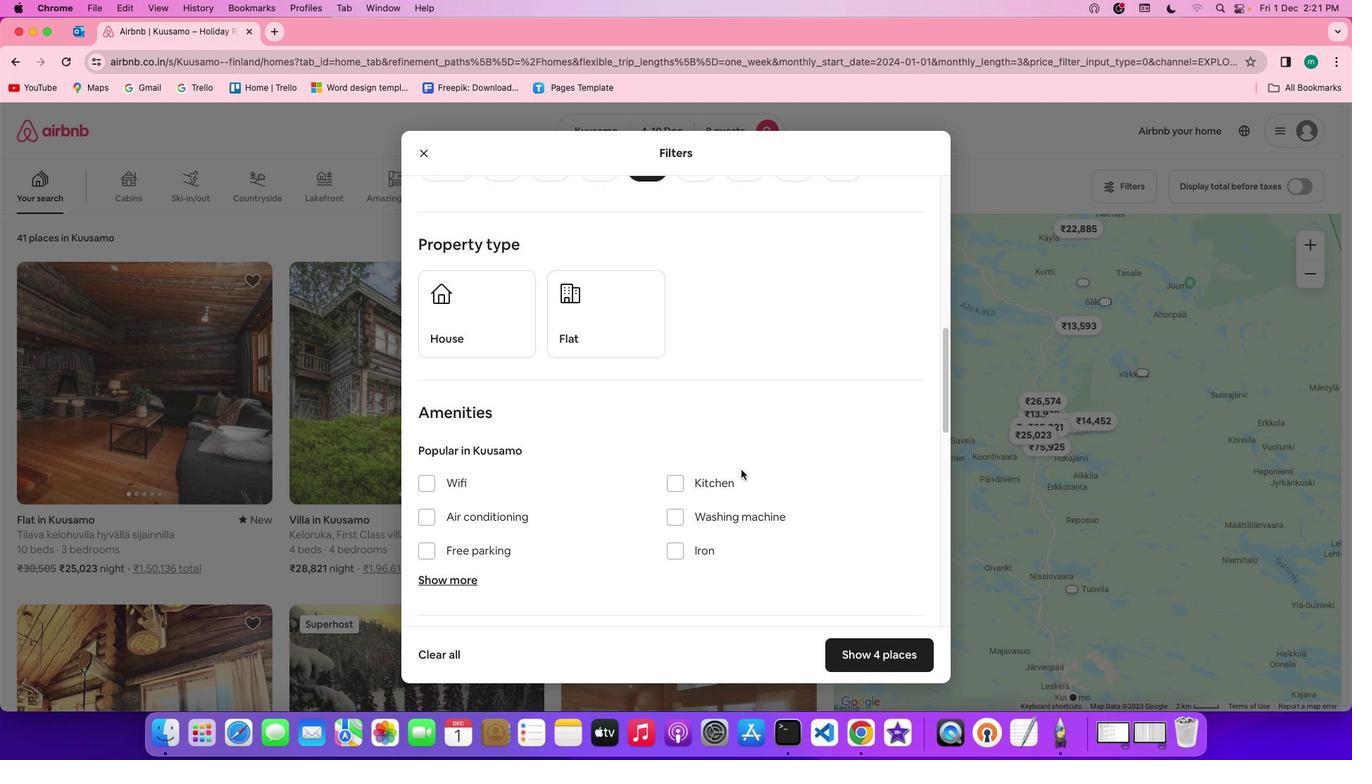
Action: Mouse scrolled (740, 469) with delta (0, 0)
Screenshot: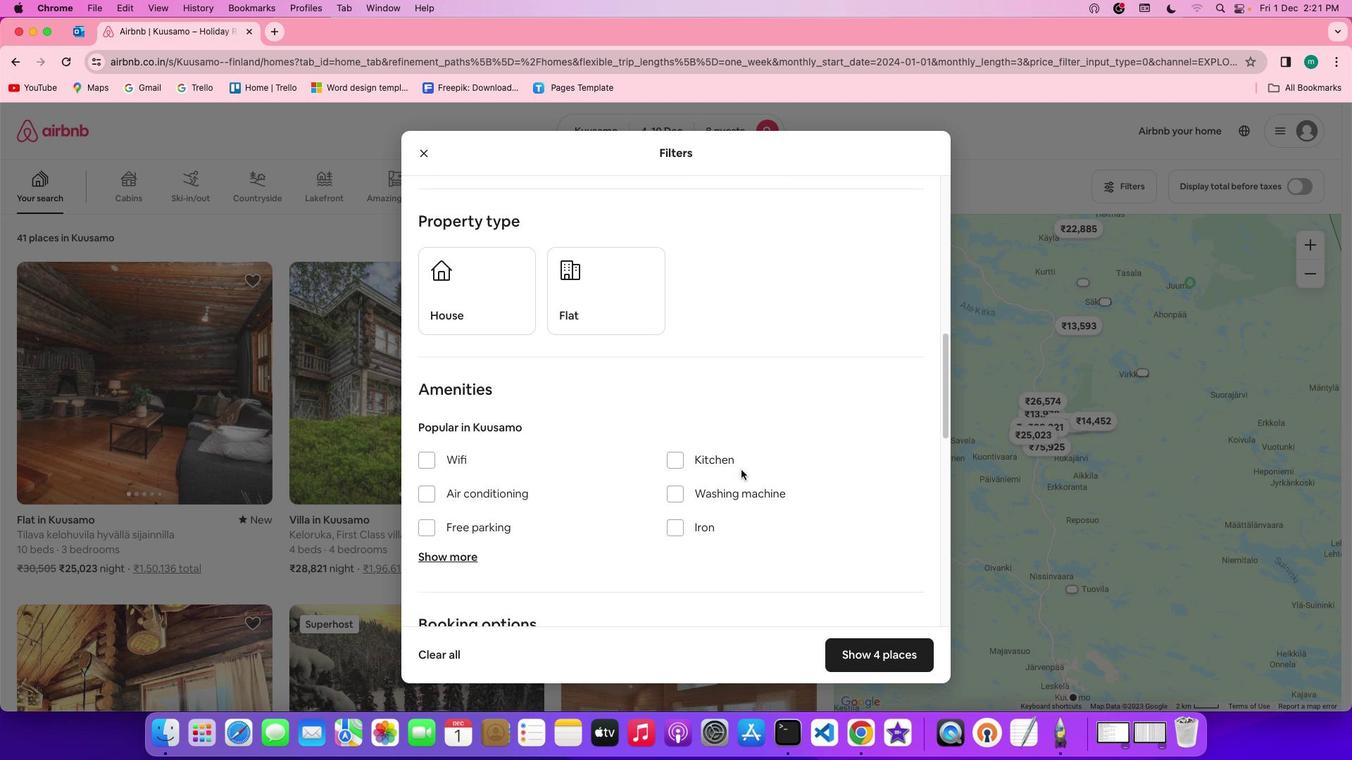 
Action: Mouse moved to (435, 278)
Screenshot: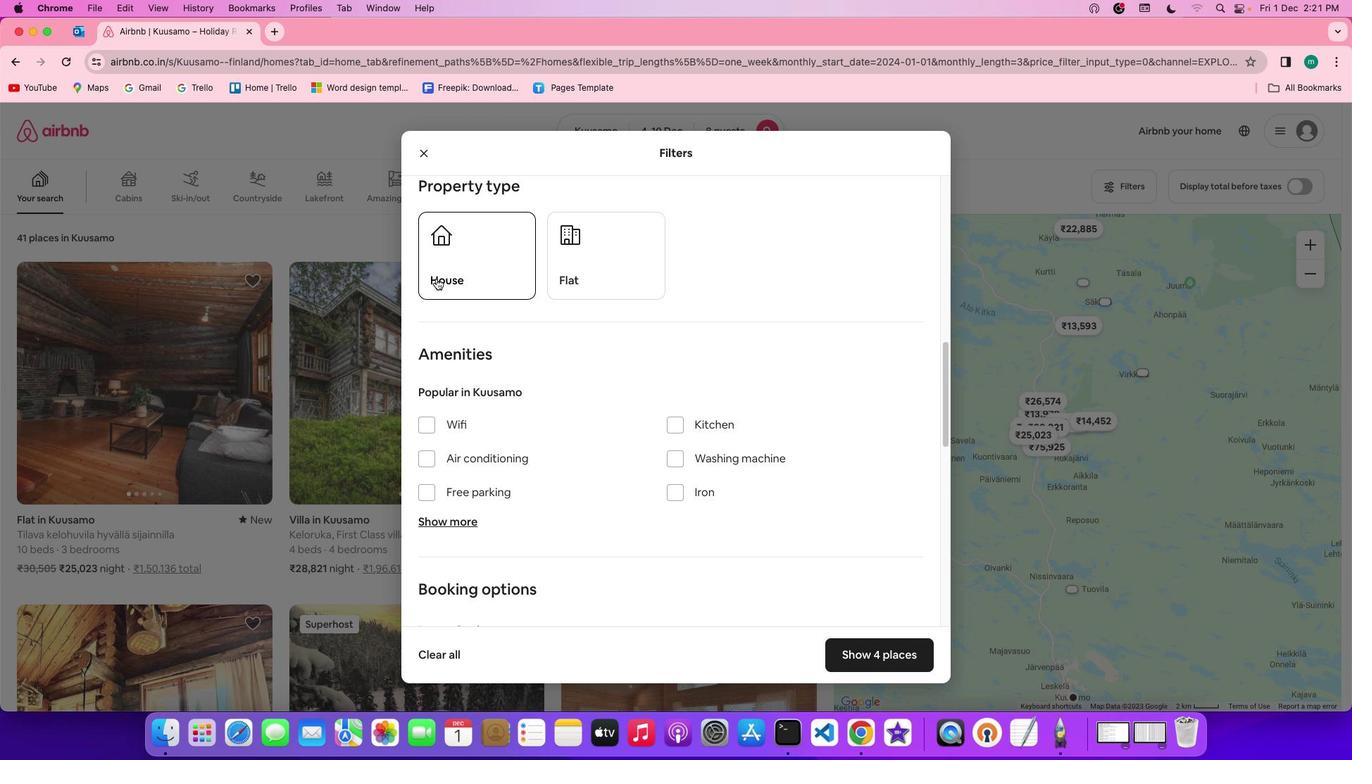 
Action: Mouse pressed left at (435, 278)
Screenshot: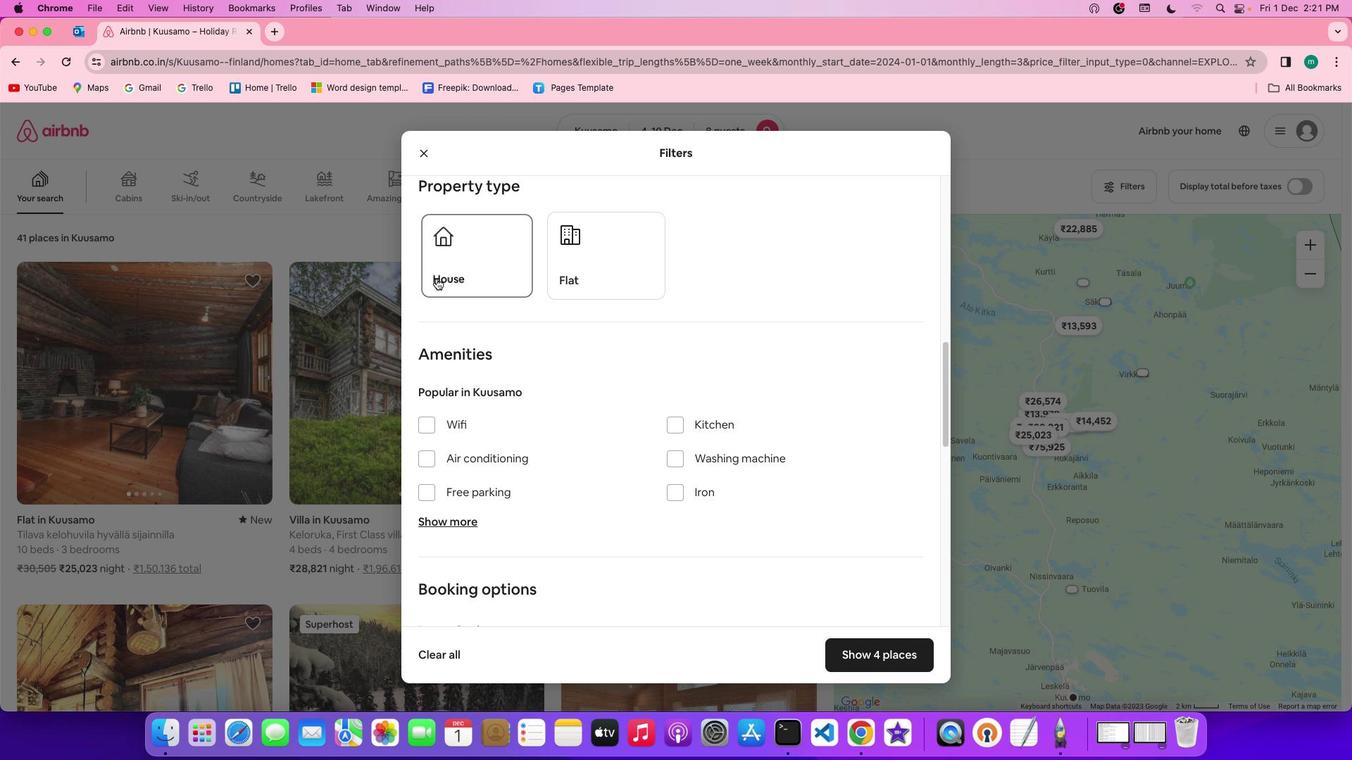 
Action: Mouse moved to (768, 454)
Screenshot: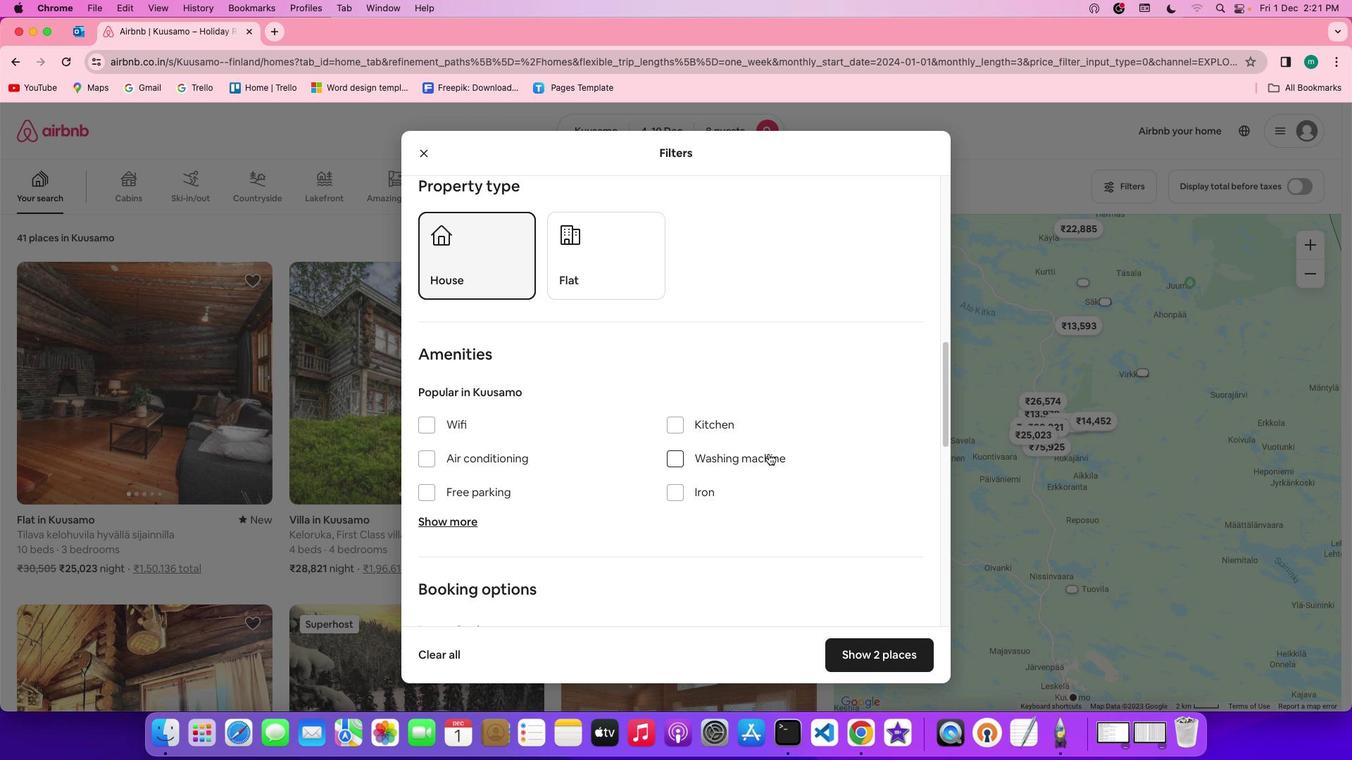 
Action: Mouse scrolled (768, 454) with delta (0, 0)
Screenshot: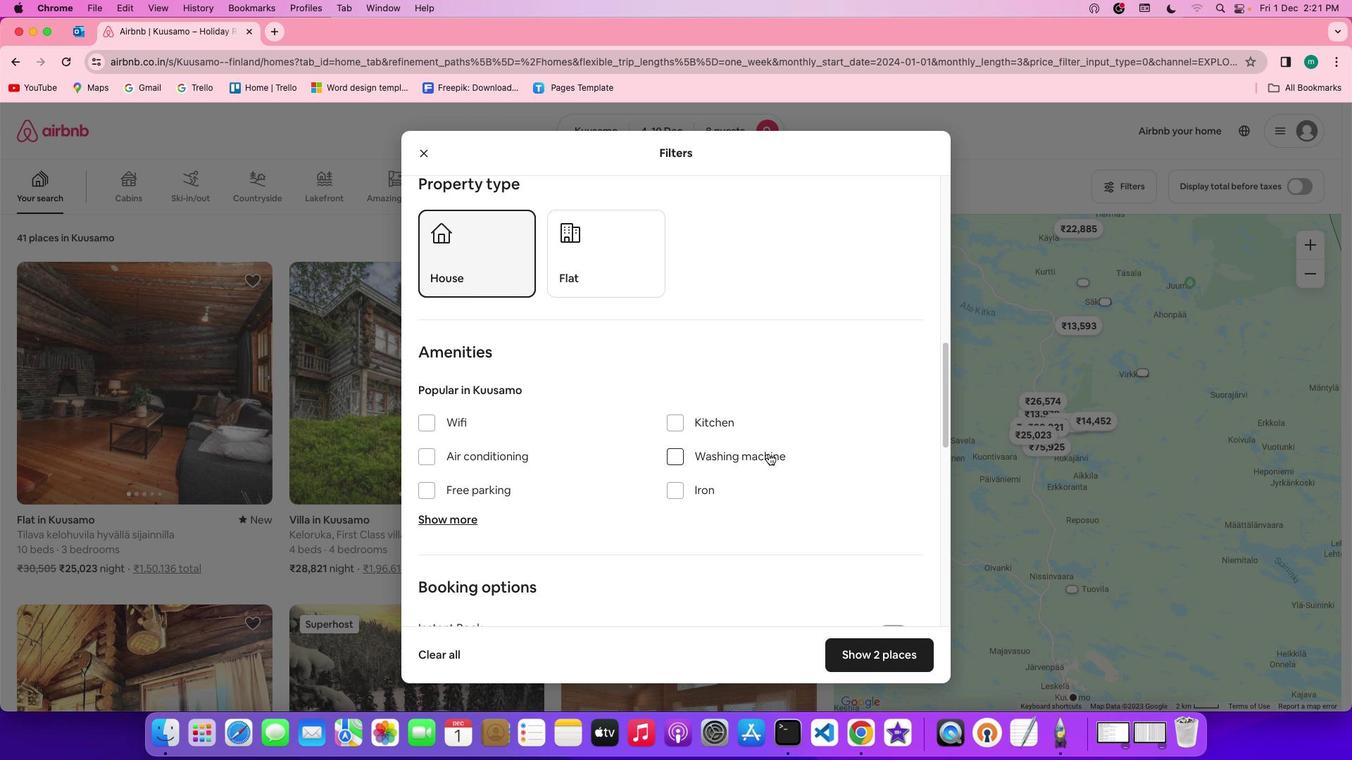 
Action: Mouse scrolled (768, 454) with delta (0, 0)
Screenshot: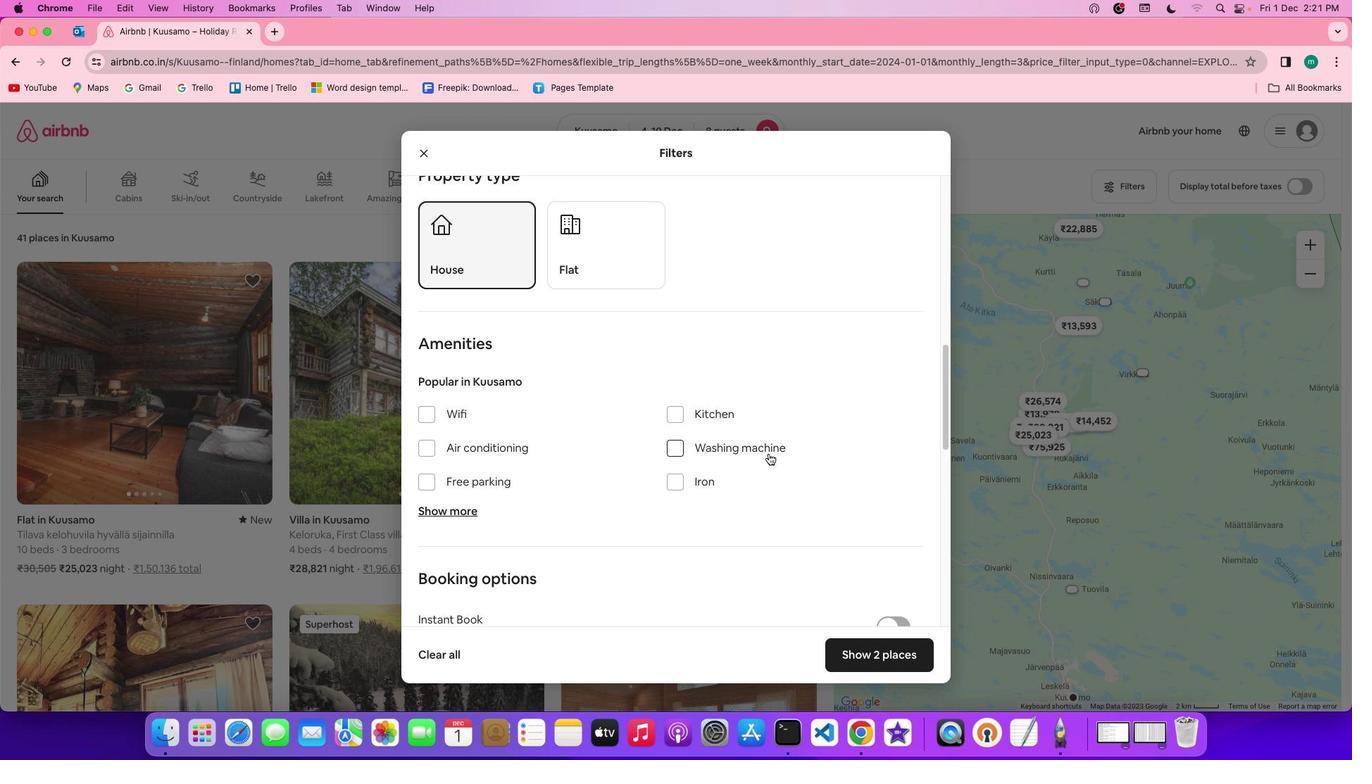 
Action: Mouse scrolled (768, 454) with delta (0, 0)
Screenshot: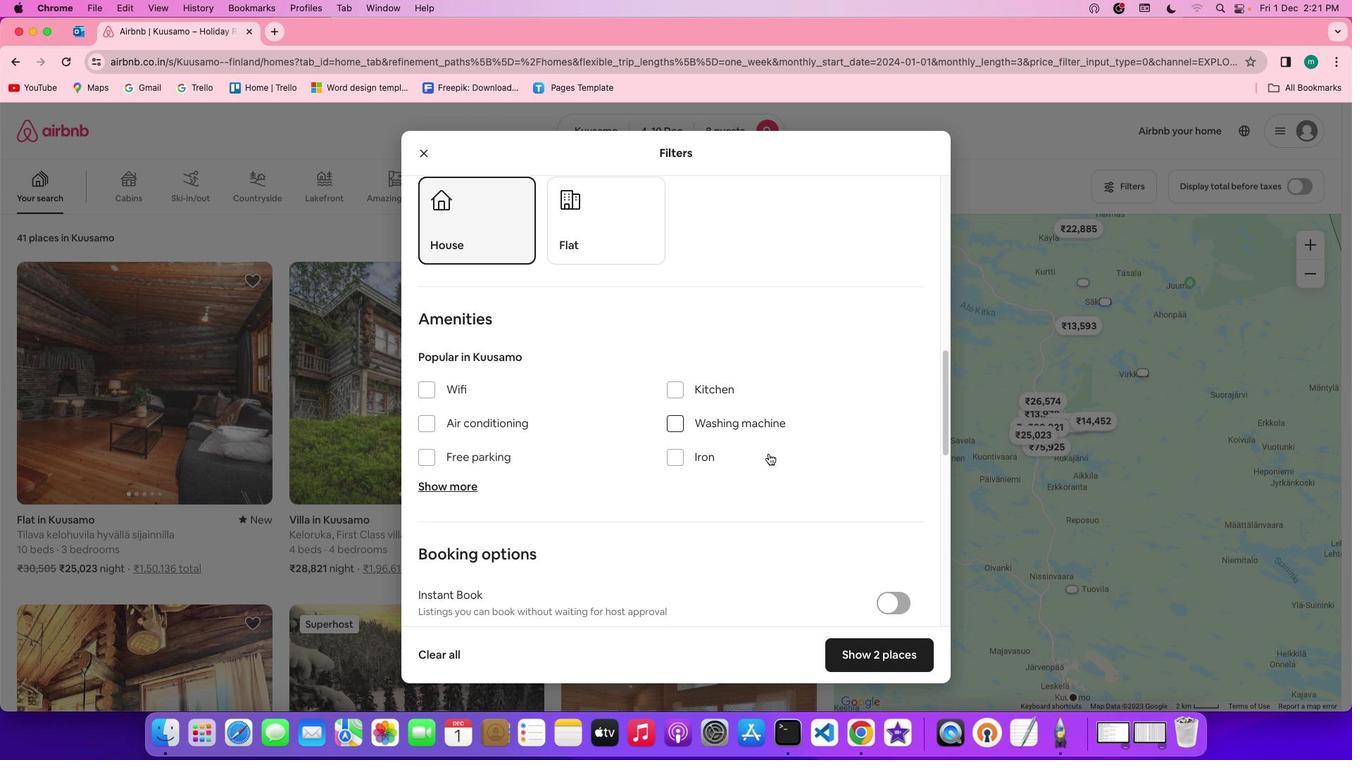 
Action: Mouse scrolled (768, 454) with delta (0, 0)
Screenshot: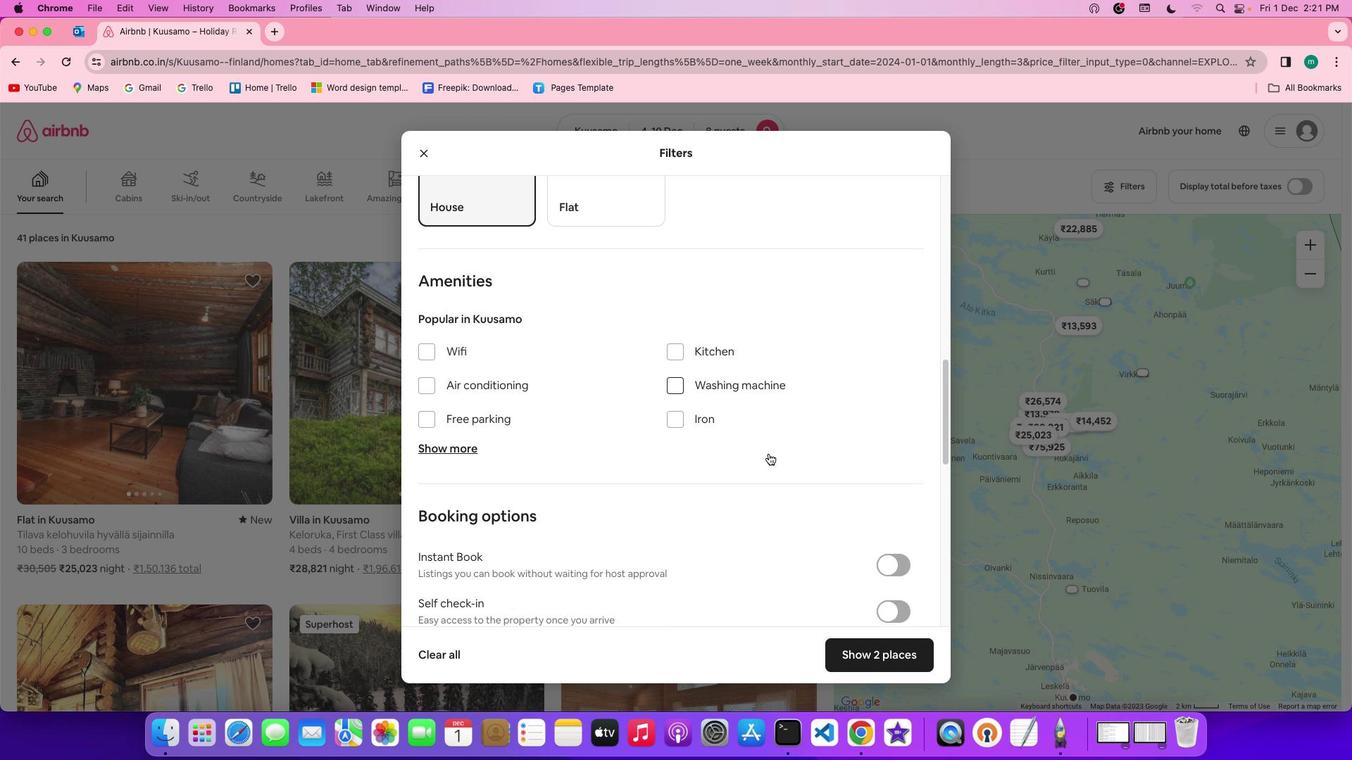 
Action: Mouse scrolled (768, 454) with delta (0, 0)
Screenshot: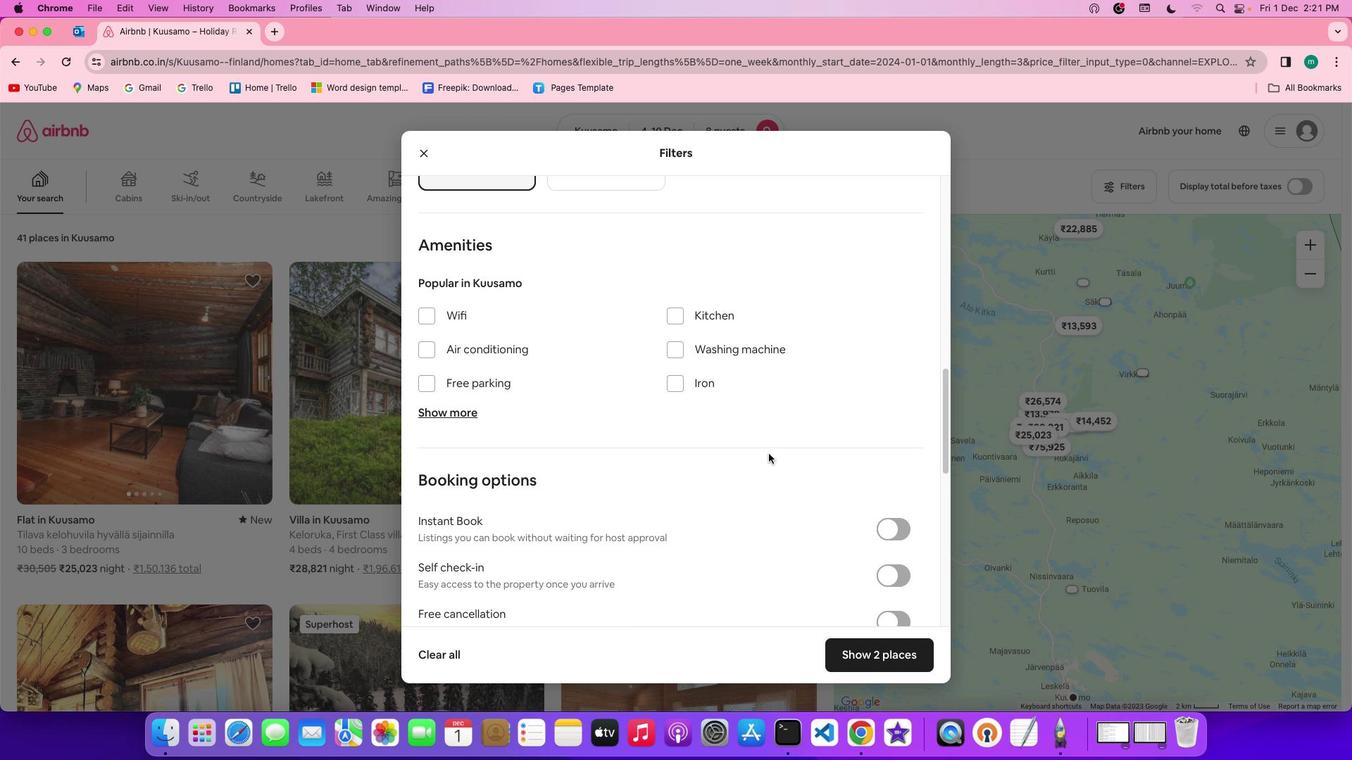 
Action: Mouse scrolled (768, 454) with delta (0, 0)
Screenshot: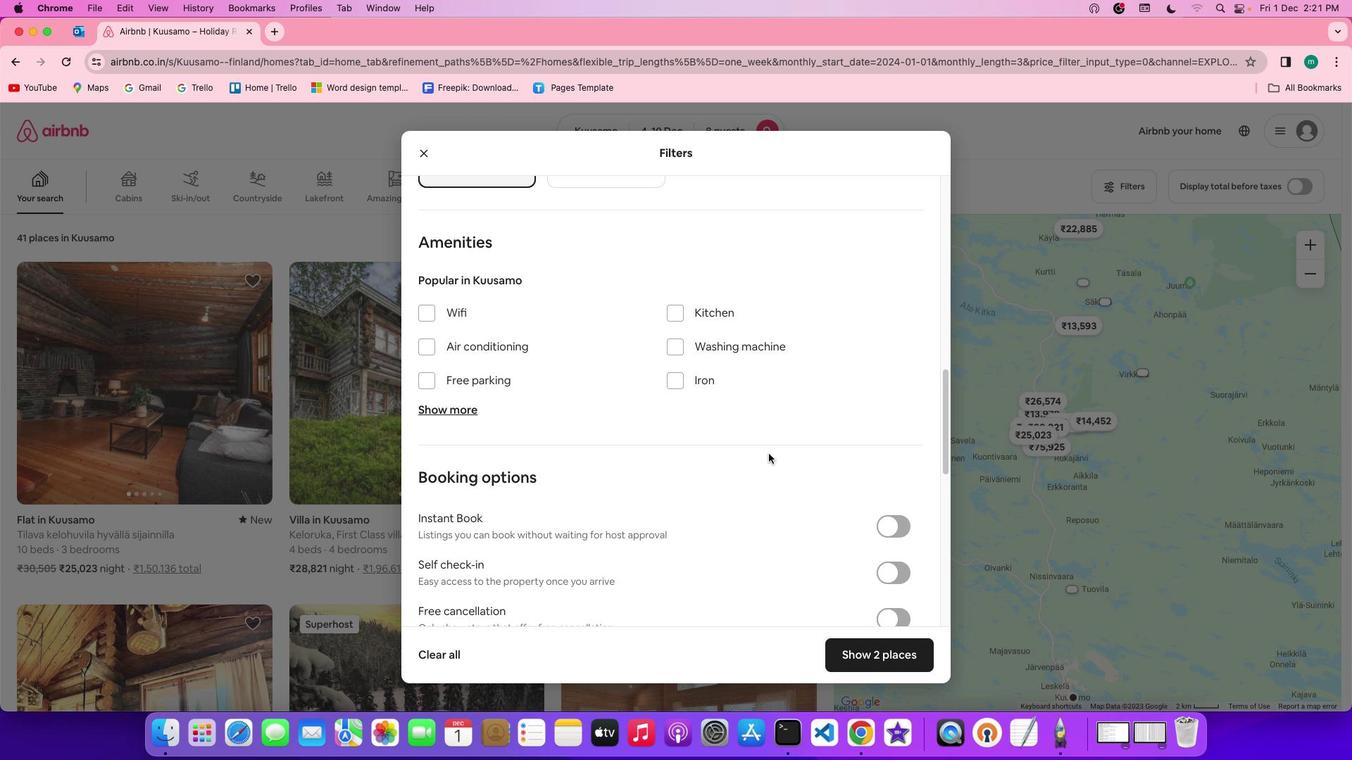 
Action: Mouse scrolled (768, 454) with delta (0, 0)
Screenshot: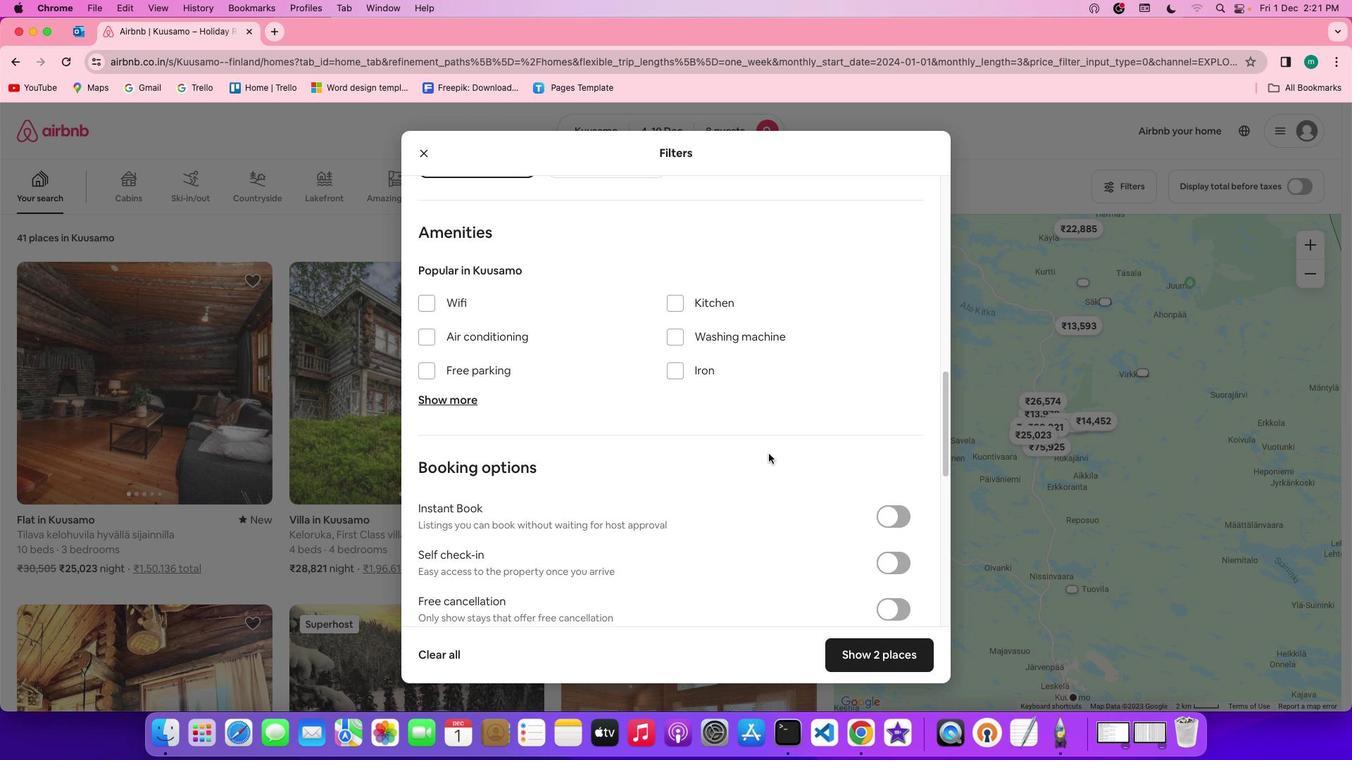 
Action: Mouse moved to (414, 283)
Screenshot: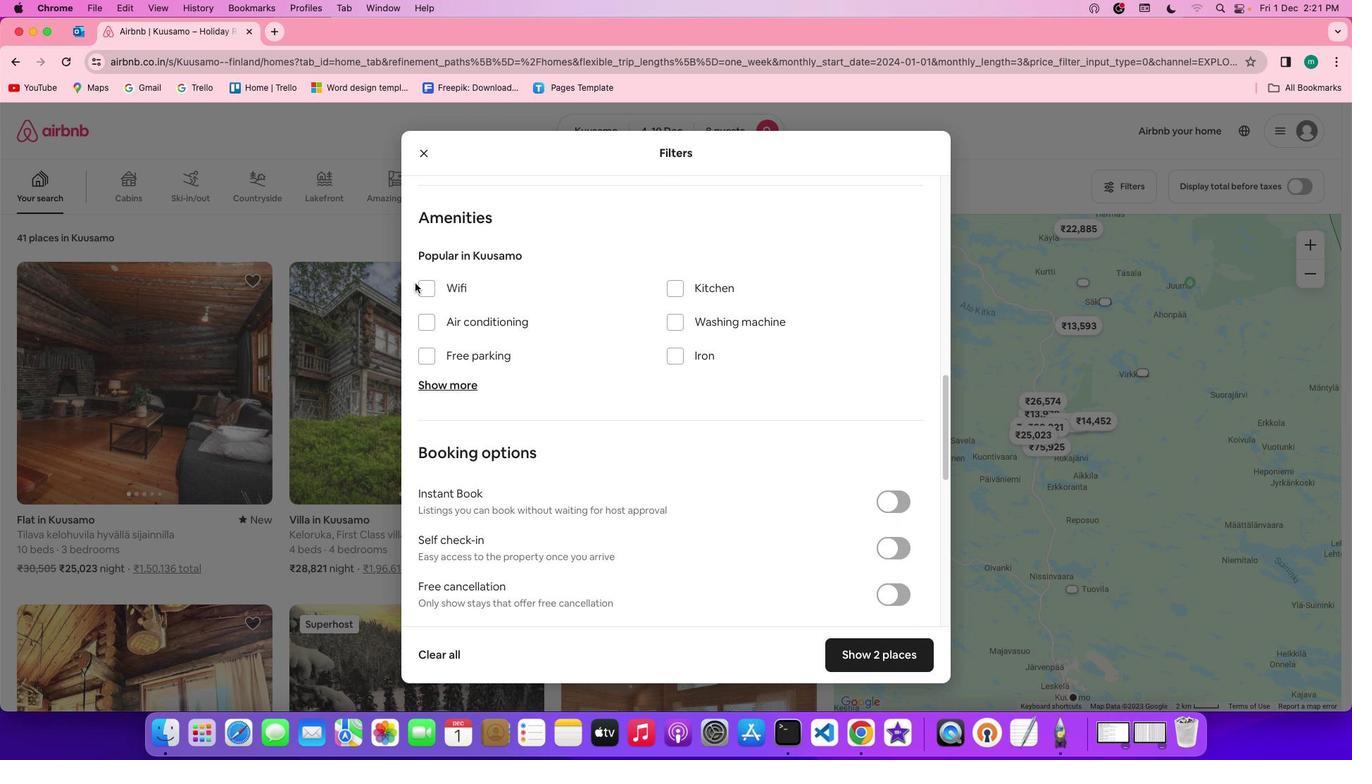 
Action: Mouse pressed left at (414, 283)
Screenshot: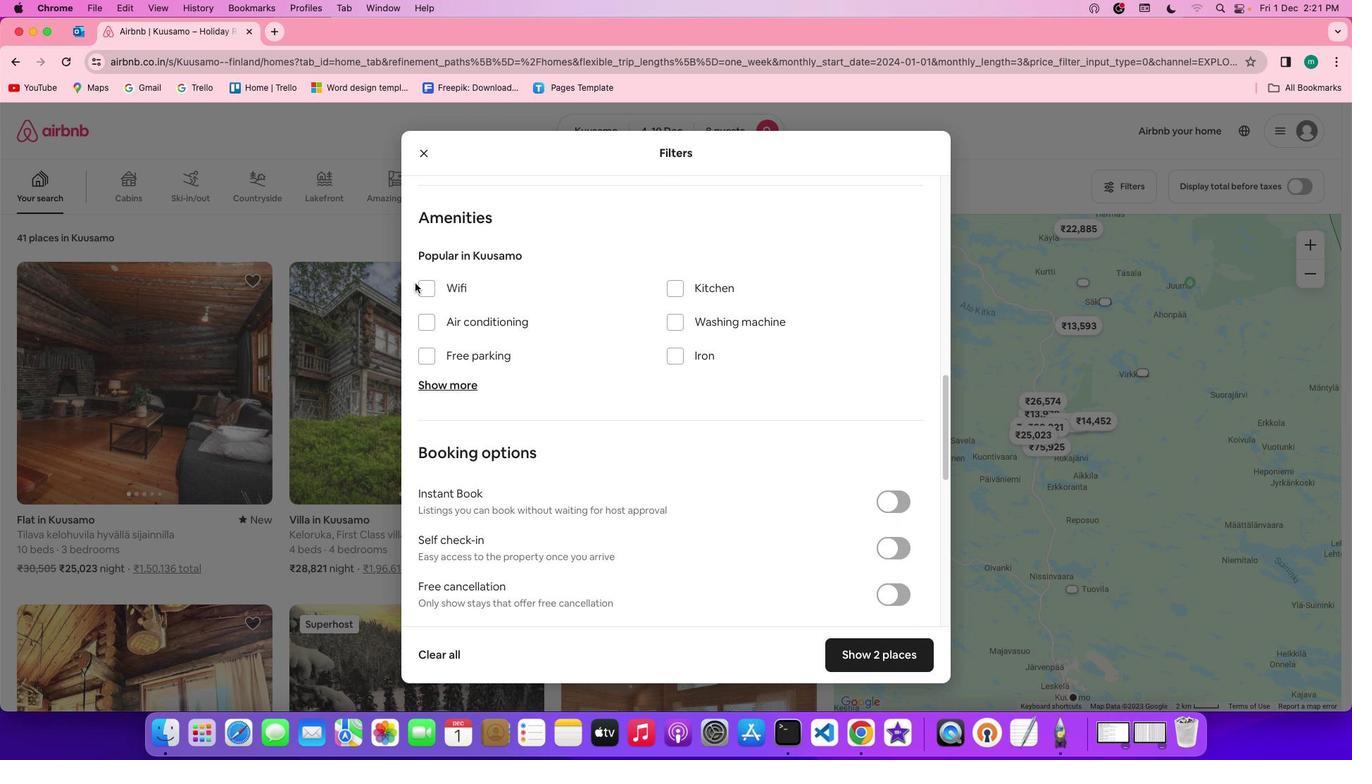 
Action: Mouse moved to (419, 283)
Screenshot: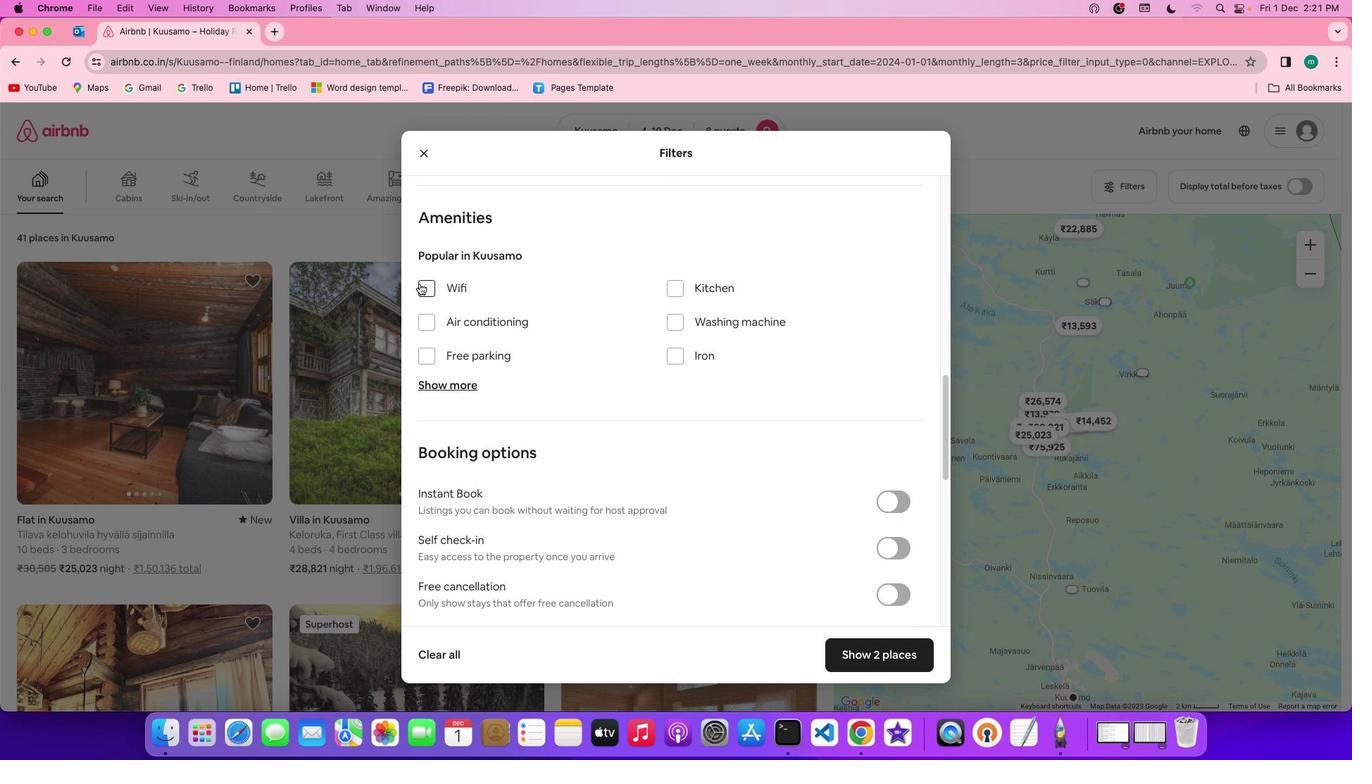 
Action: Mouse pressed left at (419, 283)
Screenshot: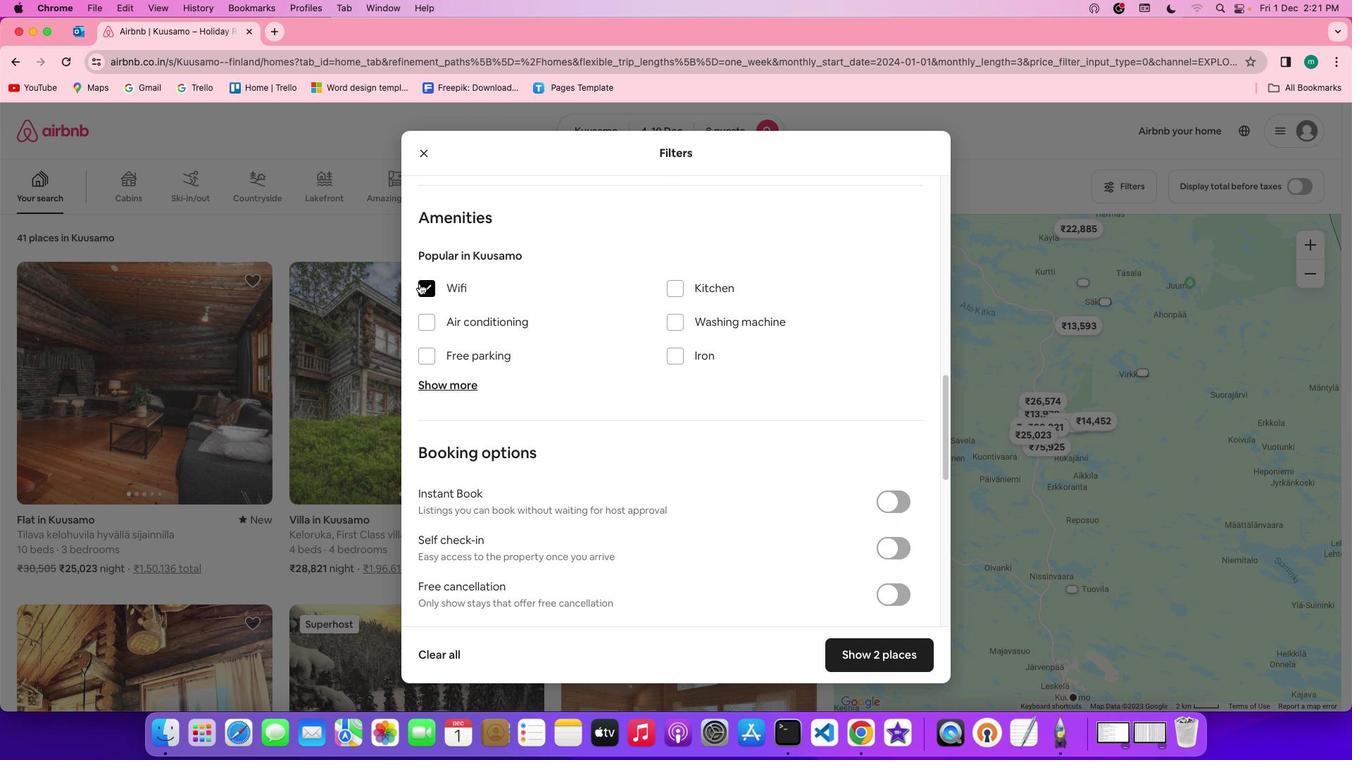
Action: Mouse moved to (449, 384)
Screenshot: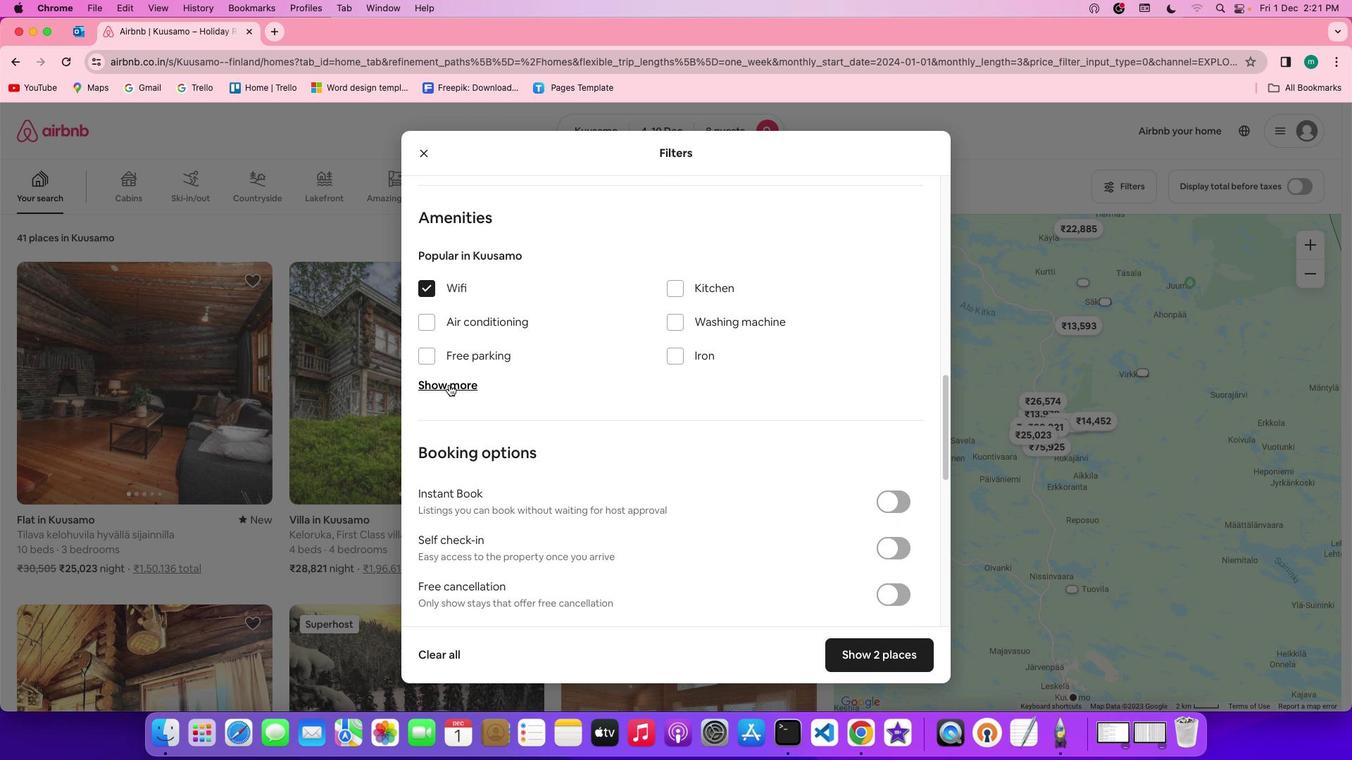 
Action: Mouse pressed left at (449, 384)
Screenshot: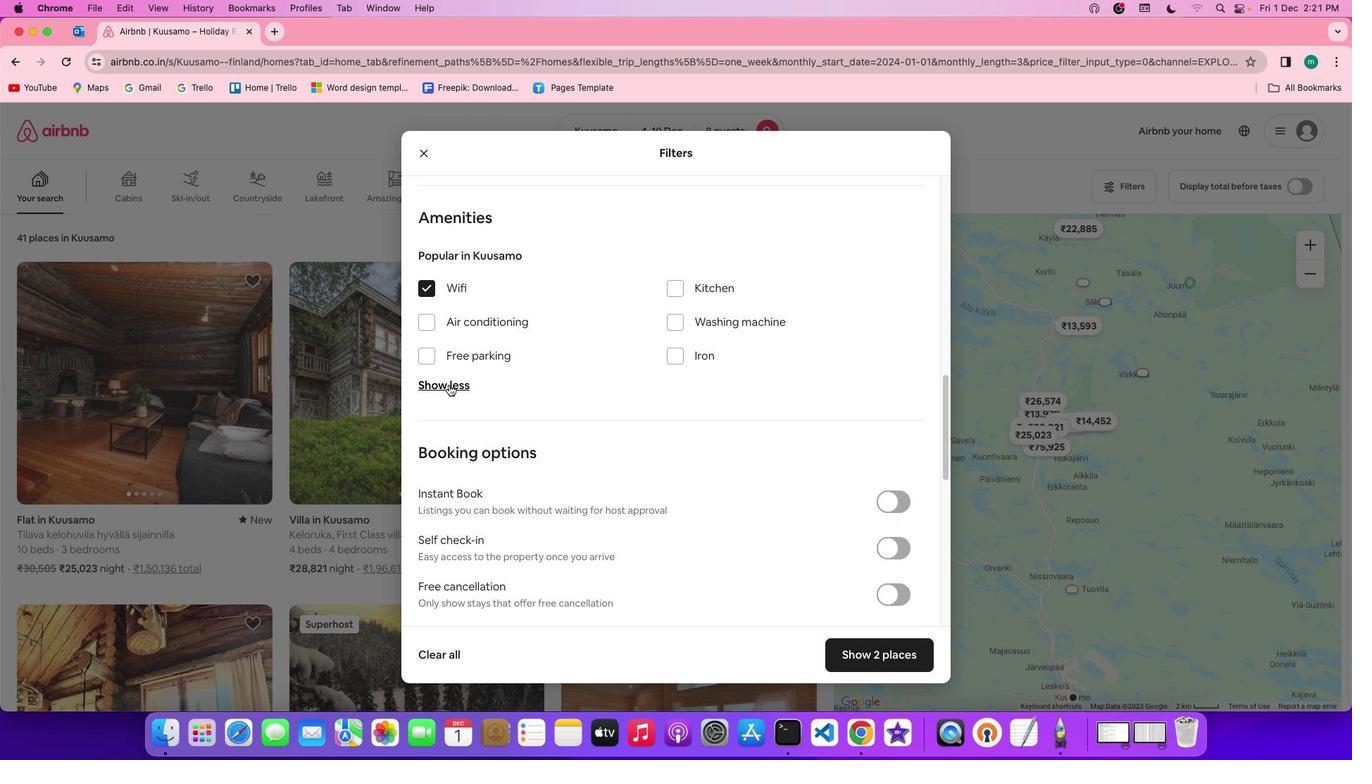 
Action: Mouse moved to (675, 466)
Screenshot: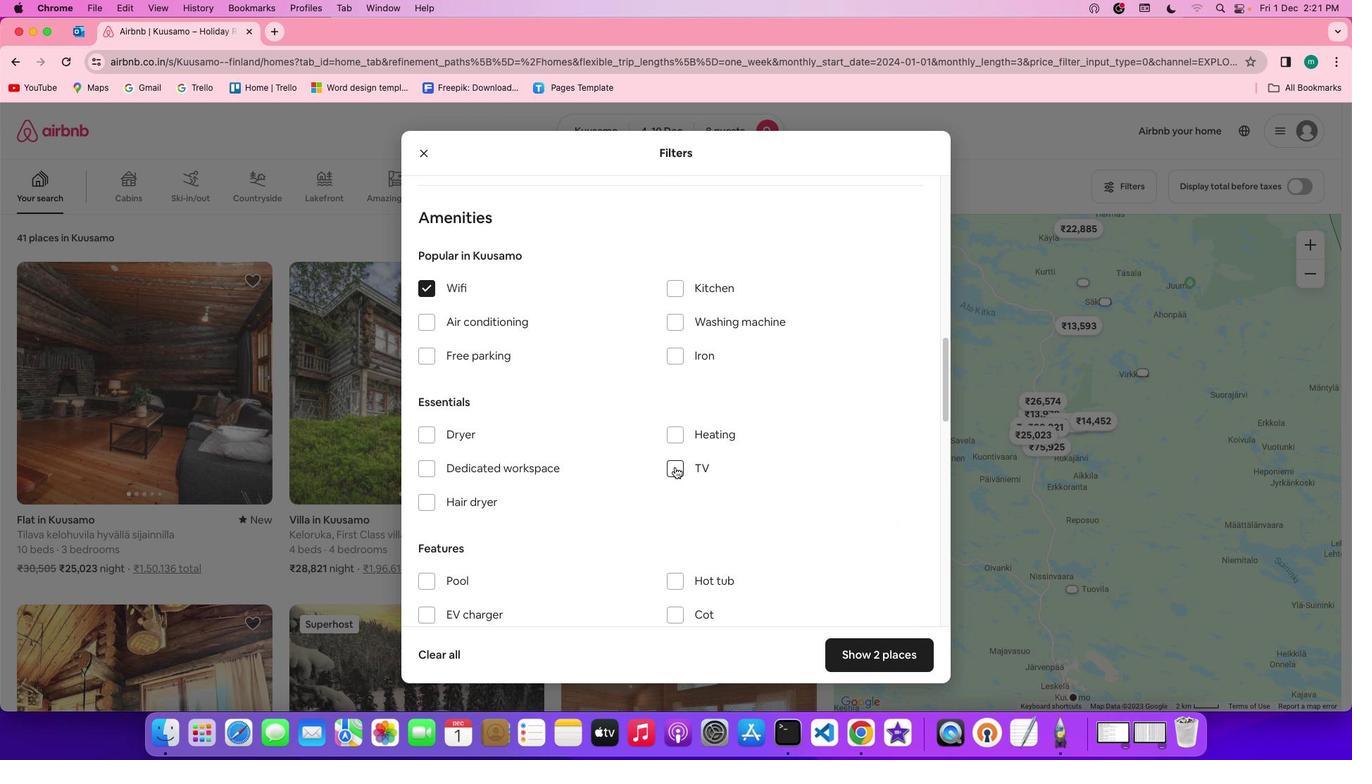 
Action: Mouse pressed left at (675, 466)
Screenshot: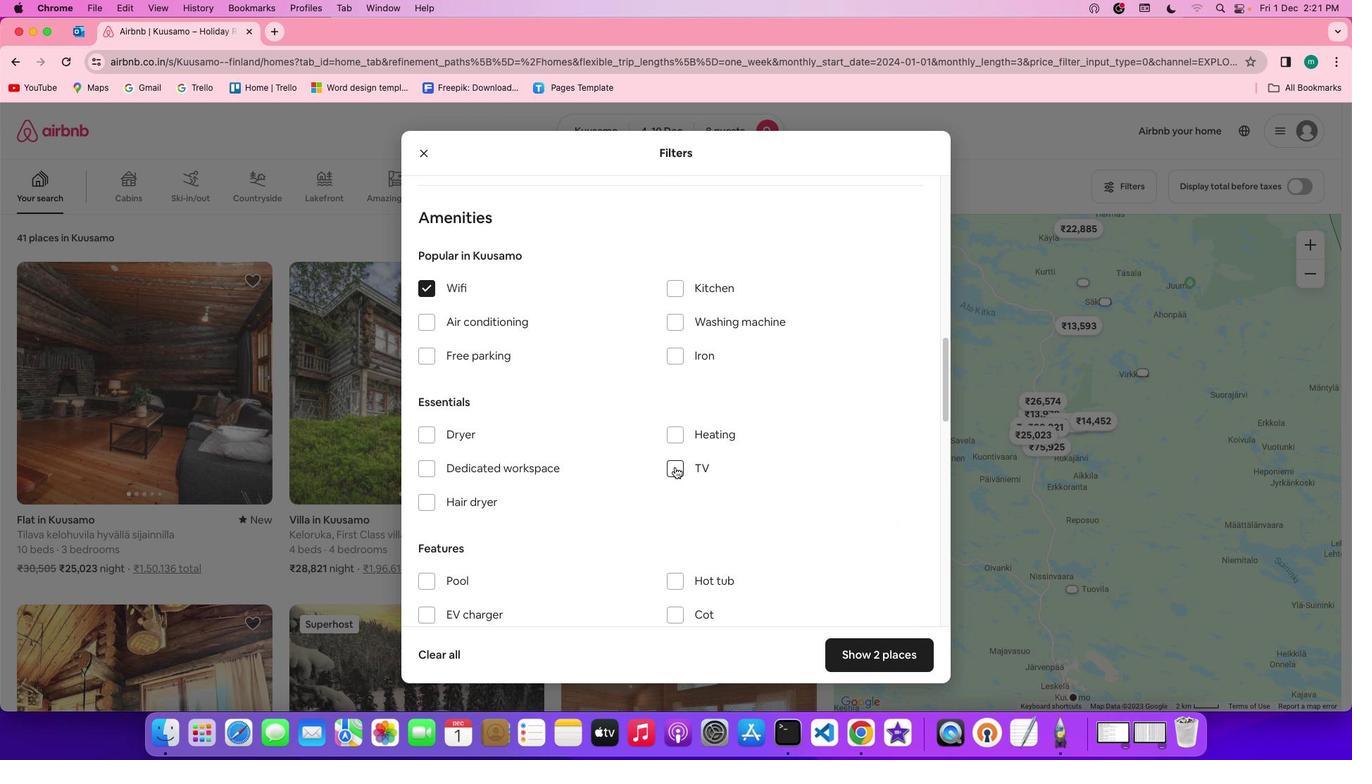
Action: Mouse moved to (488, 352)
Screenshot: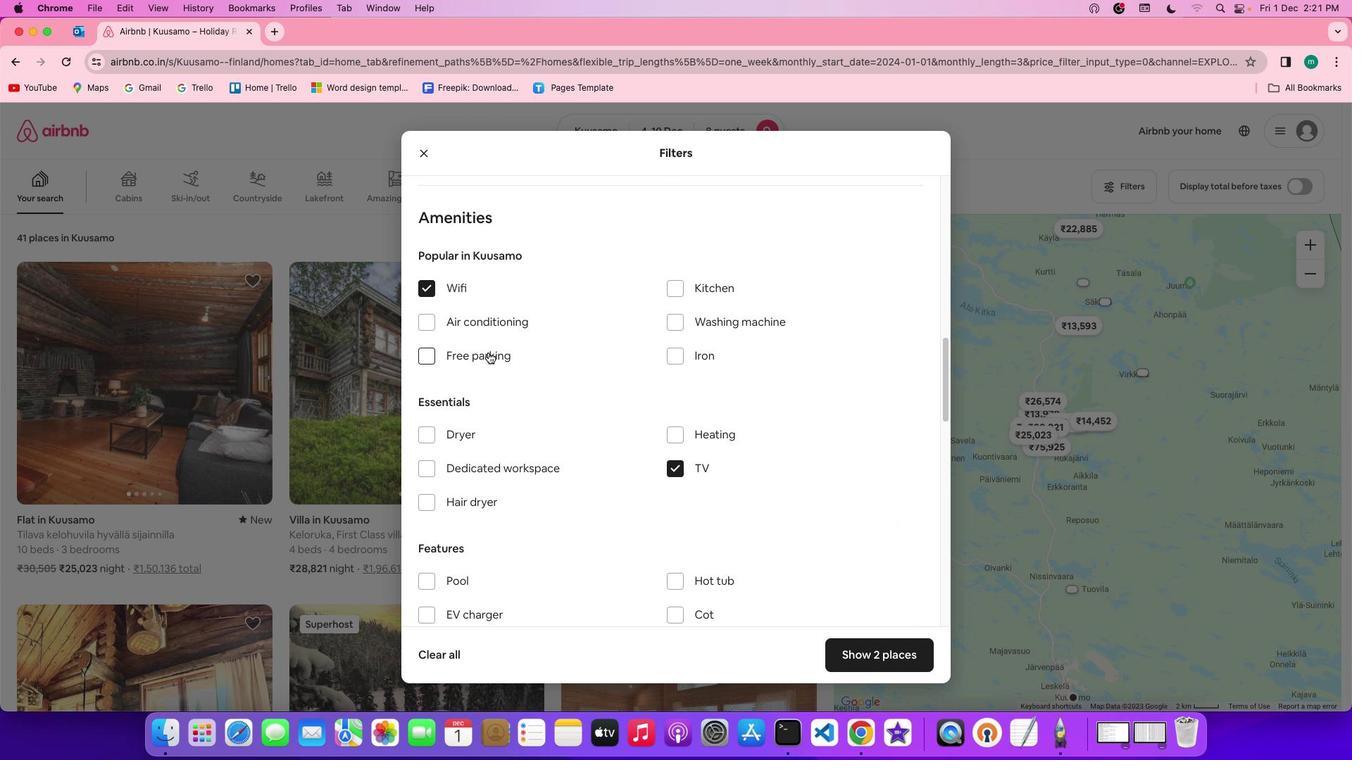 
Action: Mouse pressed left at (488, 352)
Screenshot: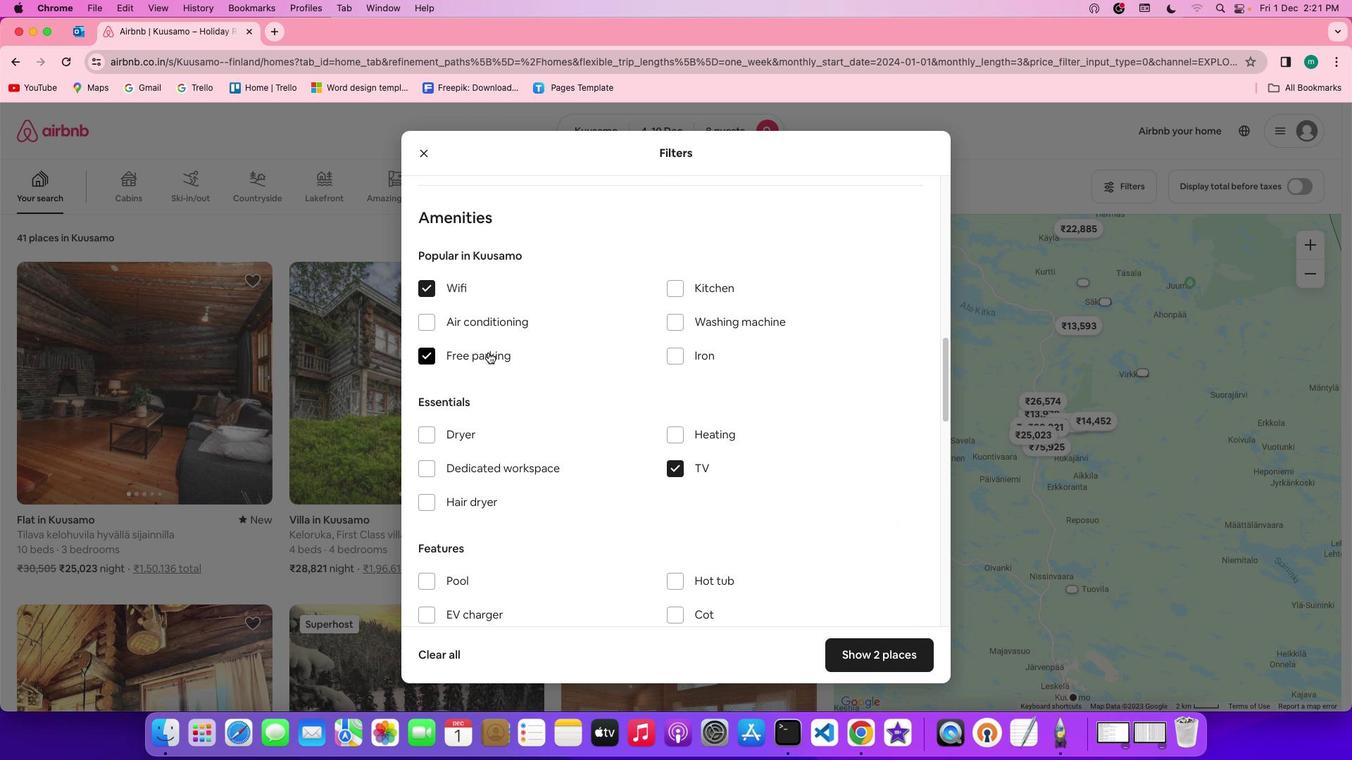 
Action: Mouse moved to (604, 398)
Screenshot: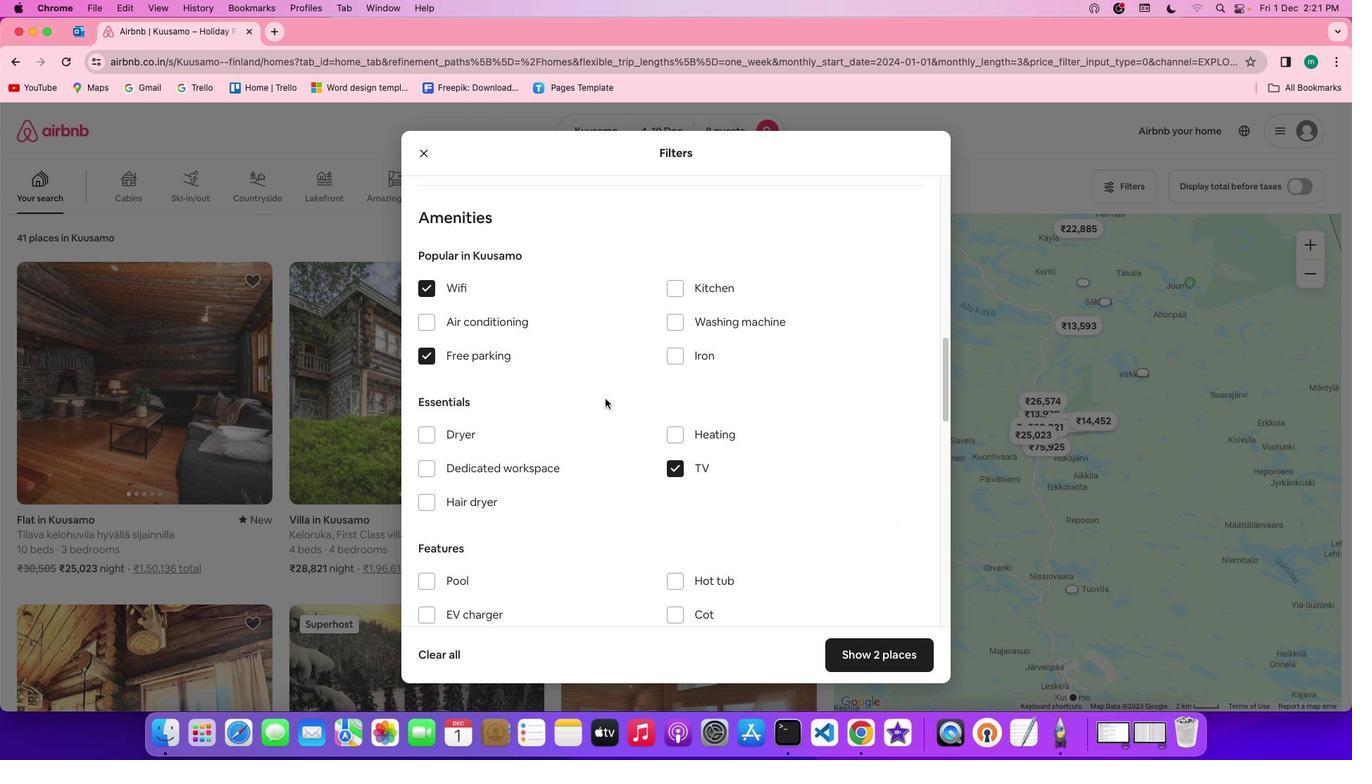 
Action: Mouse scrolled (604, 398) with delta (0, 0)
Screenshot: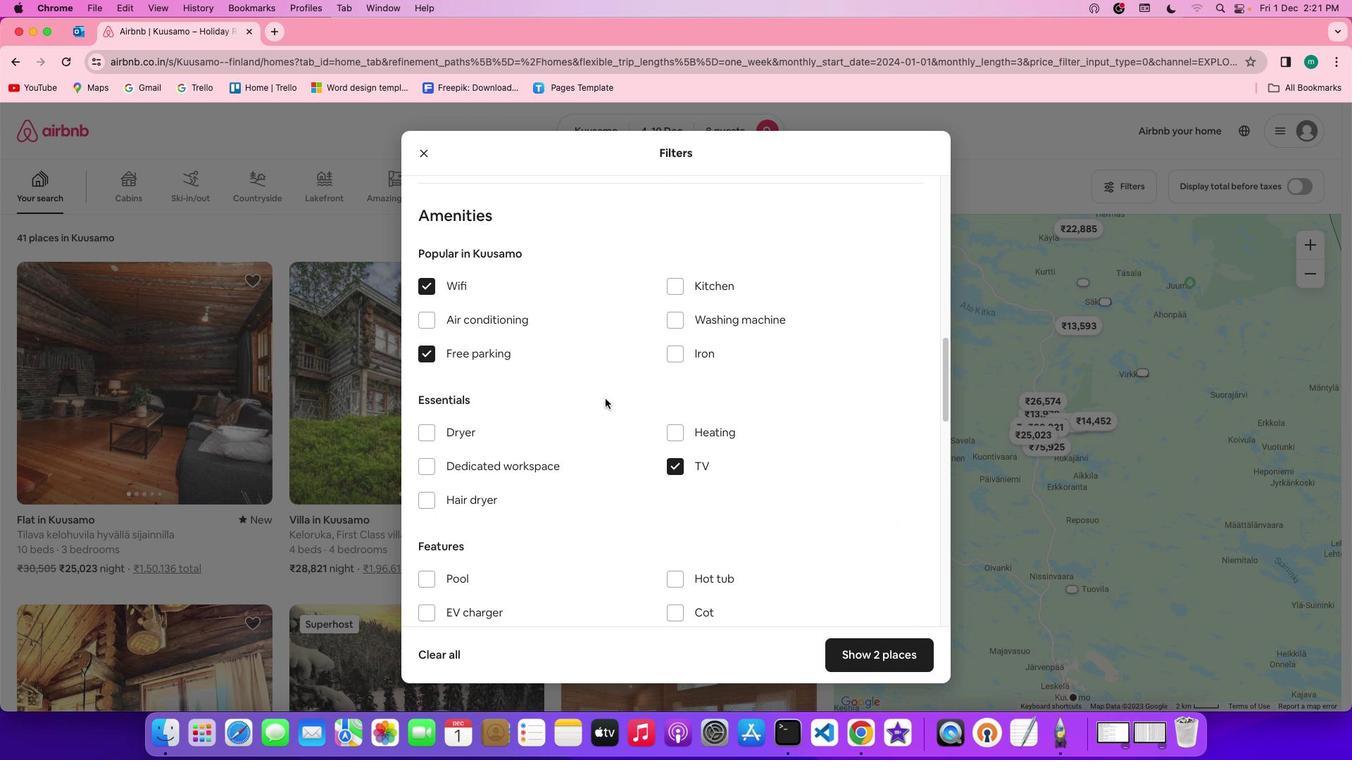 
Action: Mouse scrolled (604, 398) with delta (0, 0)
Screenshot: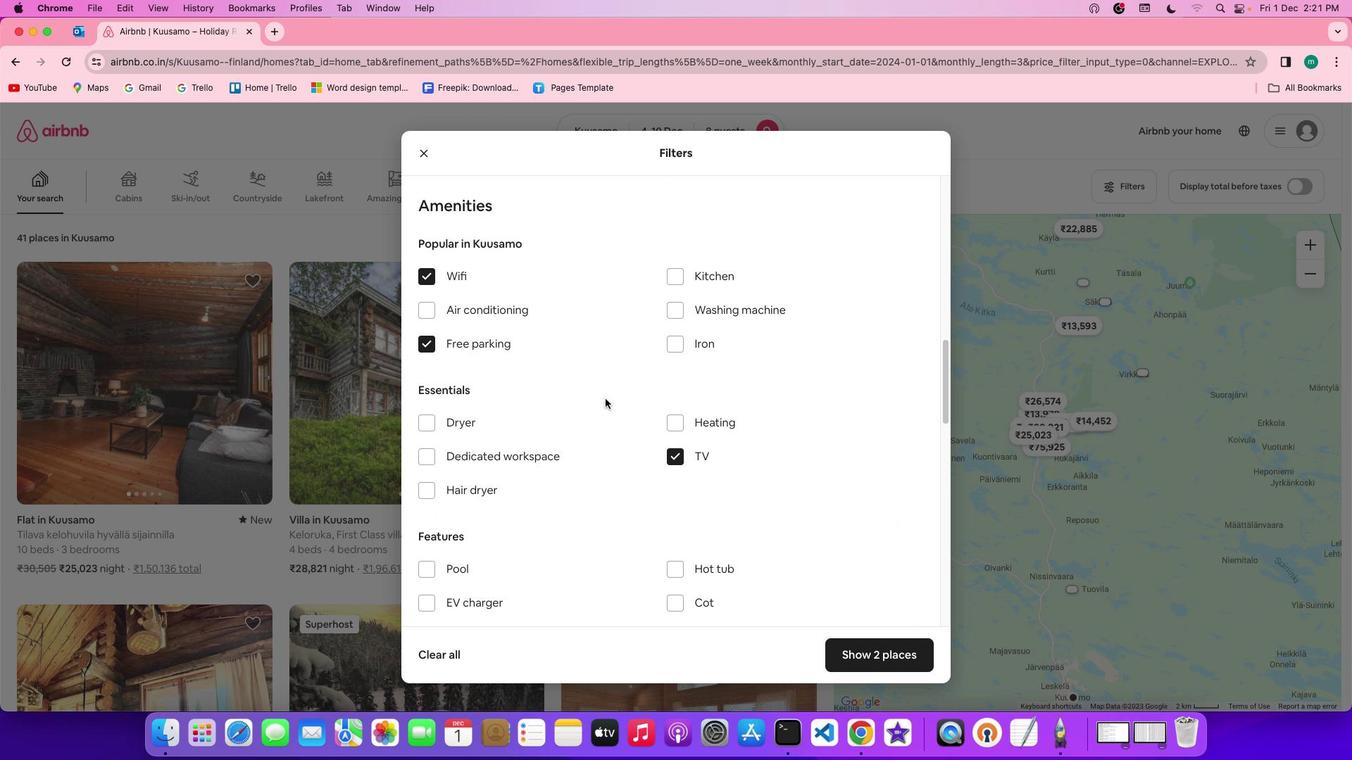 
Action: Mouse scrolled (604, 398) with delta (0, 0)
Screenshot: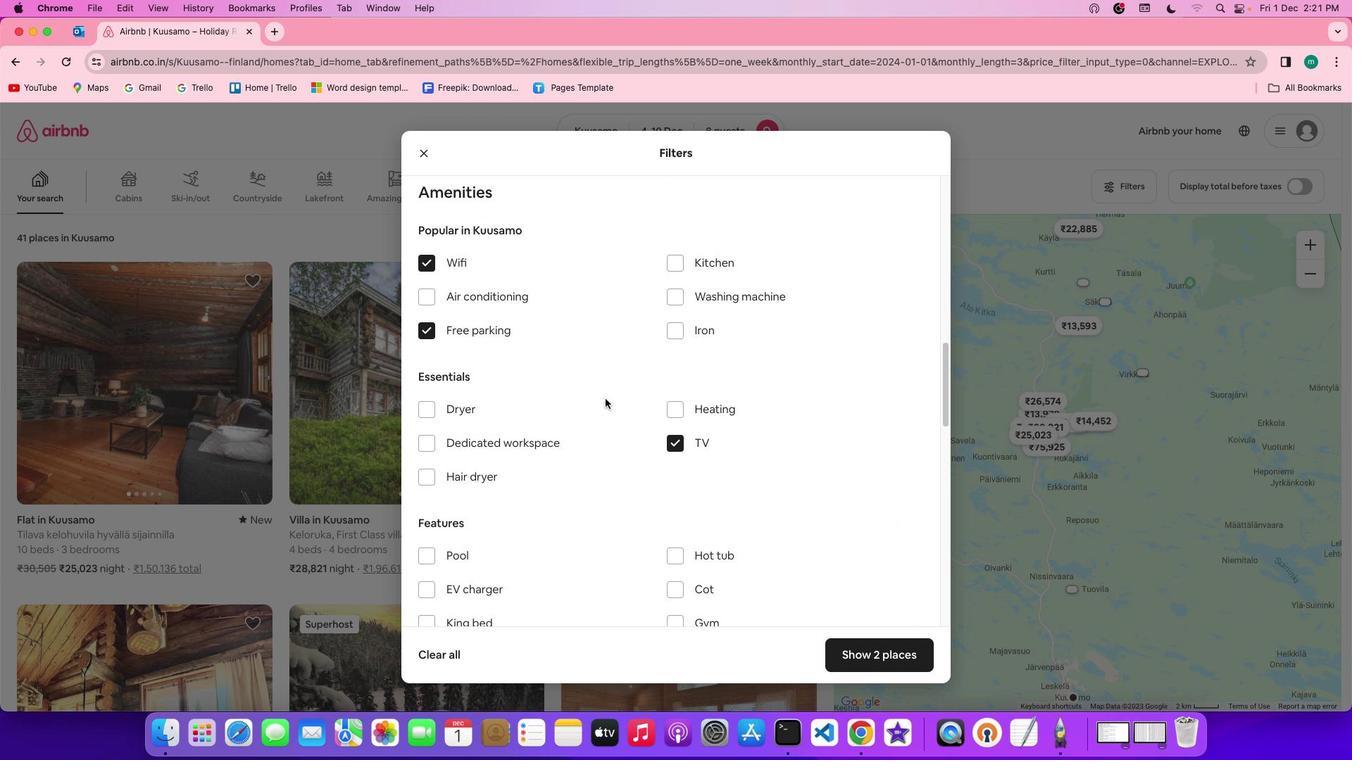 
Action: Mouse scrolled (604, 398) with delta (0, 0)
Screenshot: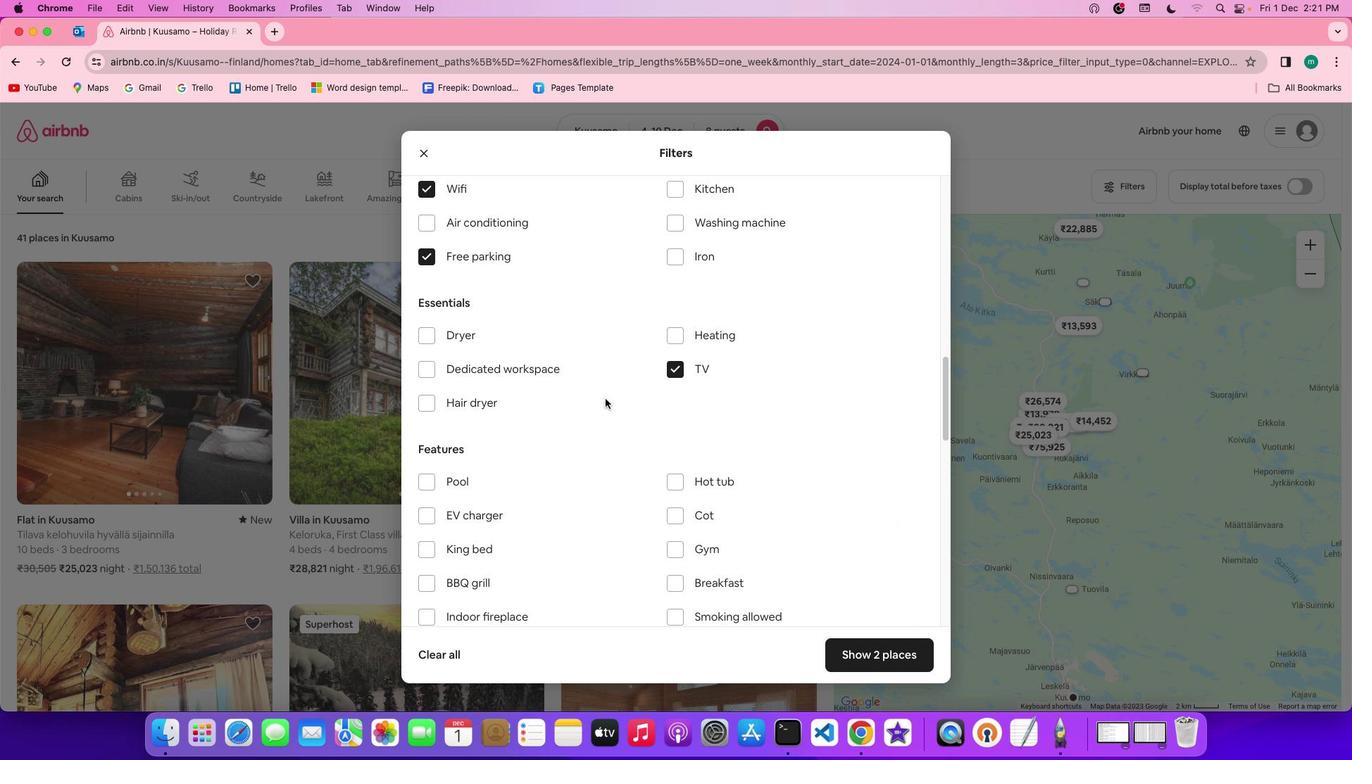 
Action: Mouse moved to (603, 402)
Screenshot: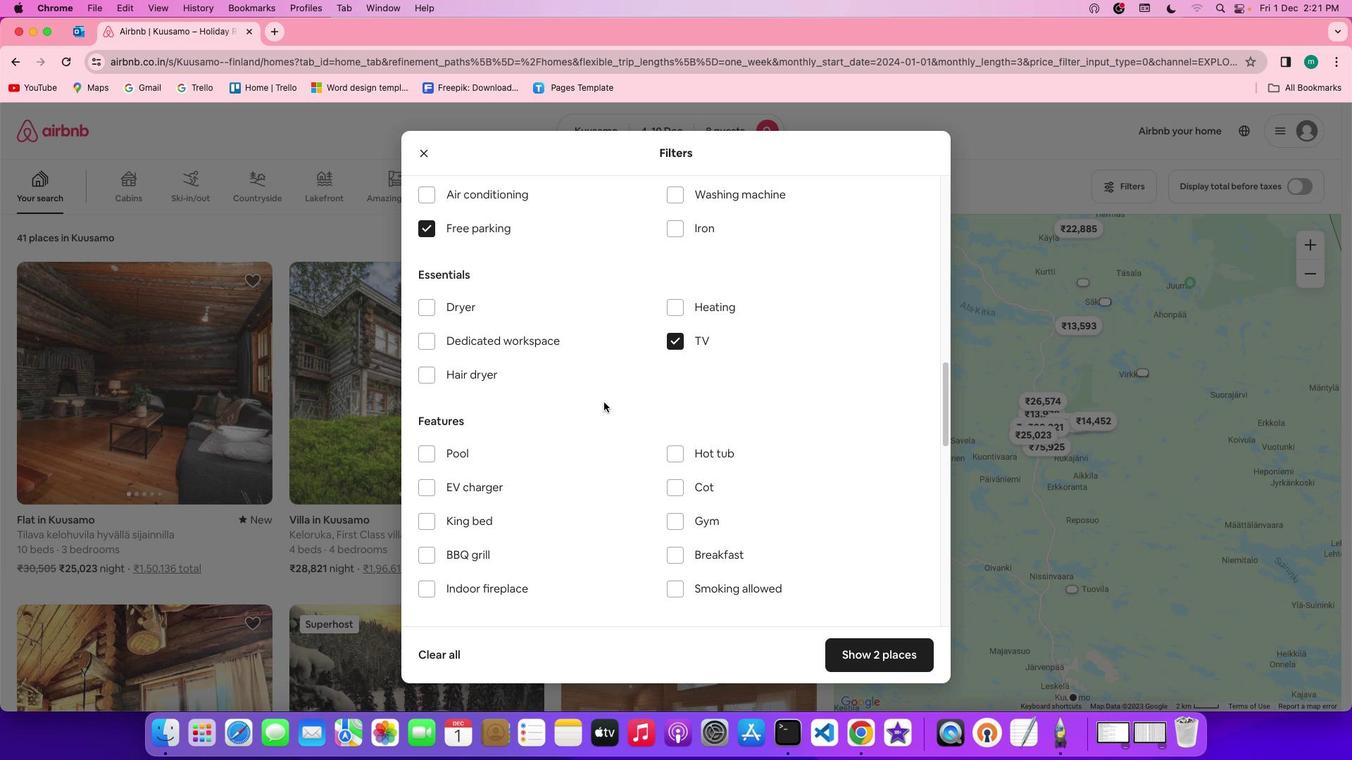 
Action: Mouse scrolled (603, 402) with delta (0, 0)
Screenshot: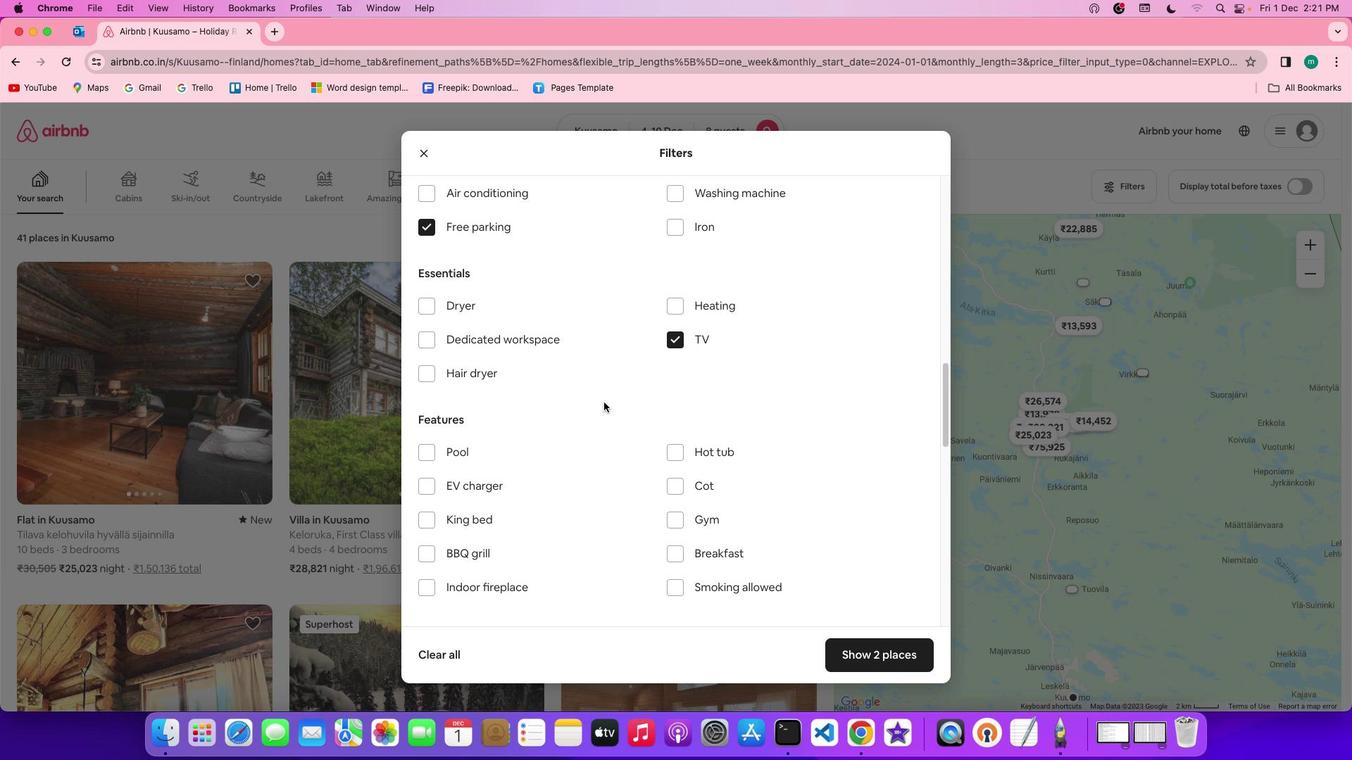 
Action: Mouse scrolled (603, 402) with delta (0, 0)
Screenshot: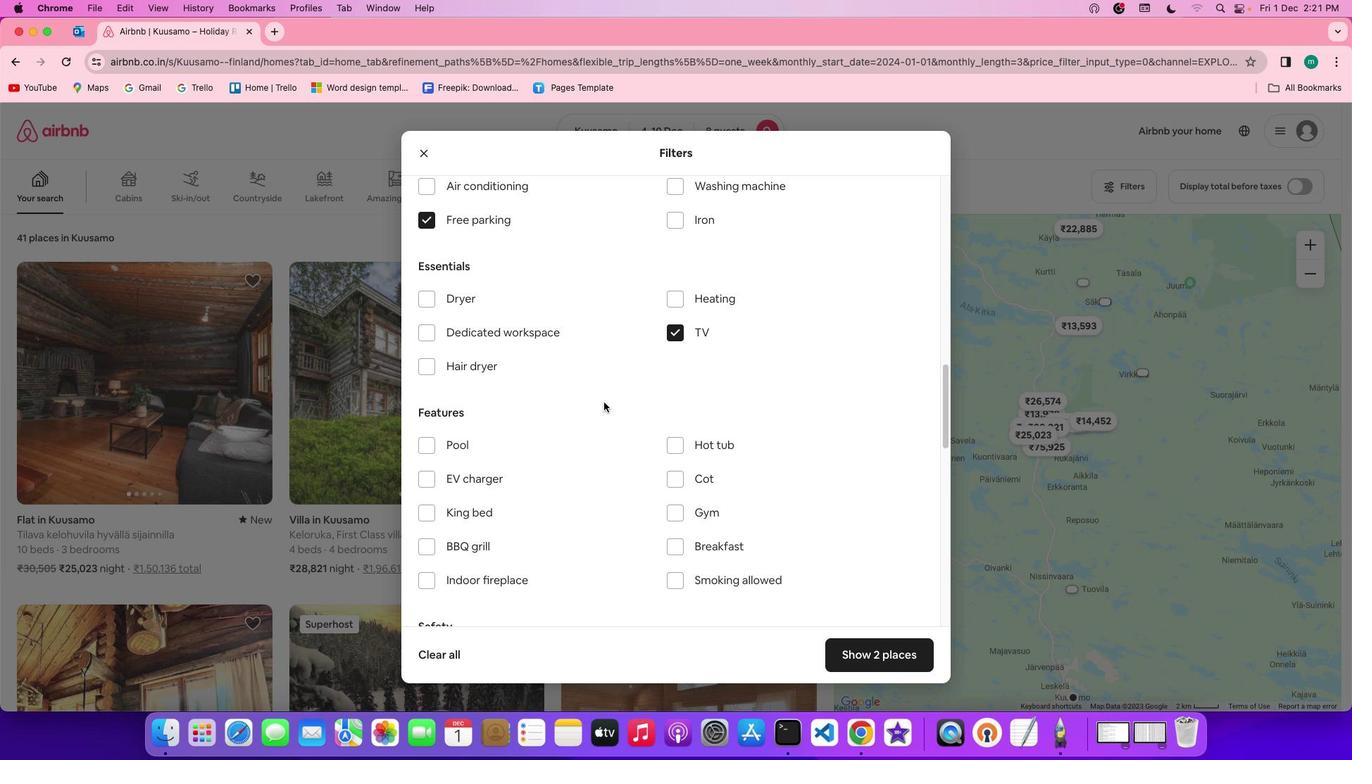 
Action: Mouse scrolled (603, 402) with delta (0, 0)
Screenshot: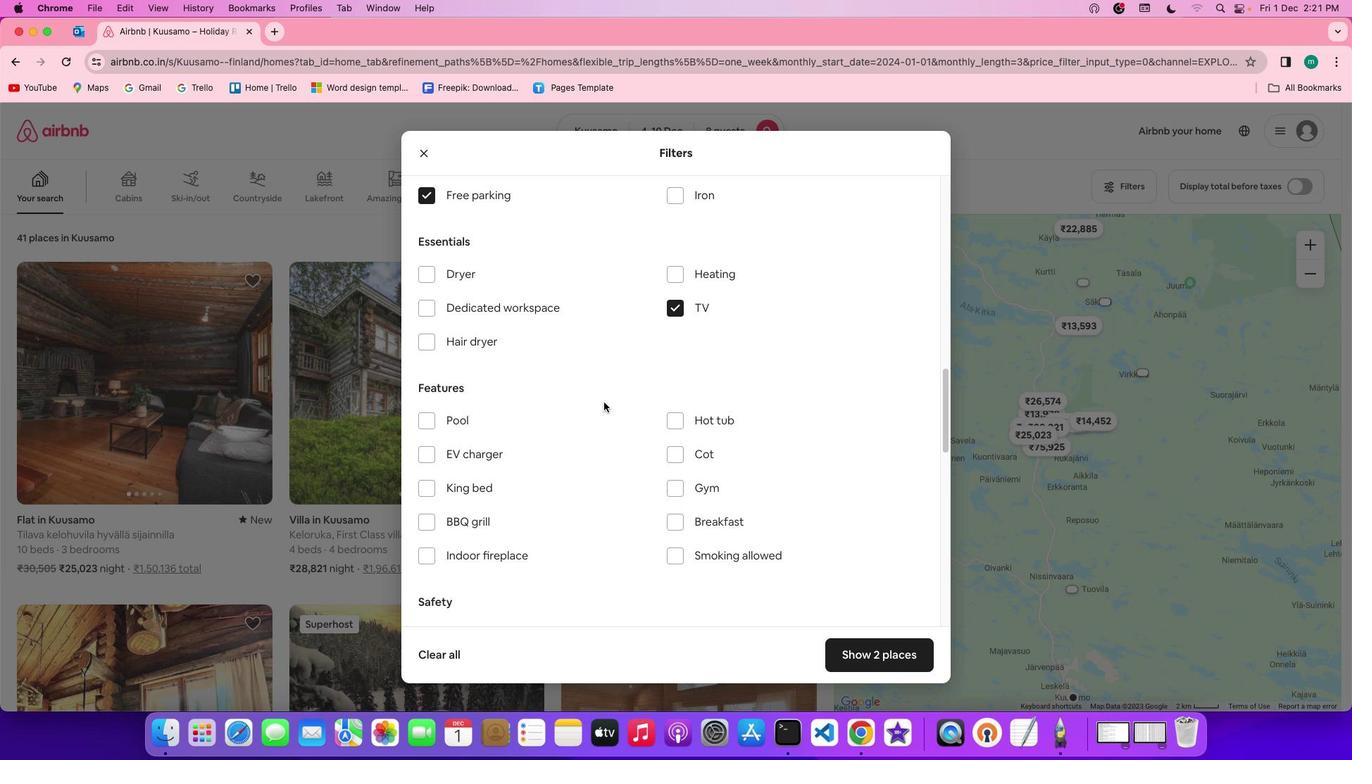 
Action: Mouse scrolled (603, 402) with delta (0, 0)
Screenshot: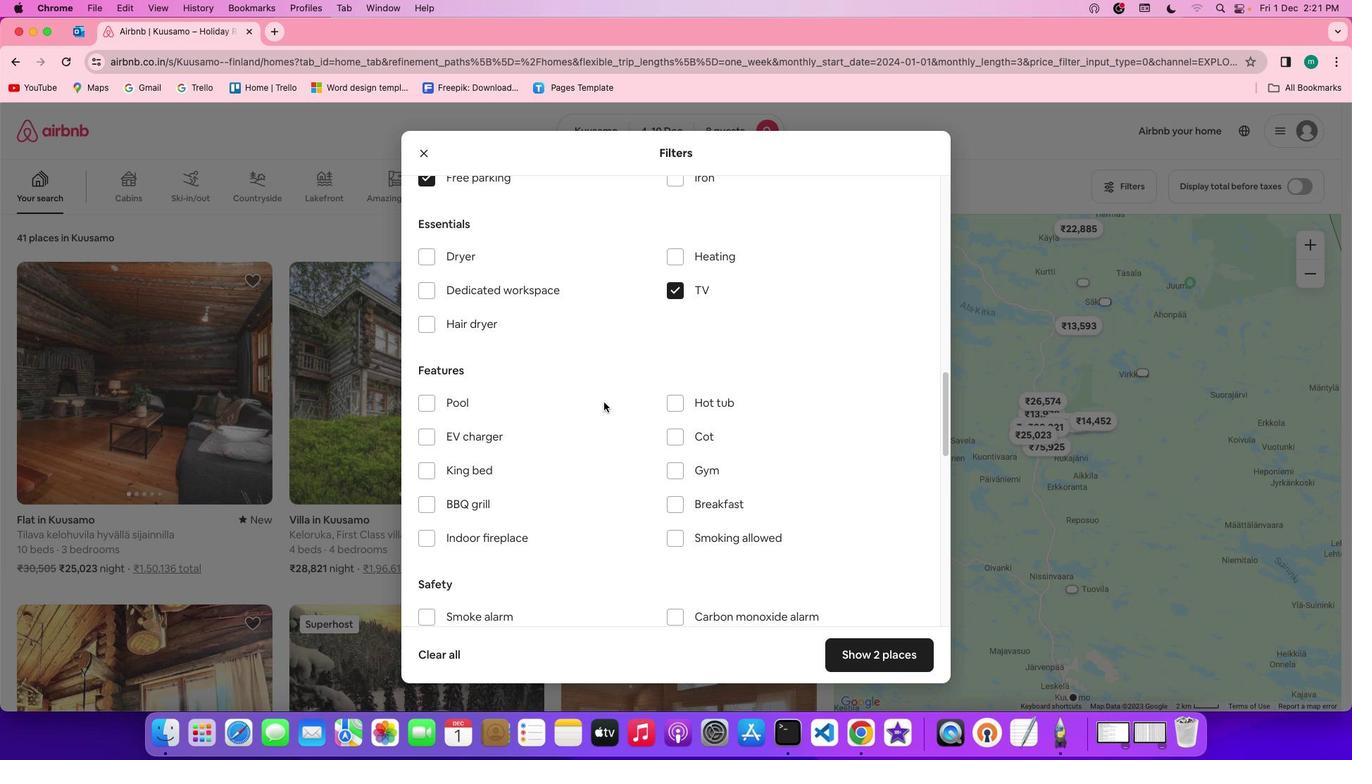 
Action: Mouse moved to (674, 466)
Screenshot: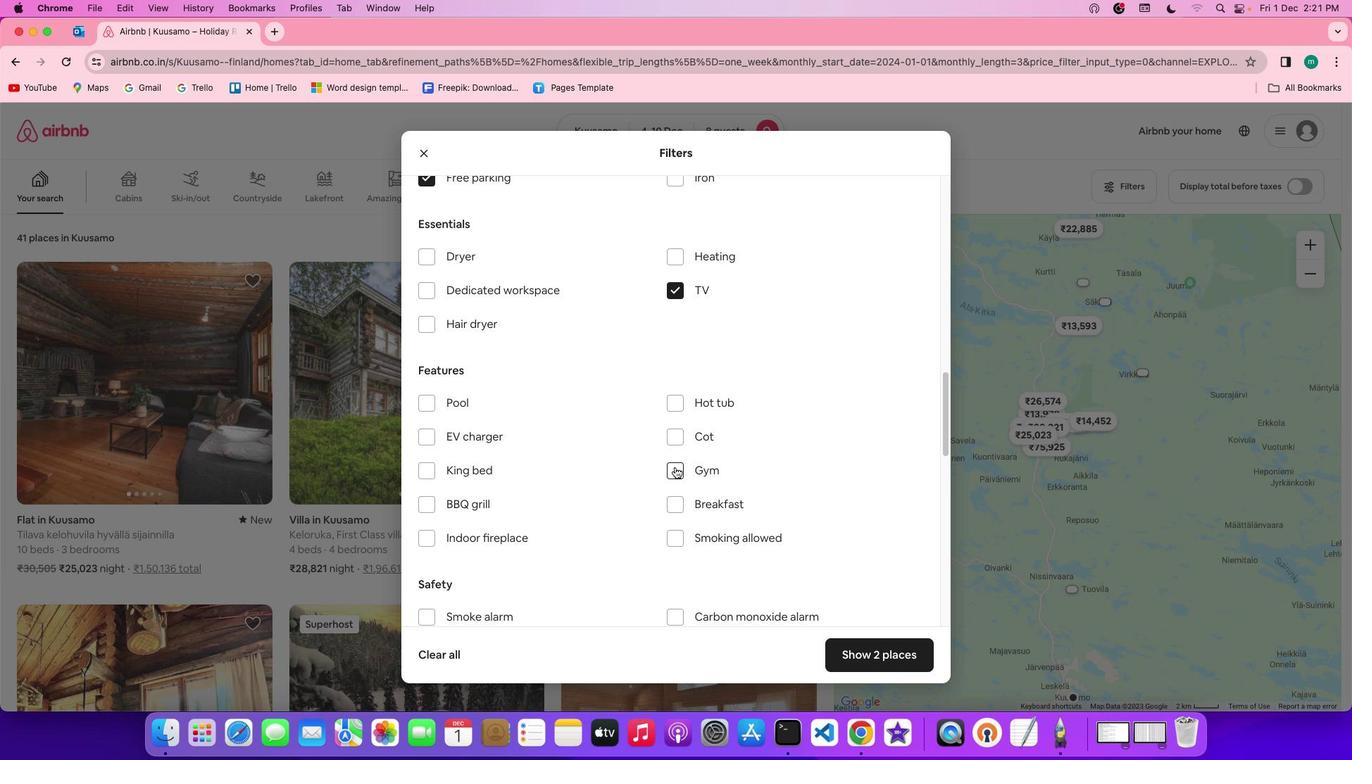 
Action: Mouse pressed left at (674, 466)
Screenshot: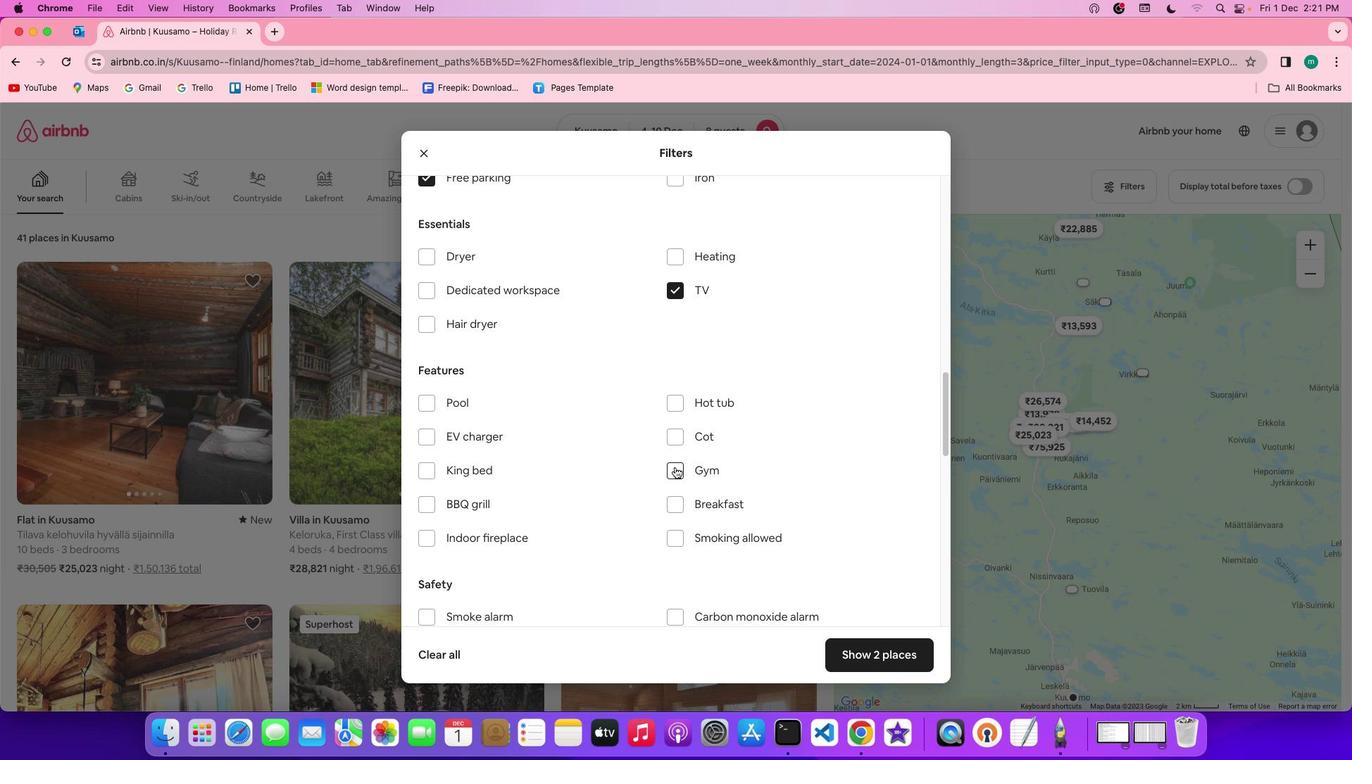 
Action: Mouse moved to (676, 503)
Screenshot: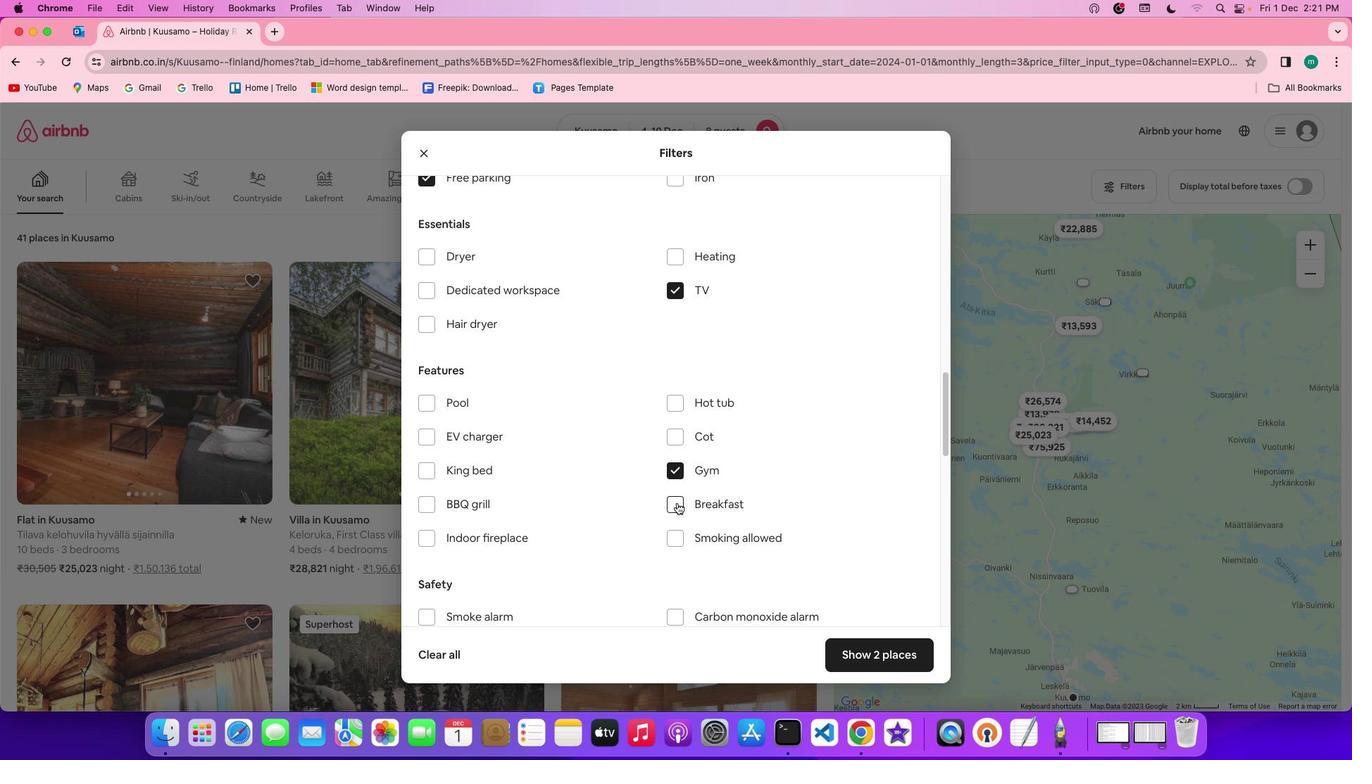 
Action: Mouse pressed left at (676, 503)
Screenshot: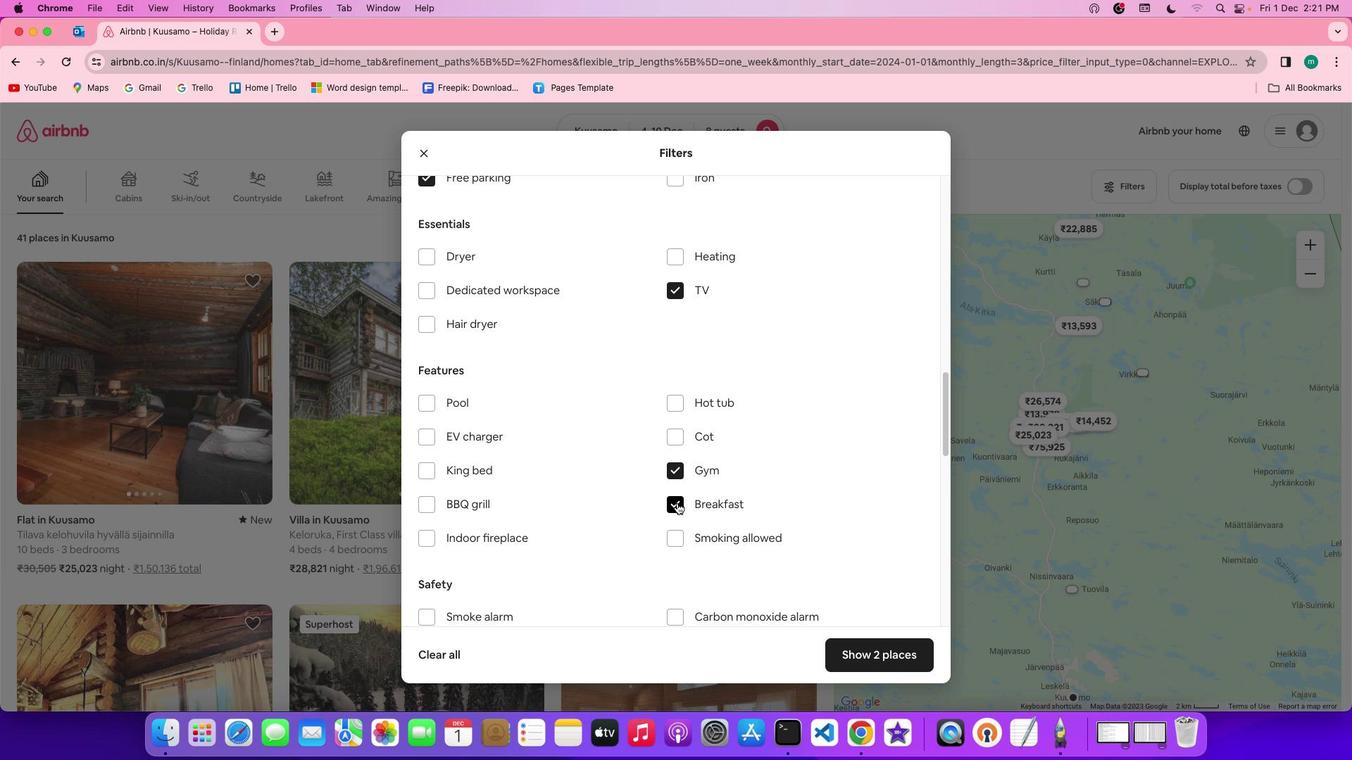 
Action: Mouse moved to (750, 527)
Screenshot: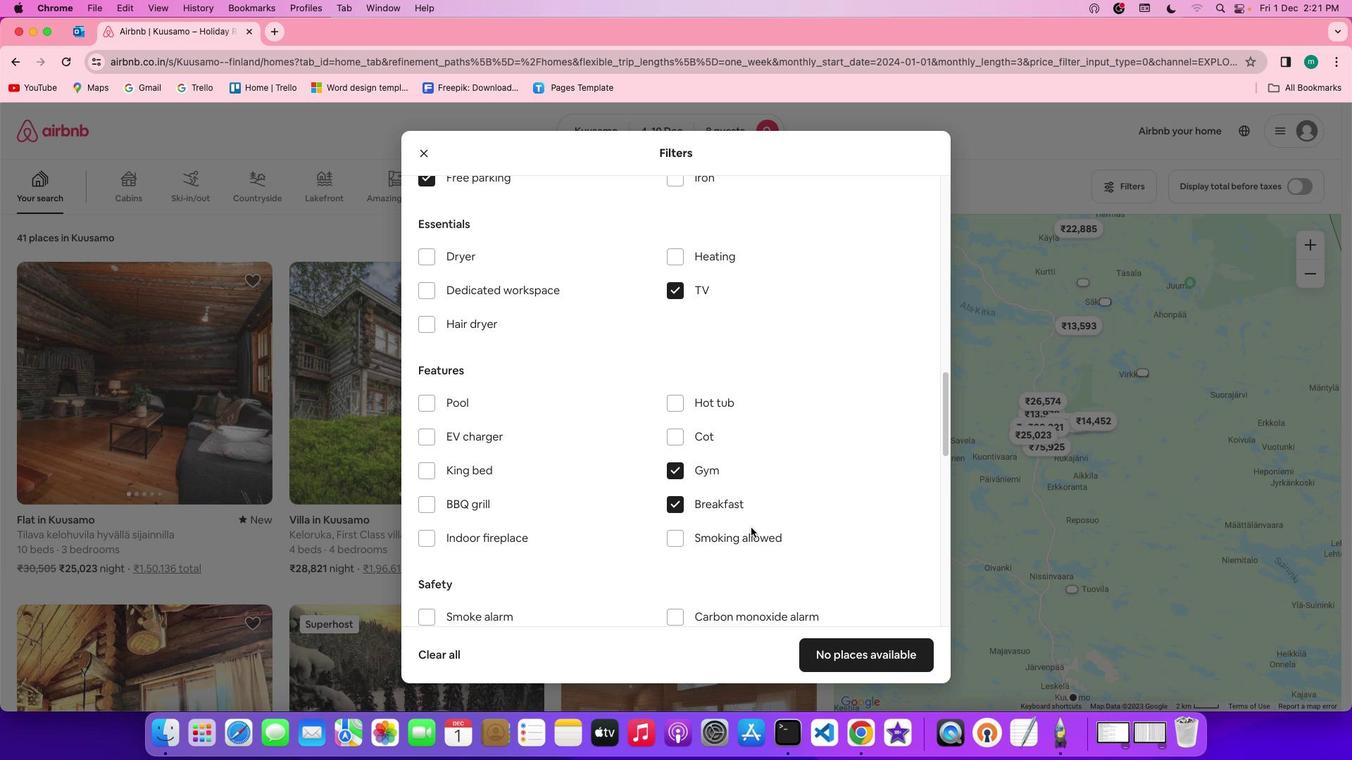 
Action: Mouse scrolled (750, 527) with delta (0, 0)
Screenshot: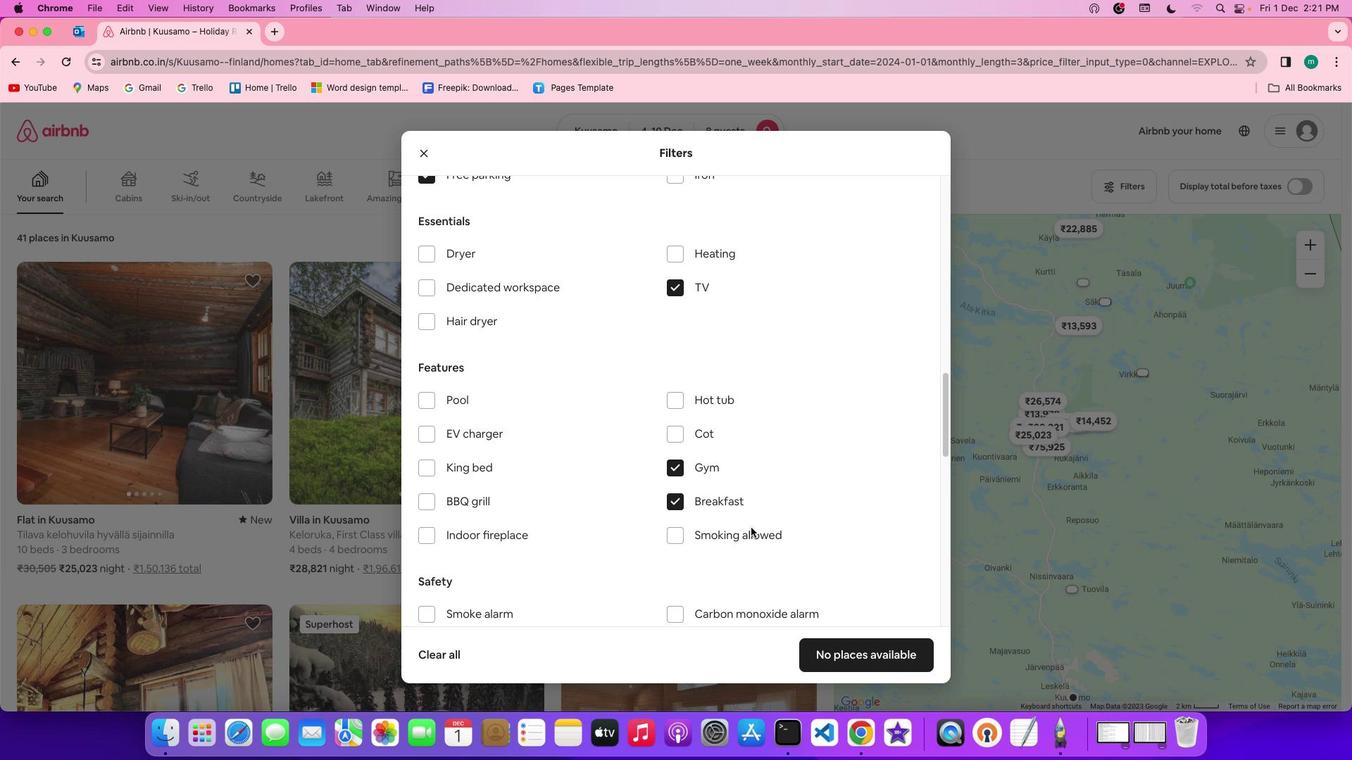 
Action: Mouse scrolled (750, 527) with delta (0, 0)
Screenshot: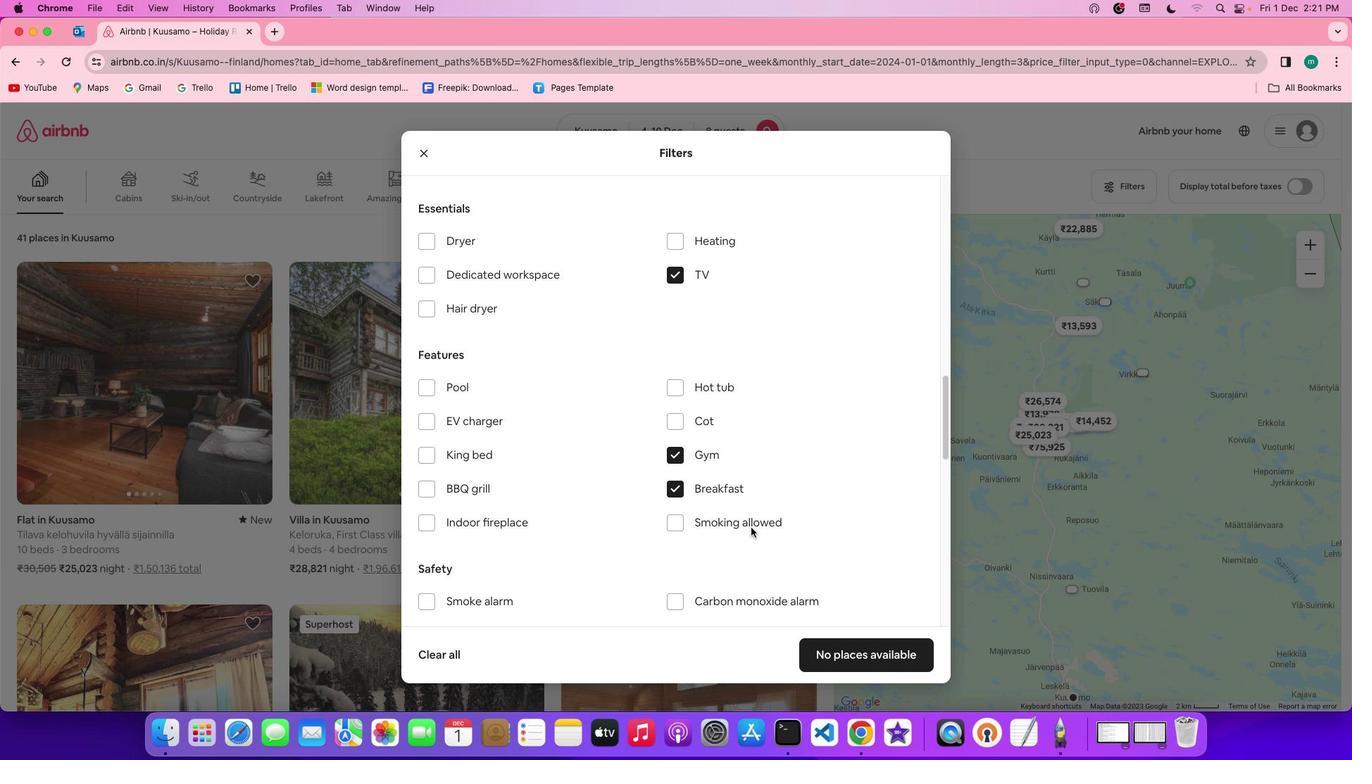 
Action: Mouse scrolled (750, 527) with delta (0, -1)
Screenshot: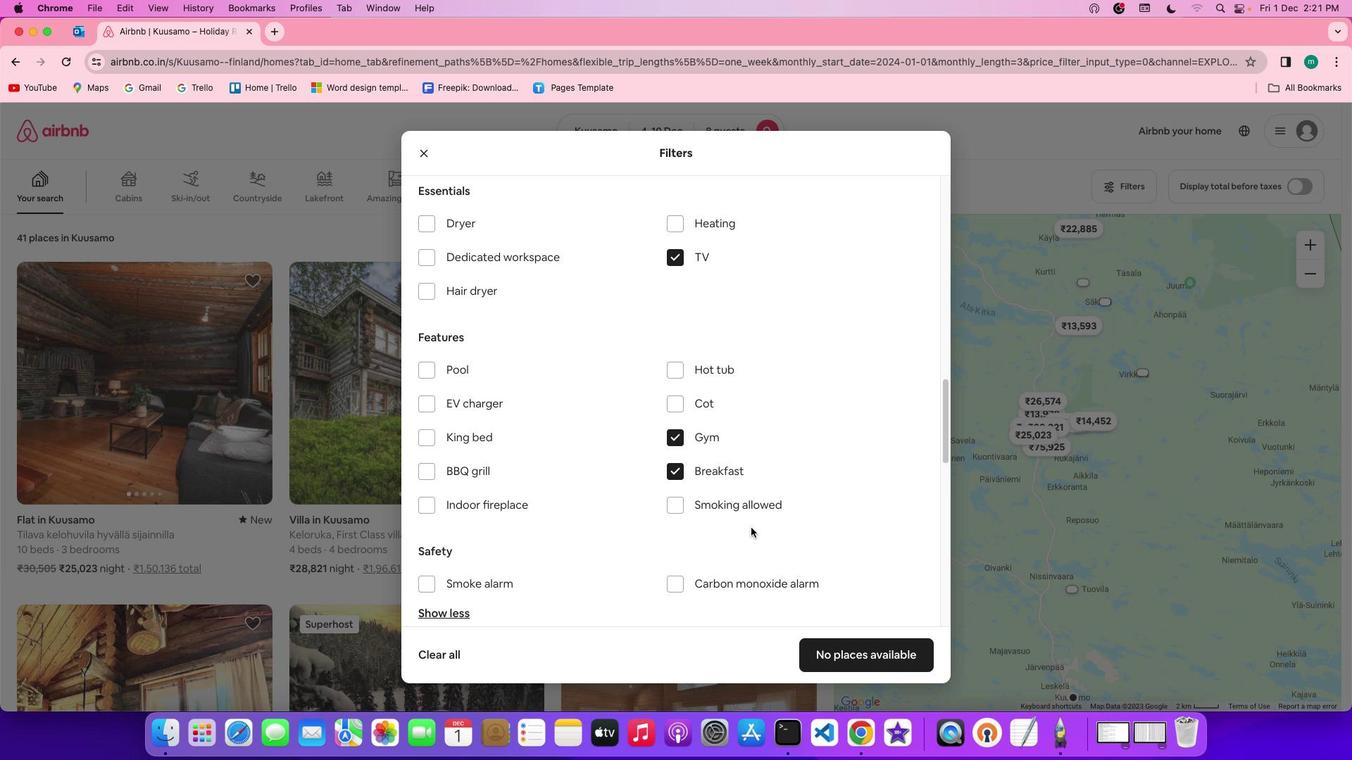 
Action: Mouse scrolled (750, 527) with delta (0, -1)
Screenshot: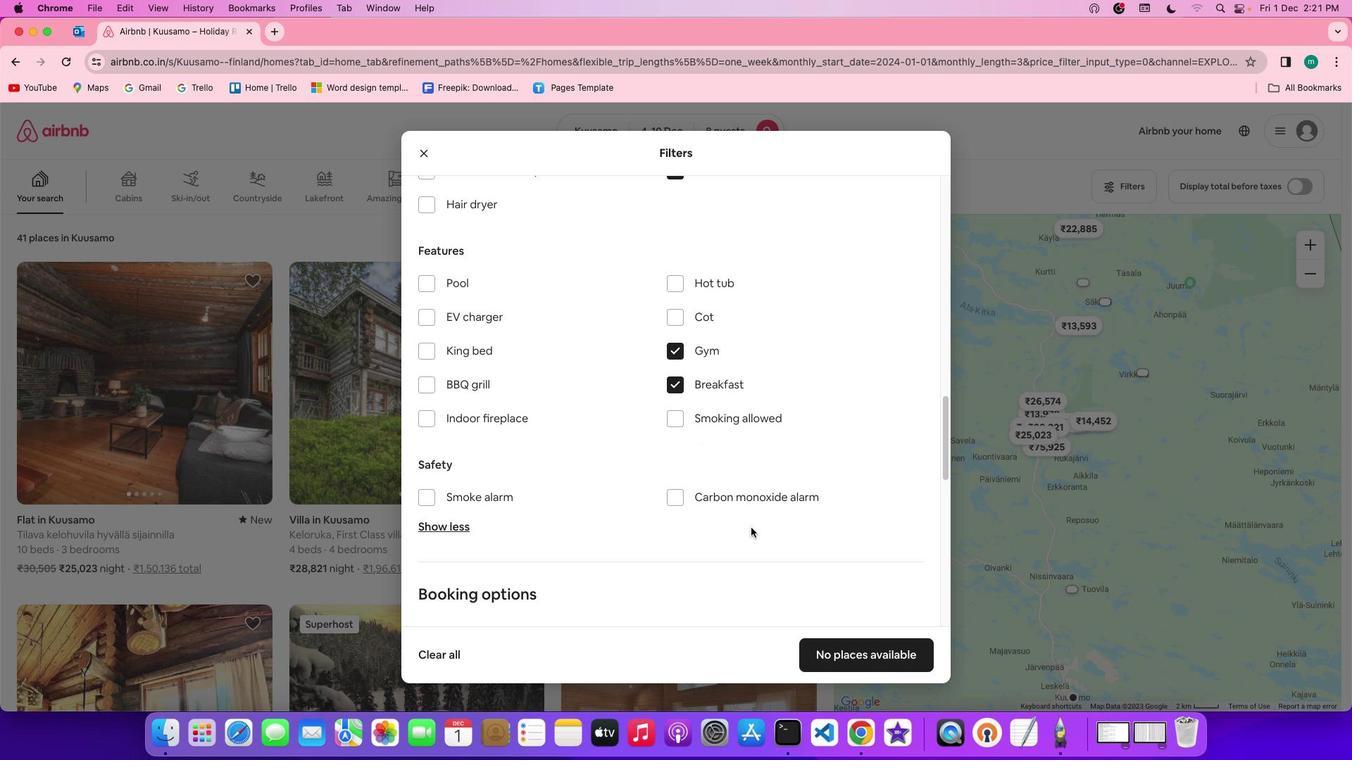
Action: Mouse scrolled (750, 527) with delta (0, 0)
Screenshot: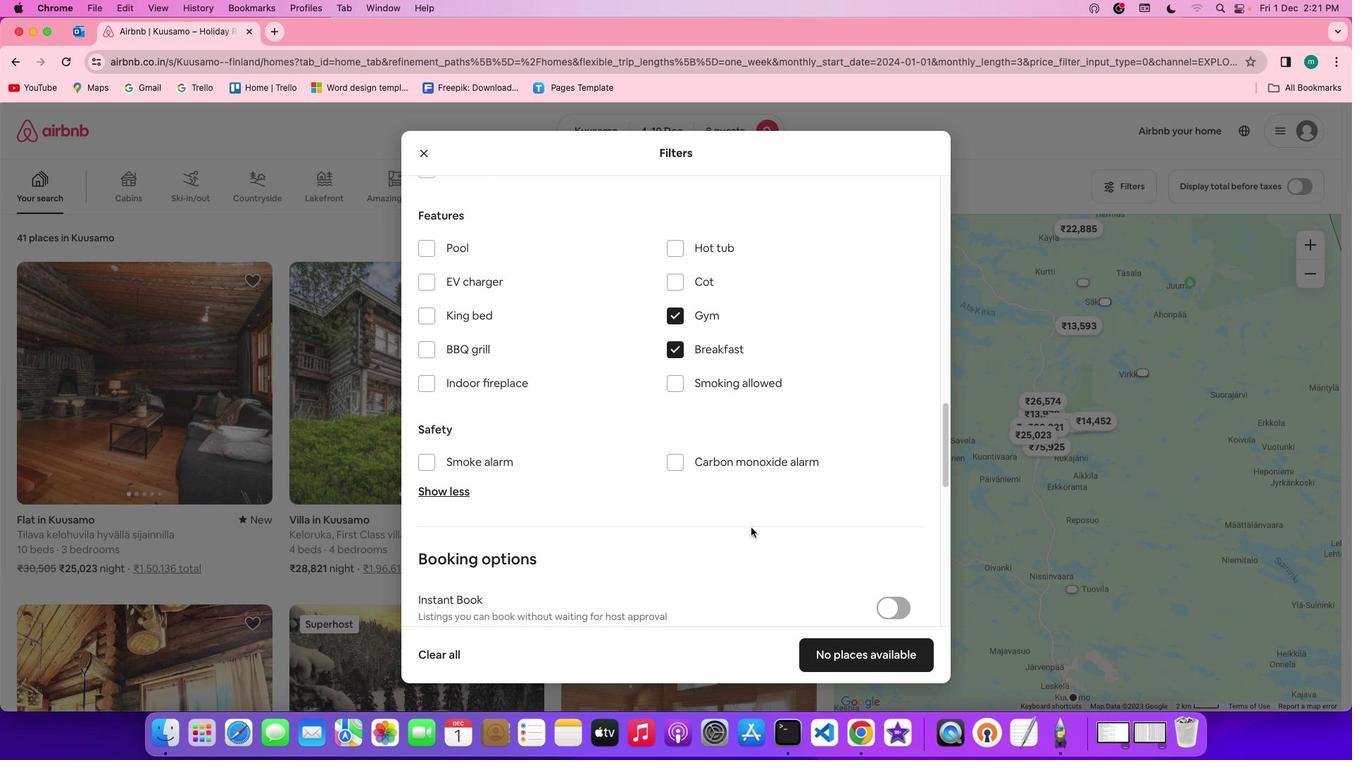 
Action: Mouse scrolled (750, 527) with delta (0, 0)
Screenshot: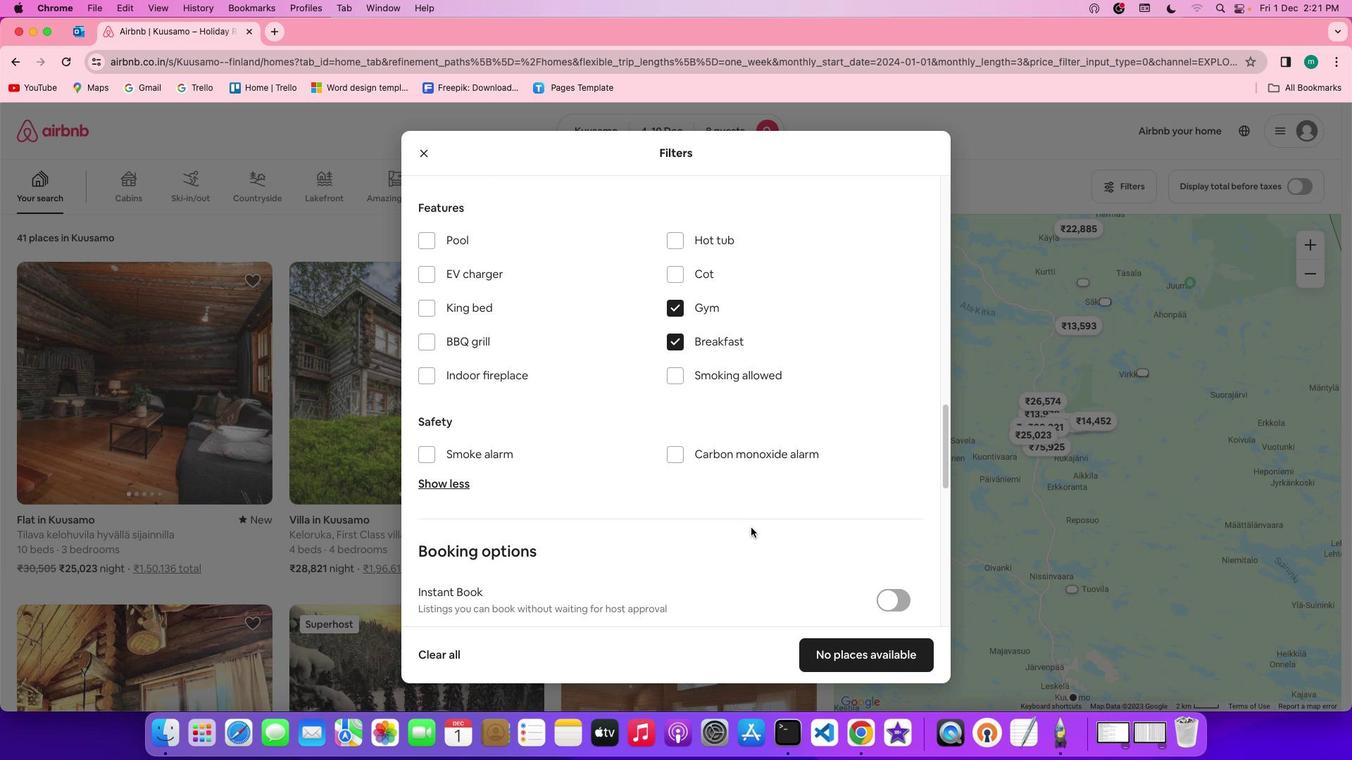 
Action: Mouse scrolled (750, 527) with delta (0, -1)
Screenshot: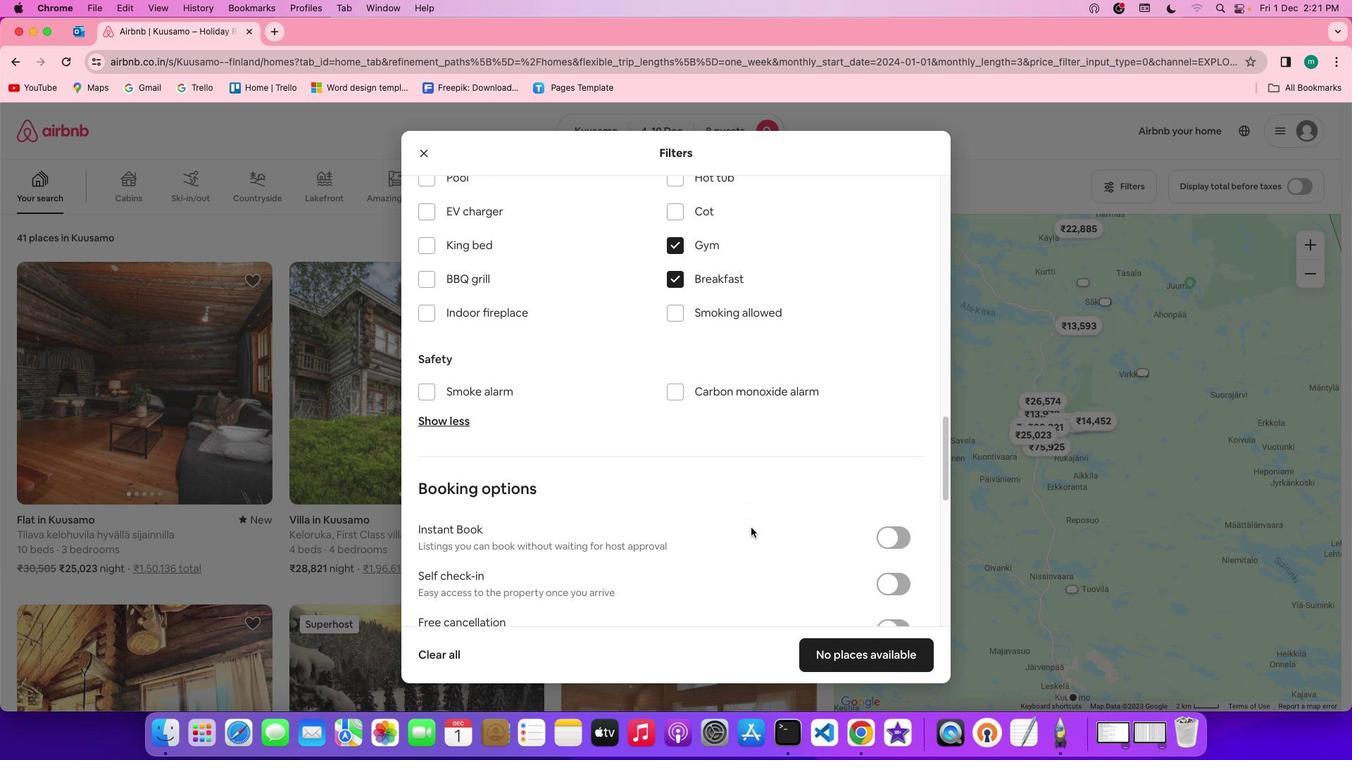 
Action: Mouse scrolled (750, 527) with delta (0, -2)
Screenshot: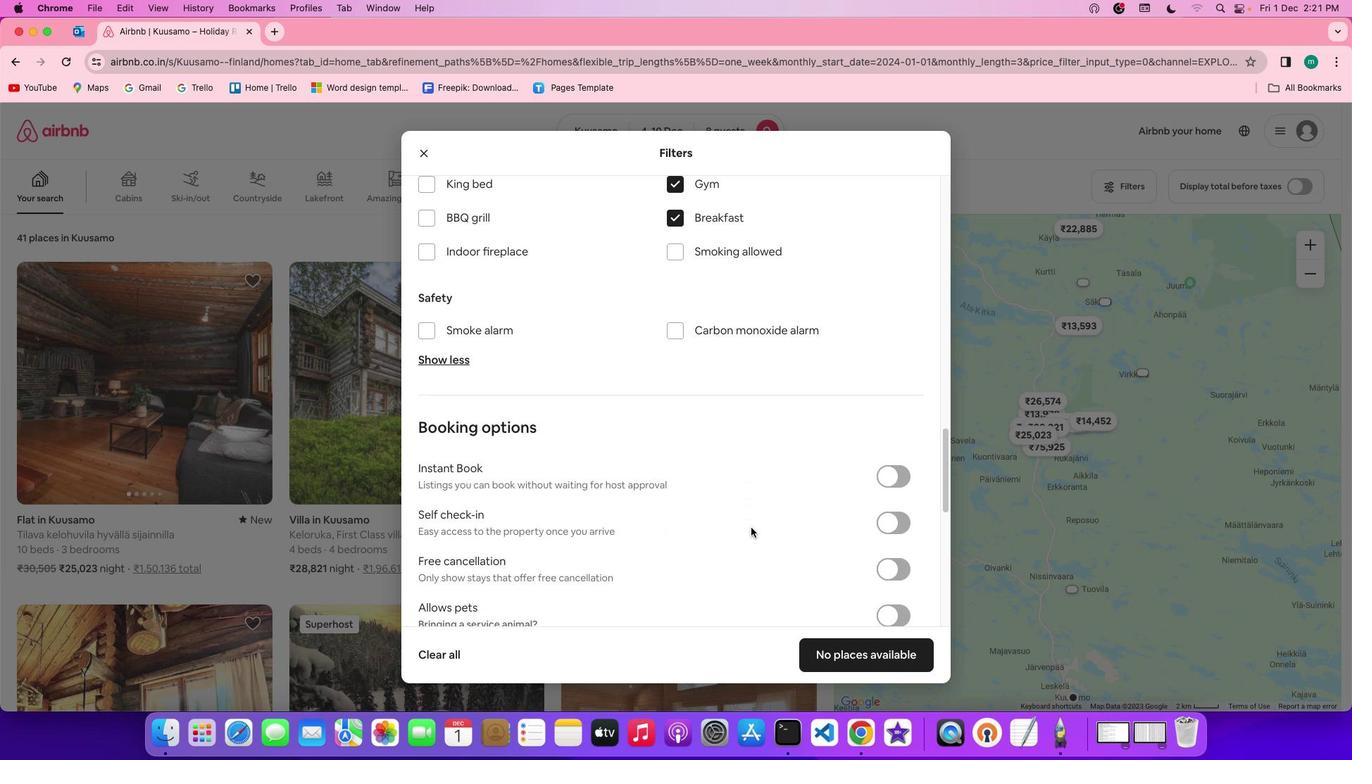 
Action: Mouse scrolled (750, 527) with delta (0, 0)
Screenshot: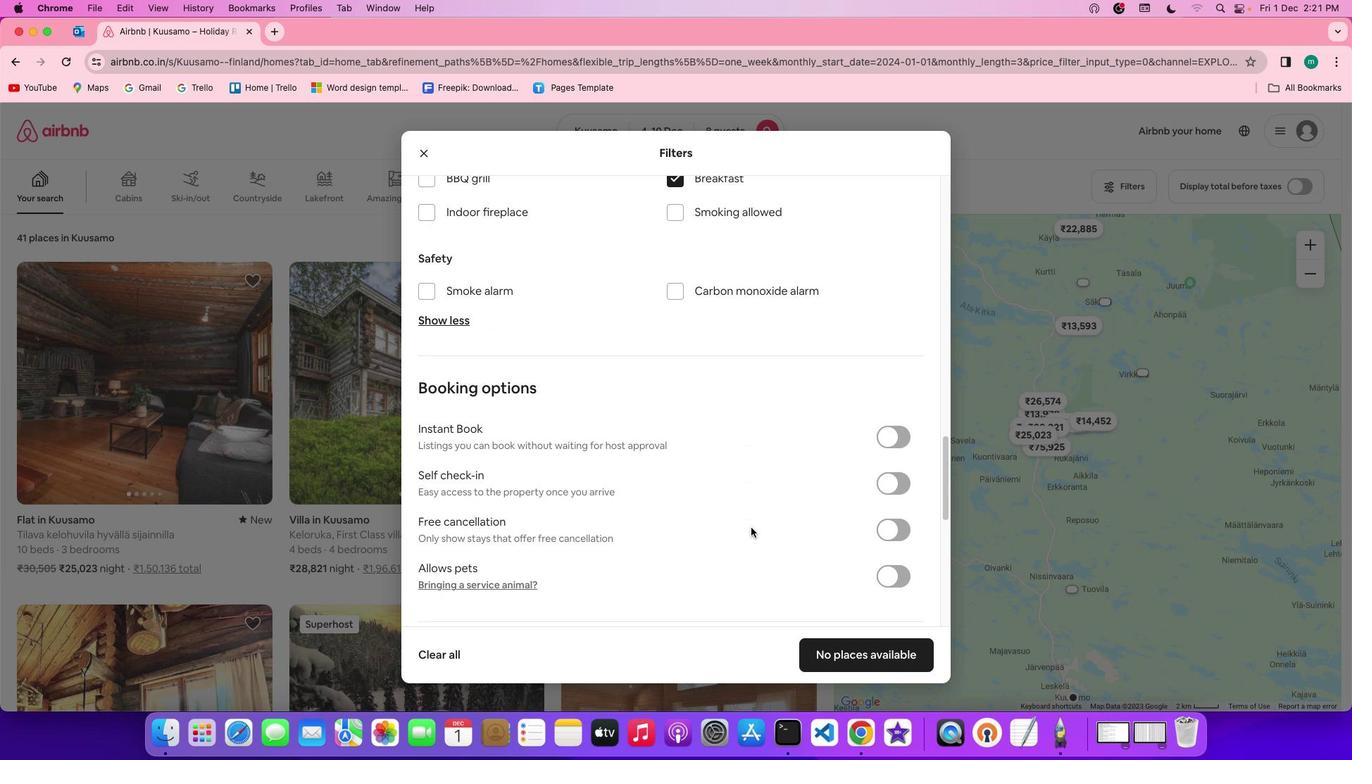 
Action: Mouse scrolled (750, 527) with delta (0, 0)
Screenshot: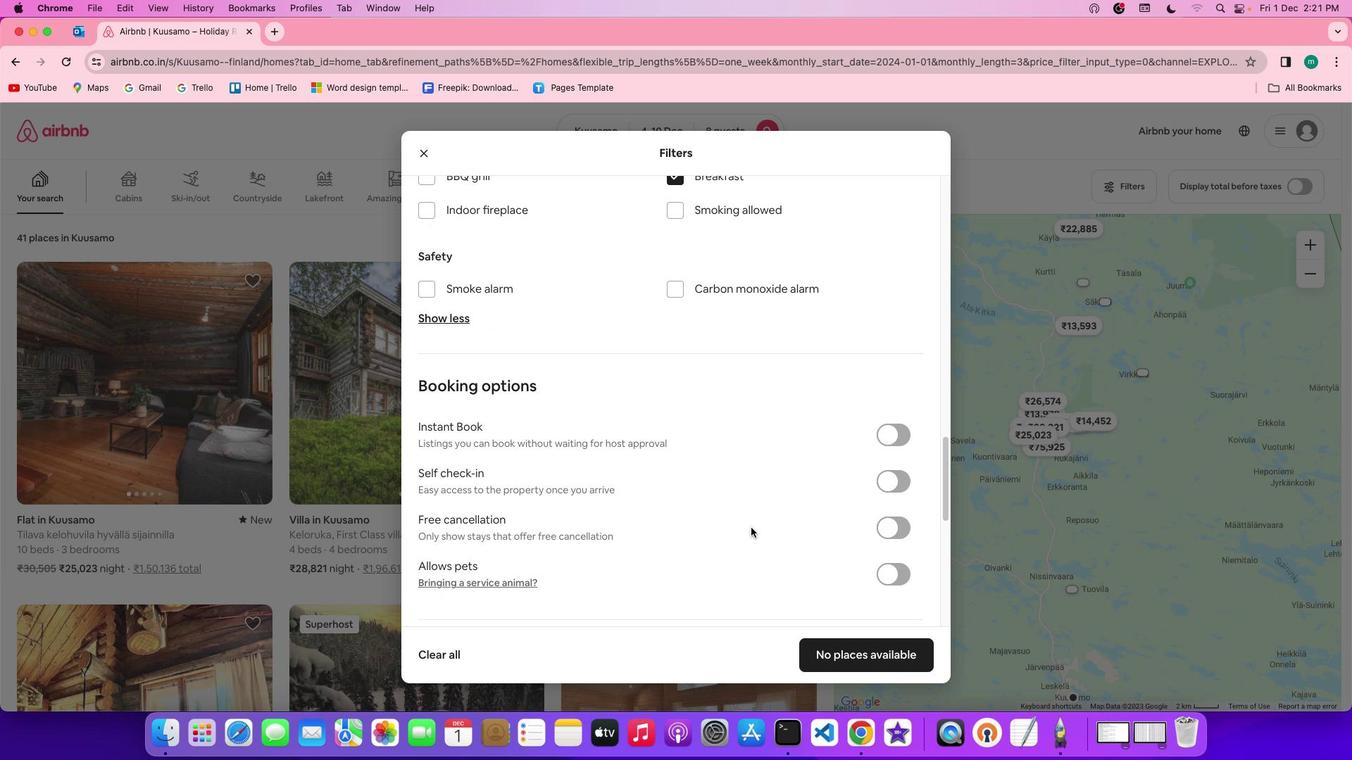 
Action: Mouse scrolled (750, 527) with delta (0, 0)
Screenshot: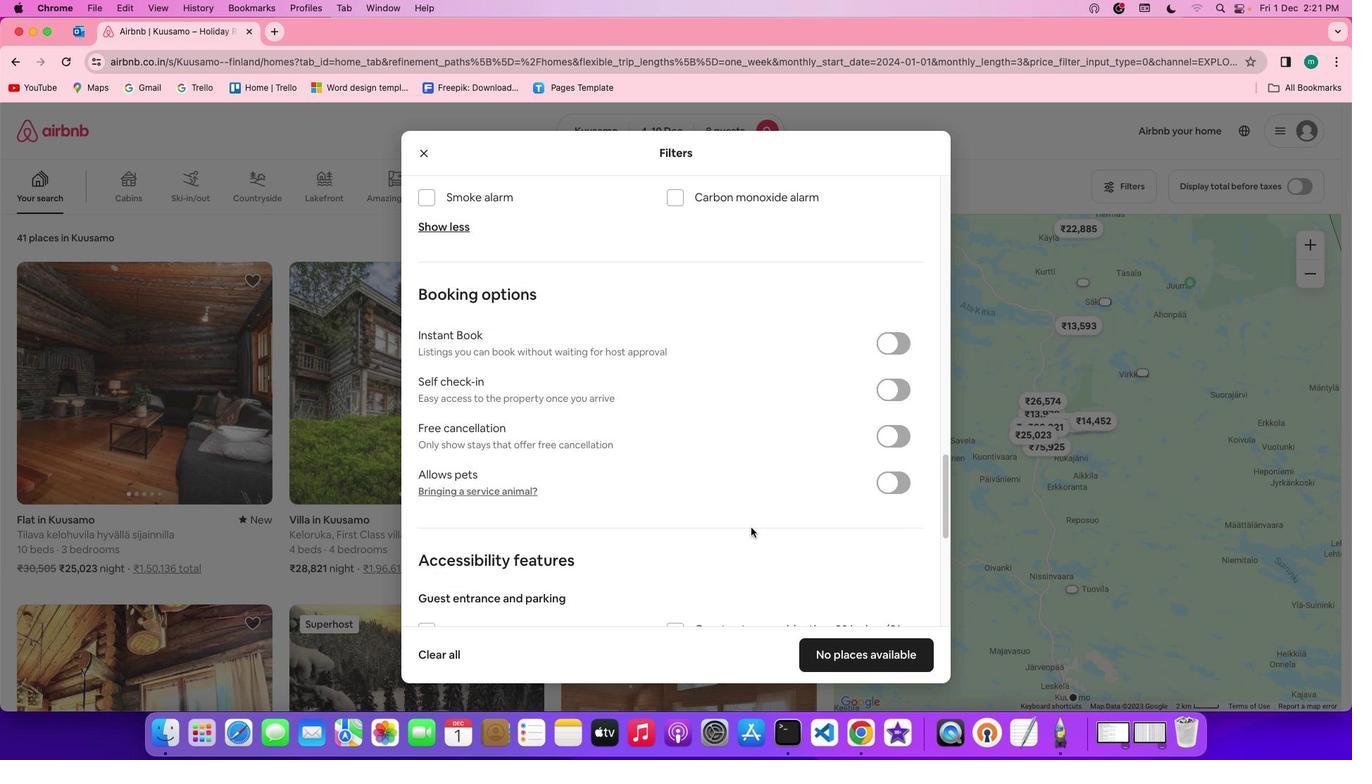 
Action: Mouse scrolled (750, 527) with delta (0, -1)
Screenshot: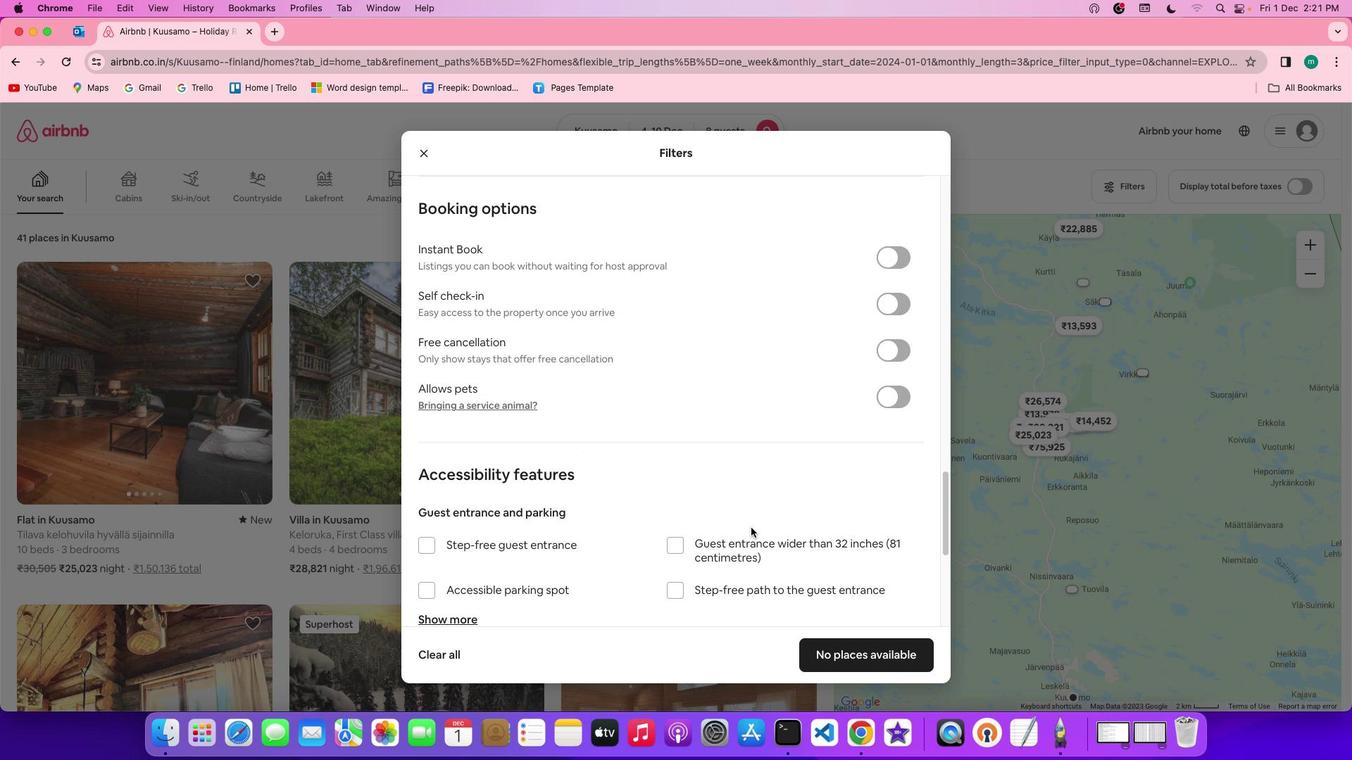 
Action: Mouse scrolled (750, 527) with delta (0, -2)
Screenshot: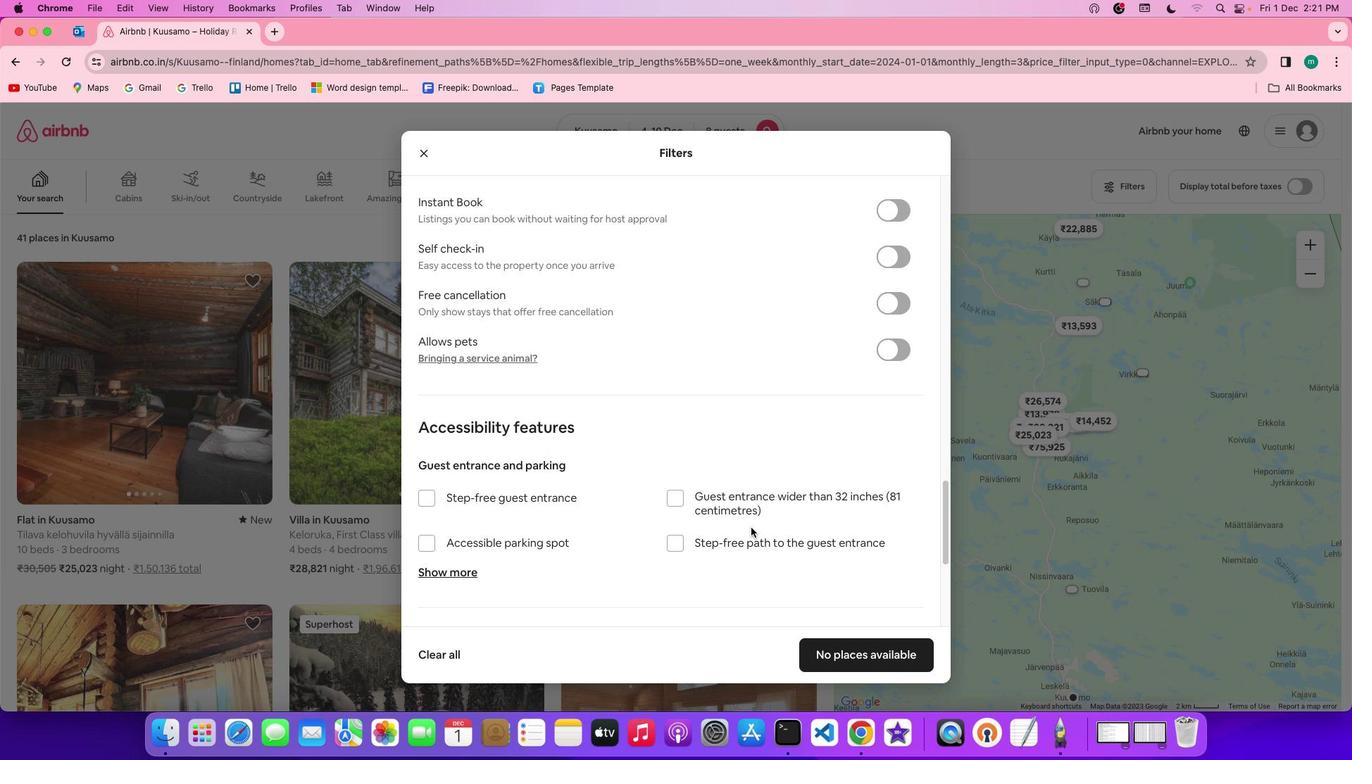 
Action: Mouse scrolled (750, 527) with delta (0, -3)
Screenshot: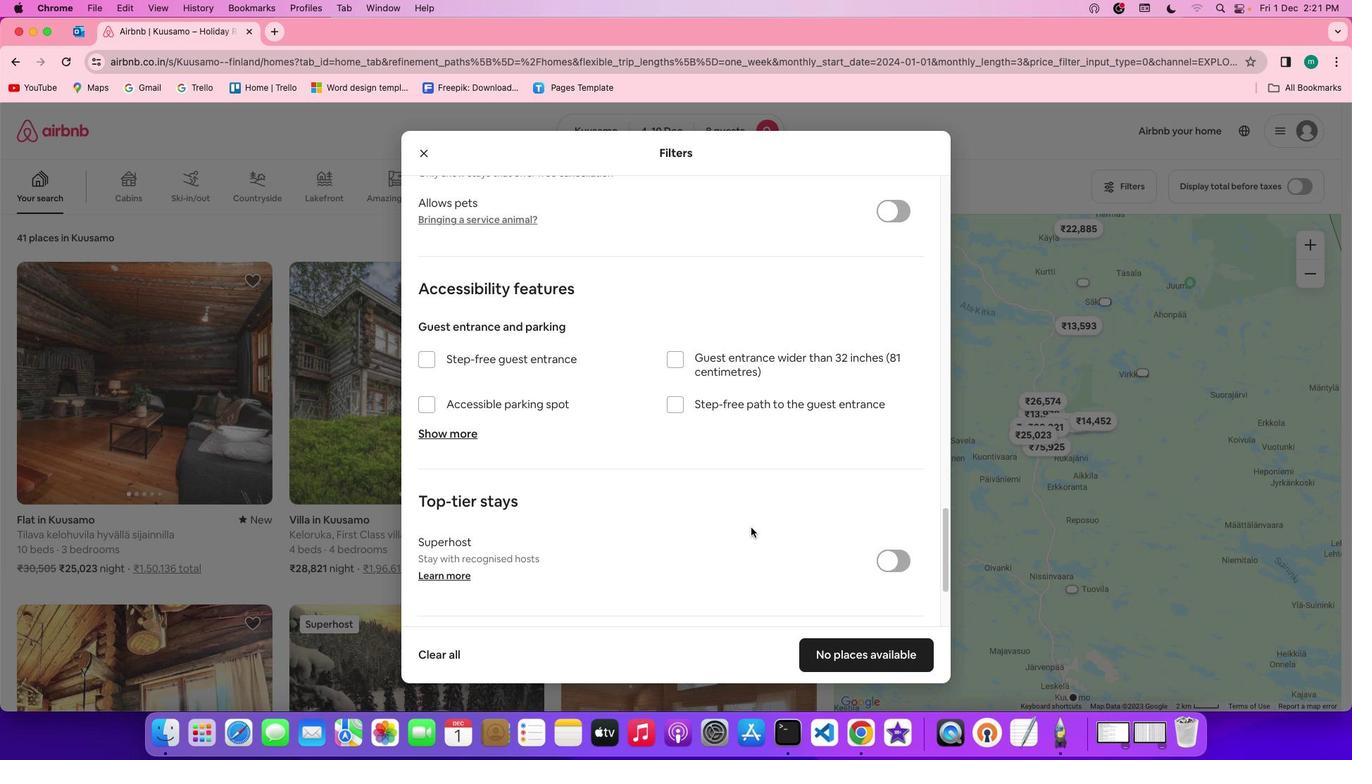 
Action: Mouse scrolled (750, 527) with delta (0, 0)
Screenshot: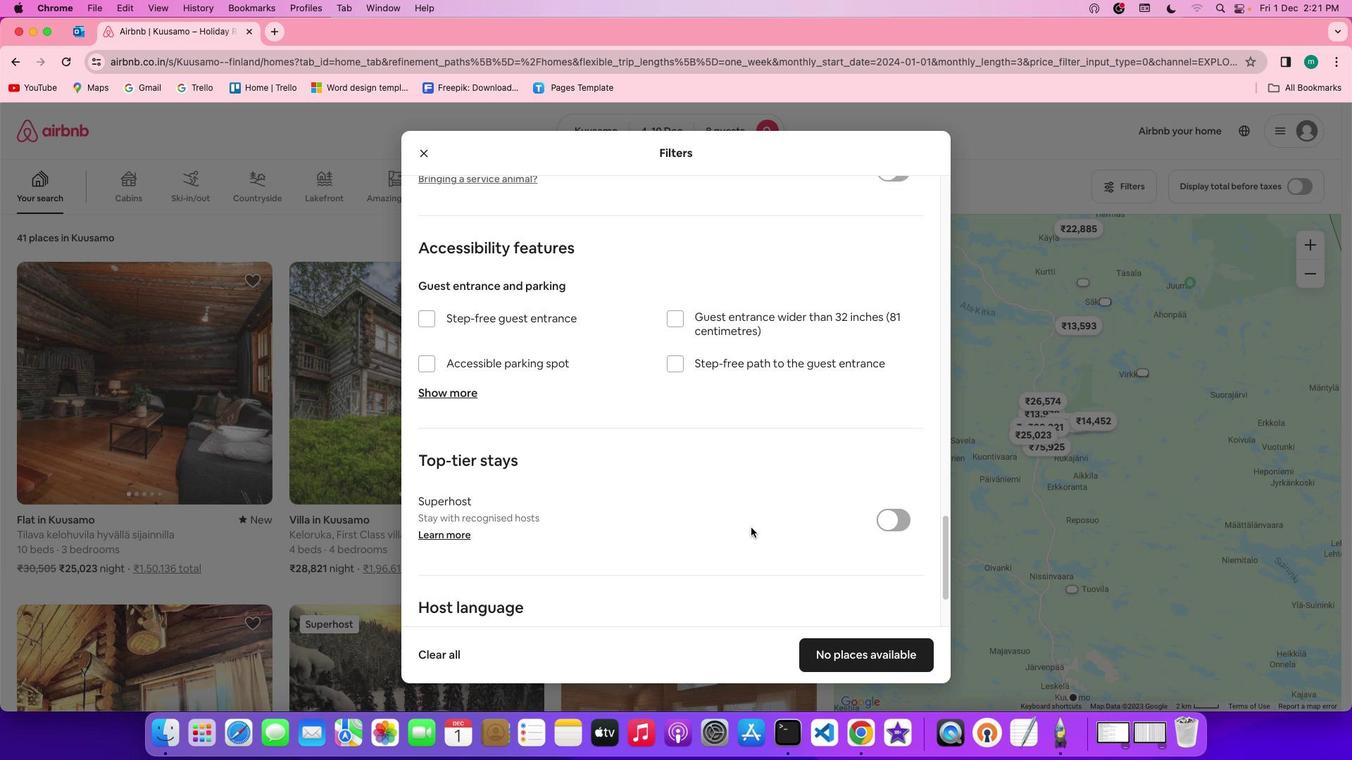 
Action: Mouse scrolled (750, 527) with delta (0, 0)
Screenshot: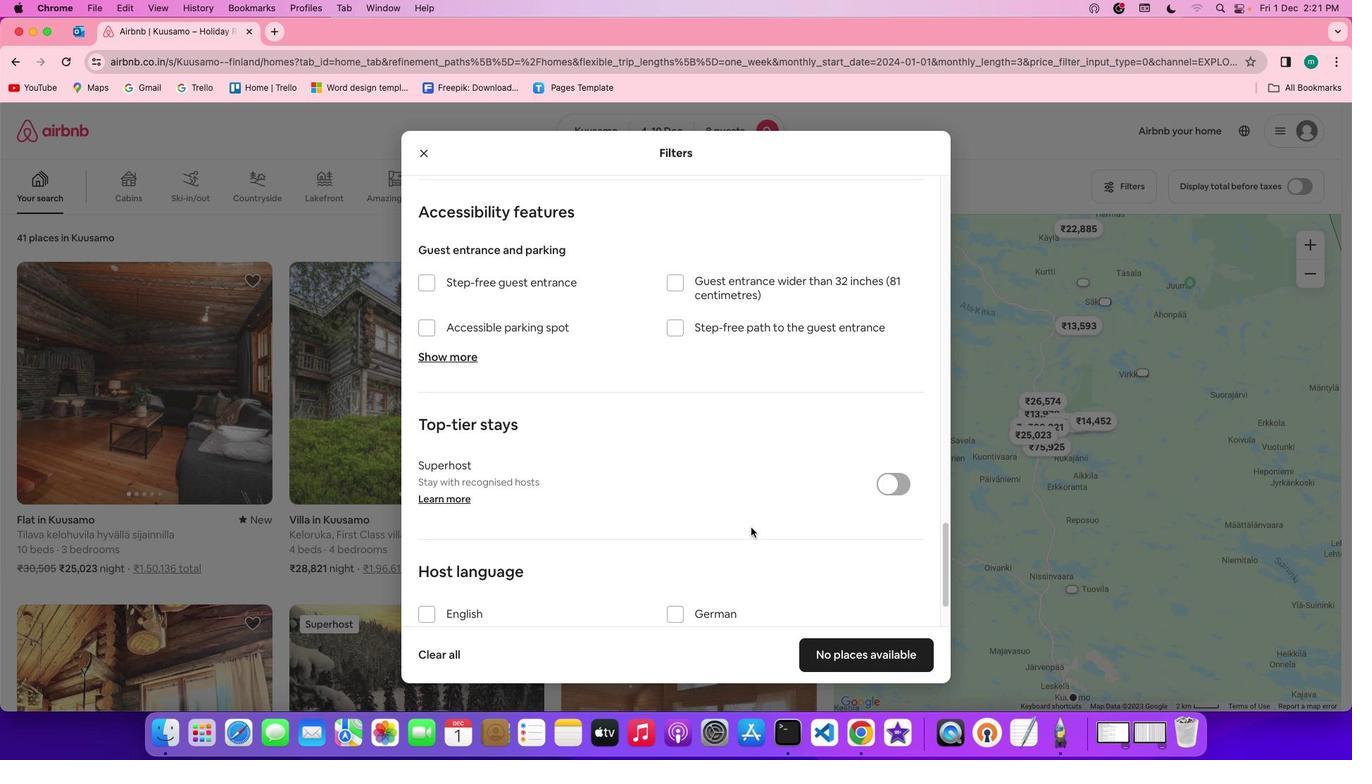 
Action: Mouse scrolled (750, 527) with delta (0, -2)
Screenshot: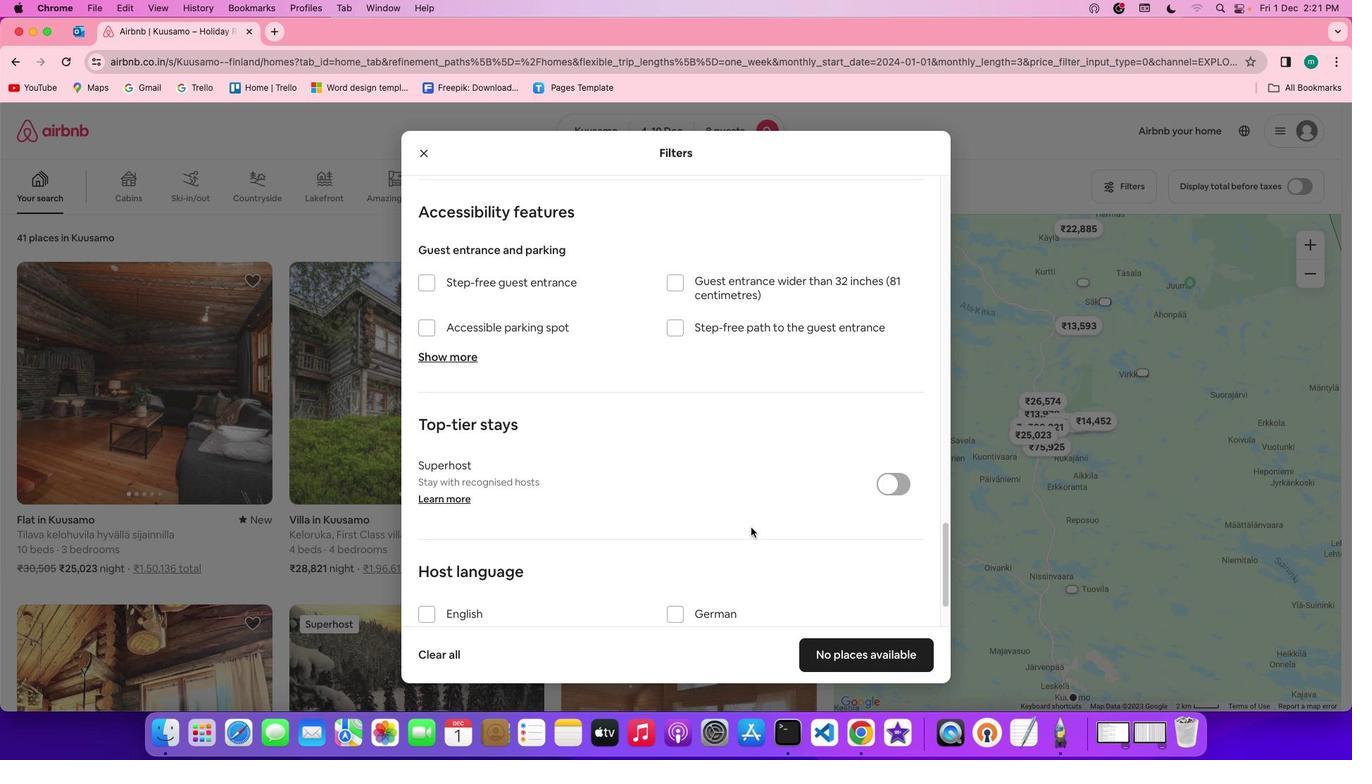 
Action: Mouse scrolled (750, 527) with delta (0, -3)
Screenshot: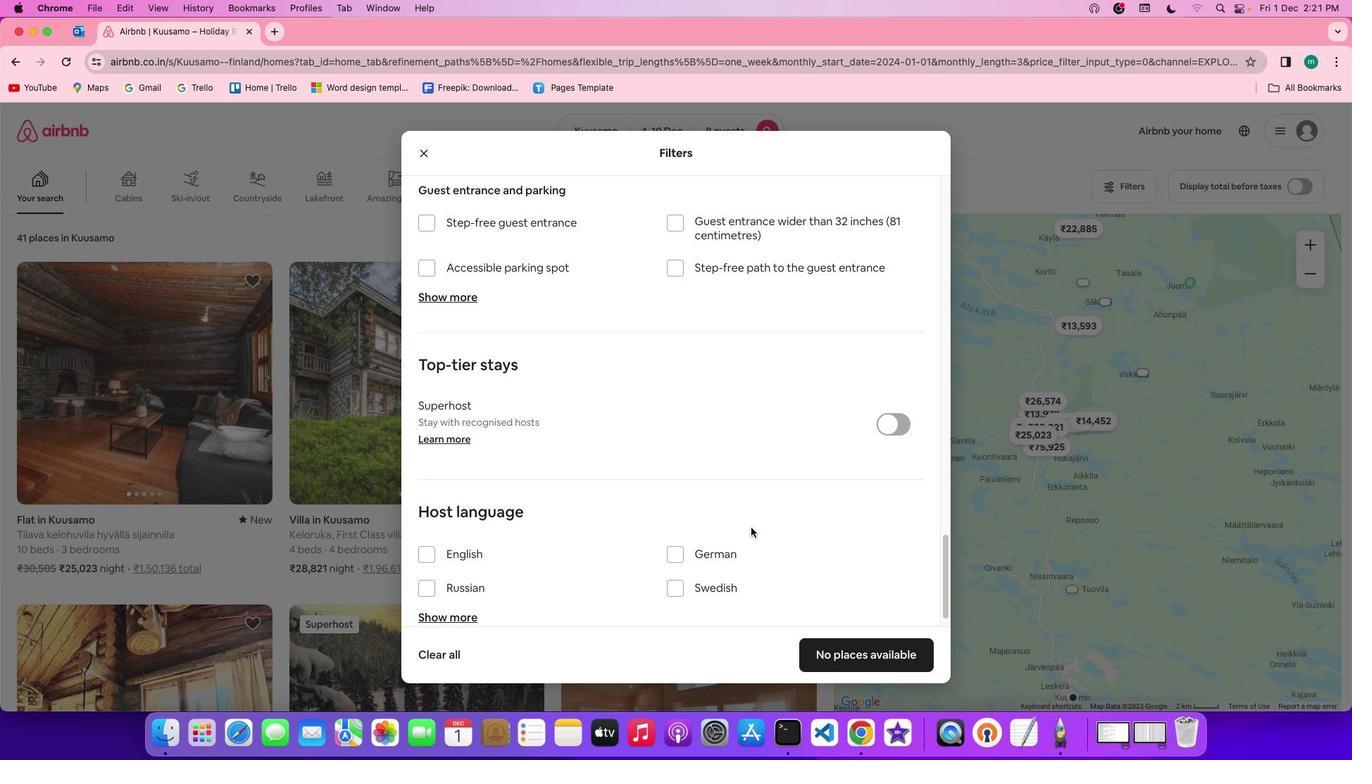 
Action: Mouse scrolled (750, 527) with delta (0, -4)
Screenshot: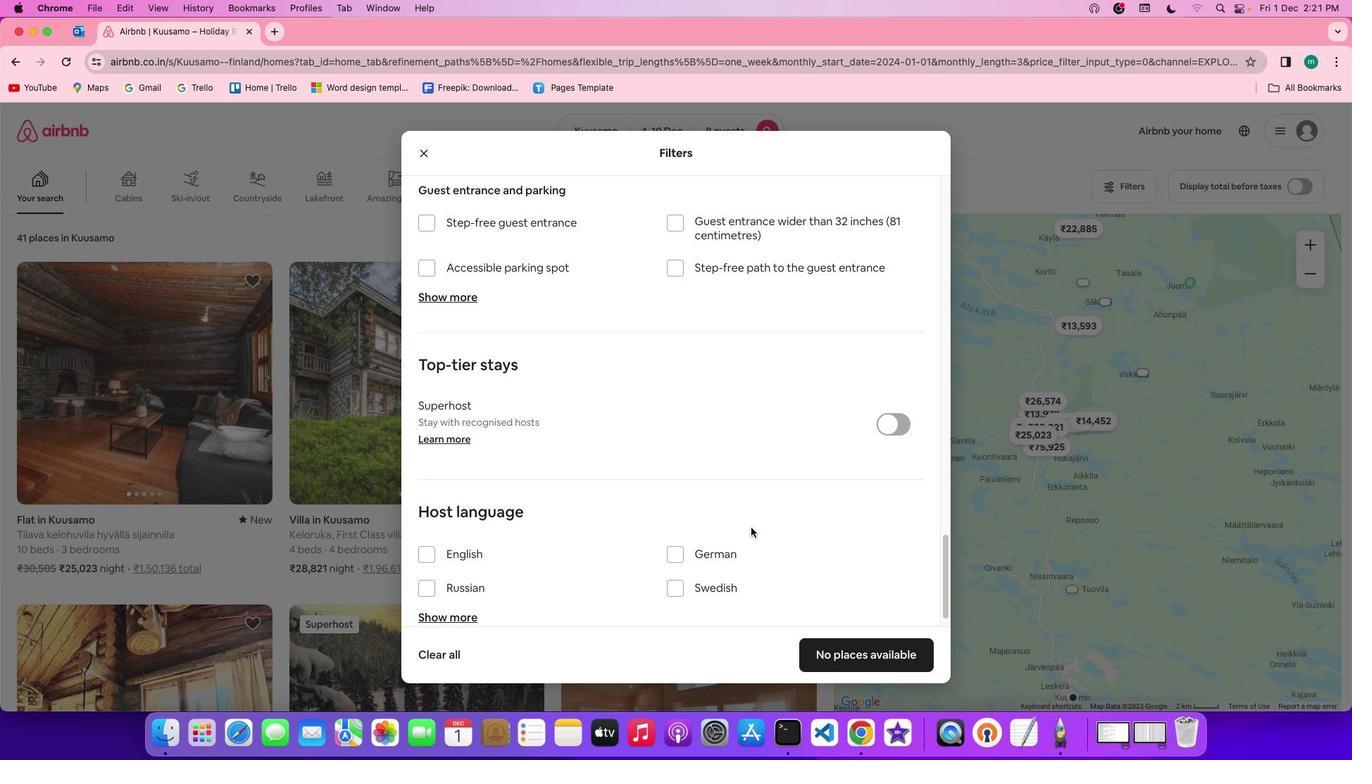 
Action: Mouse scrolled (750, 527) with delta (0, -4)
Screenshot: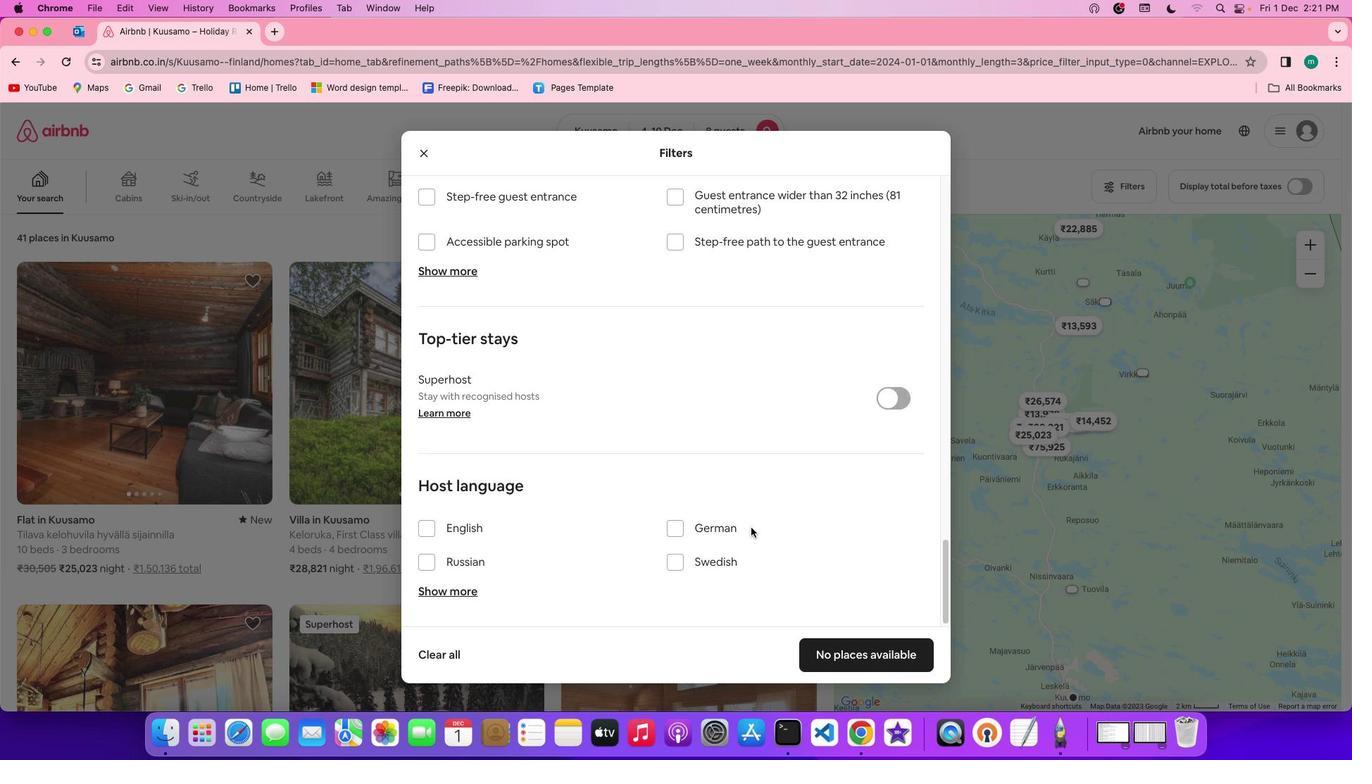 
Action: Mouse scrolled (750, 527) with delta (0, 0)
Screenshot: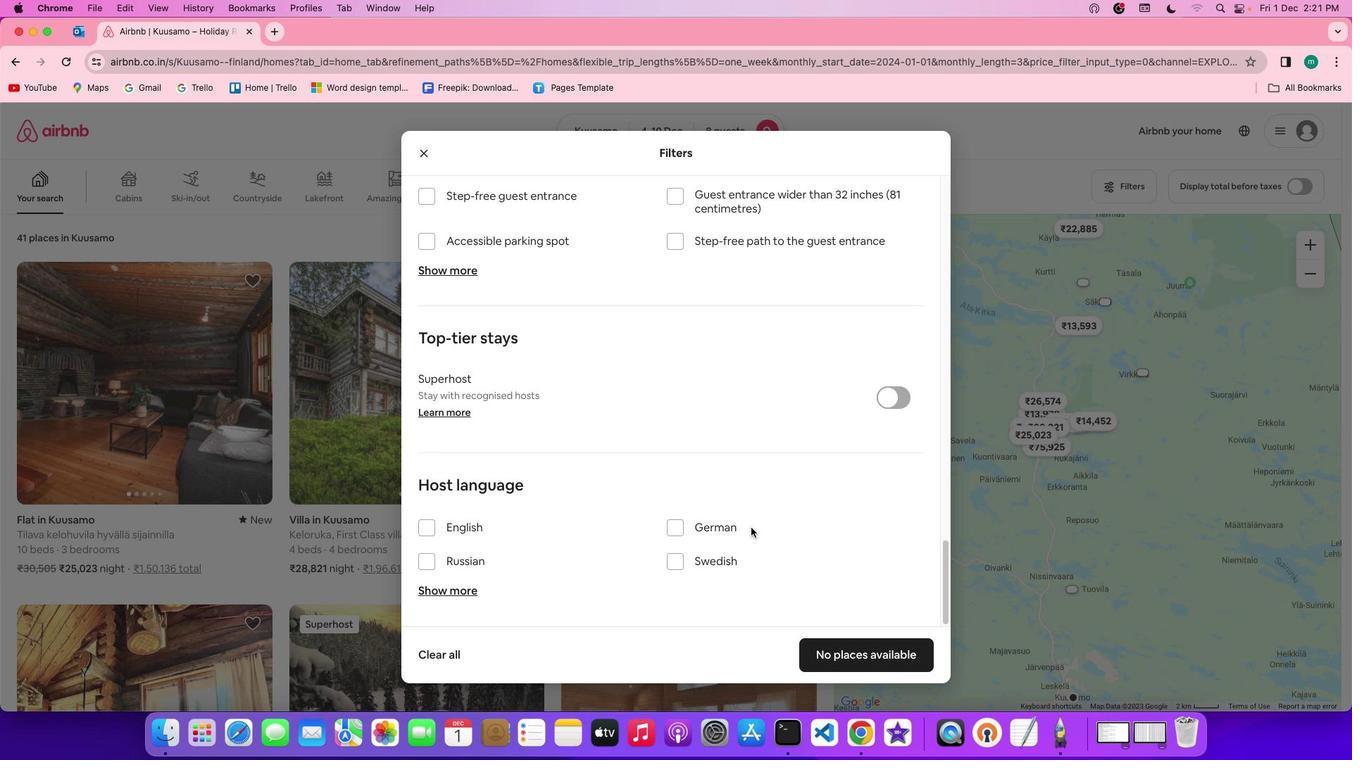 
Action: Mouse scrolled (750, 527) with delta (0, 0)
Screenshot: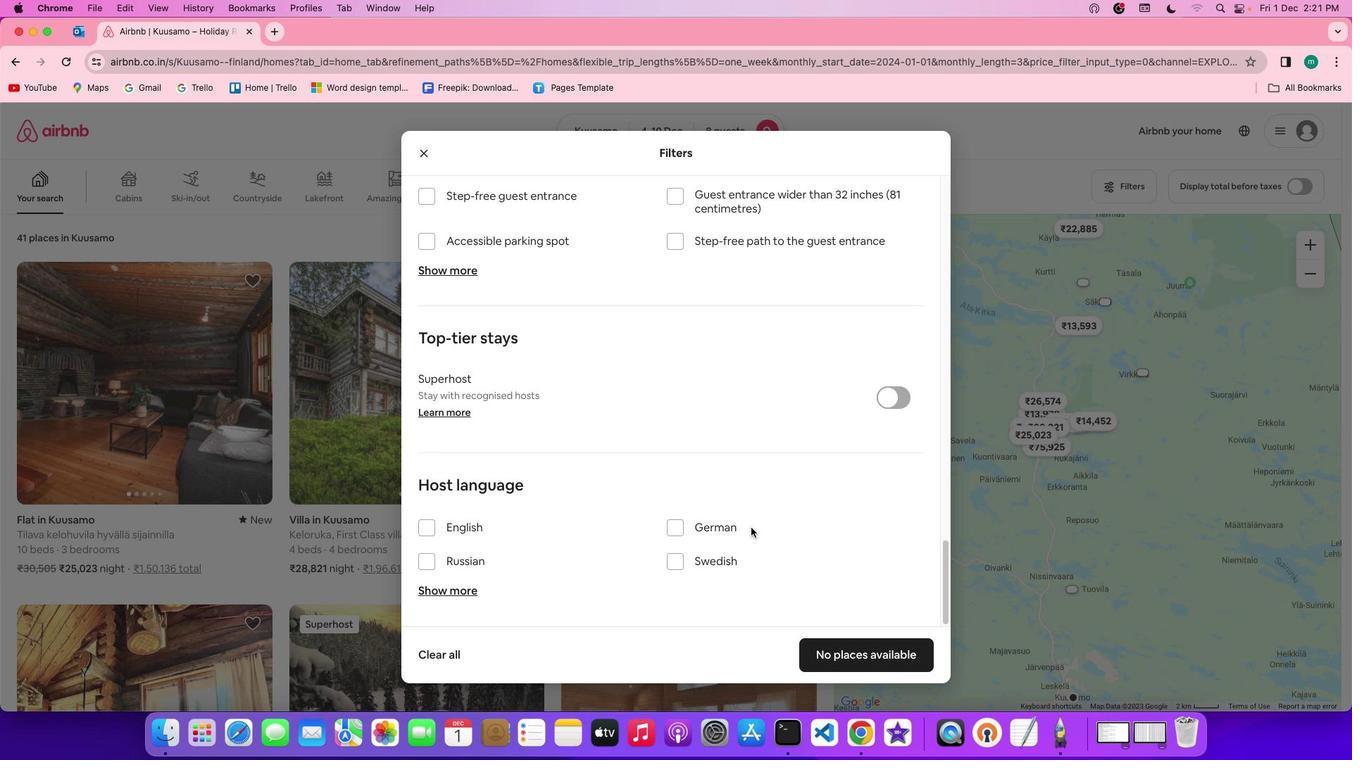 
Action: Mouse scrolled (750, 527) with delta (0, -2)
Screenshot: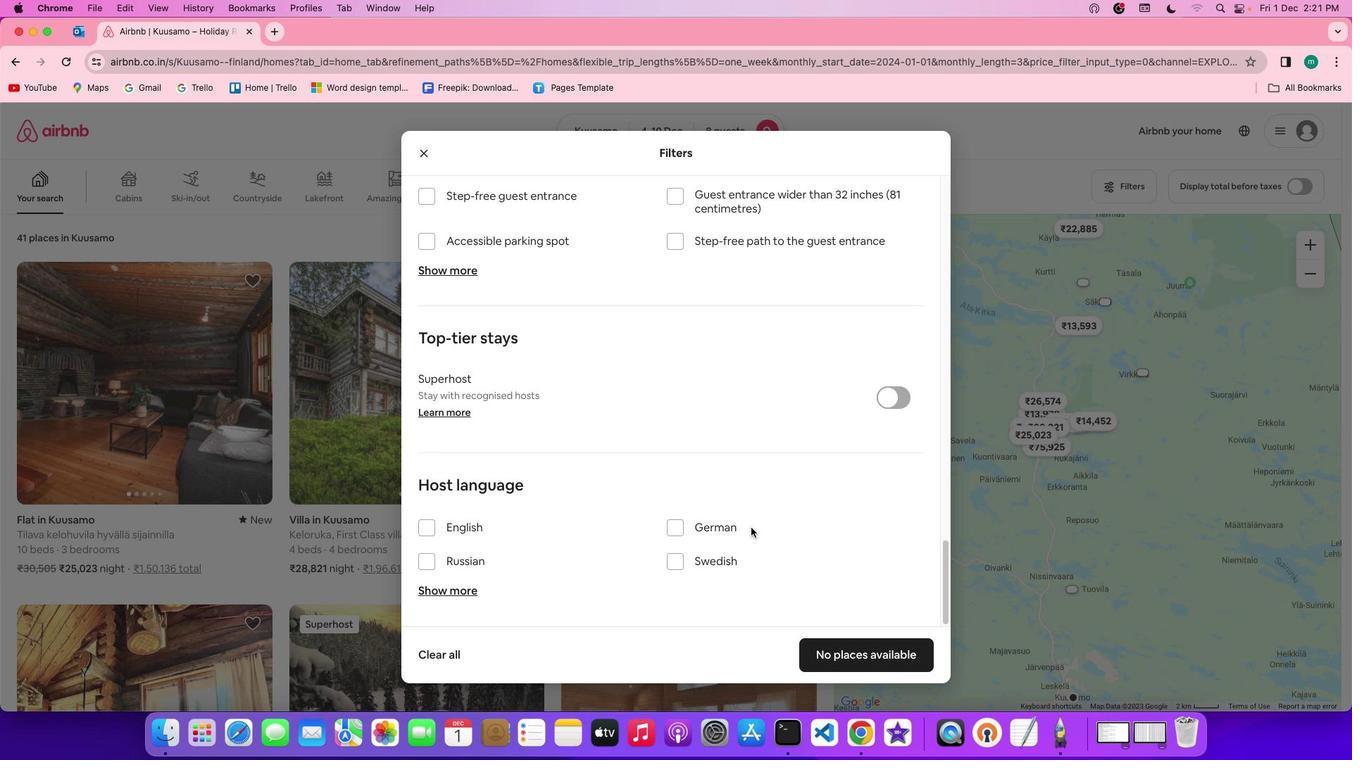 
Action: Mouse scrolled (750, 527) with delta (0, -3)
Screenshot: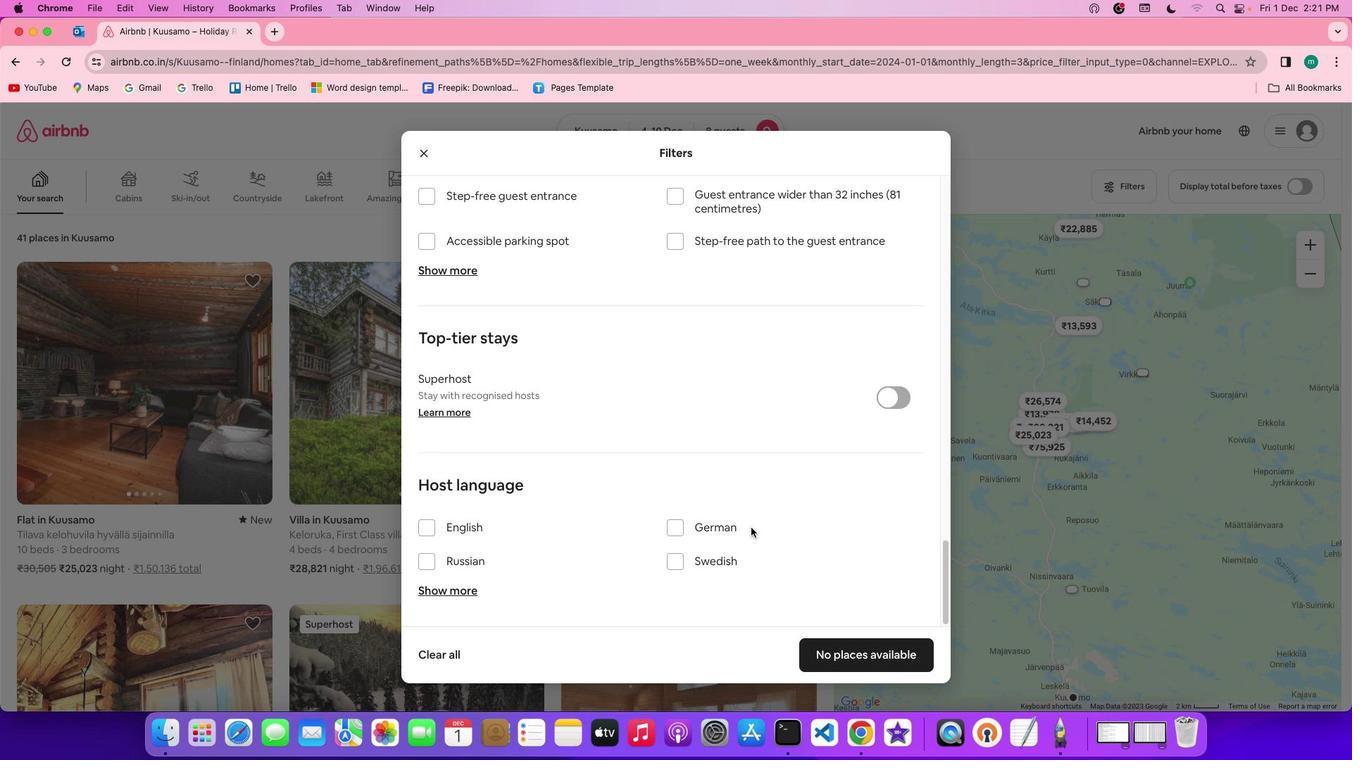
Action: Mouse scrolled (750, 527) with delta (0, -4)
Screenshot: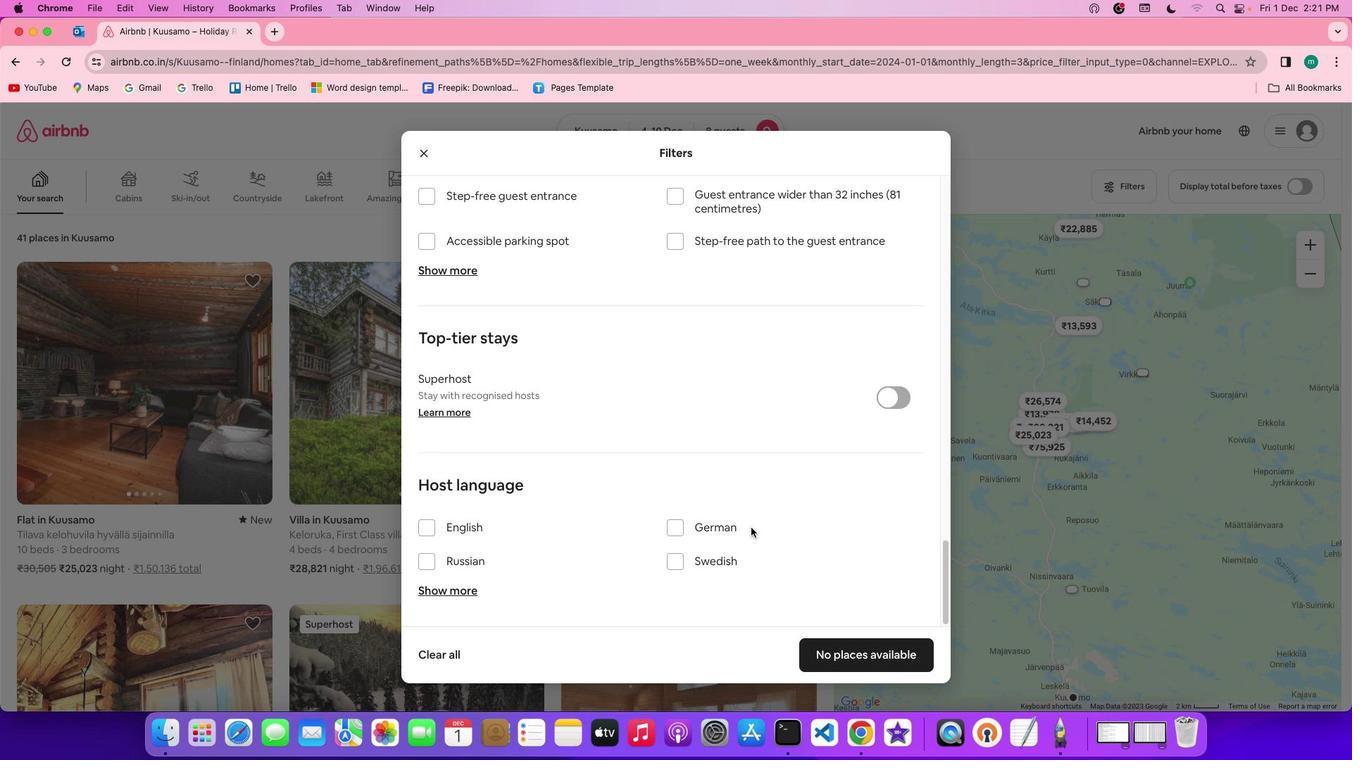
Action: Mouse scrolled (750, 527) with delta (0, -4)
Screenshot: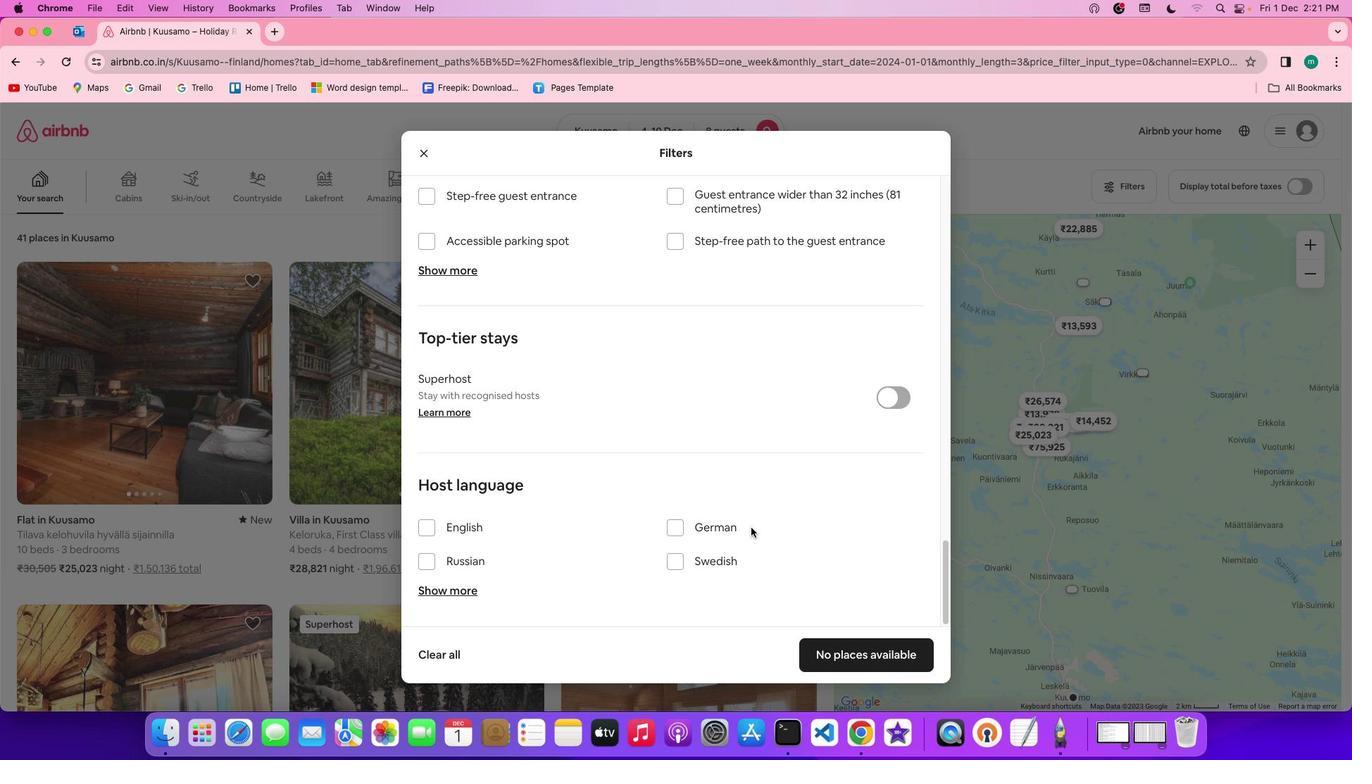 
Action: Mouse moved to (866, 652)
Screenshot: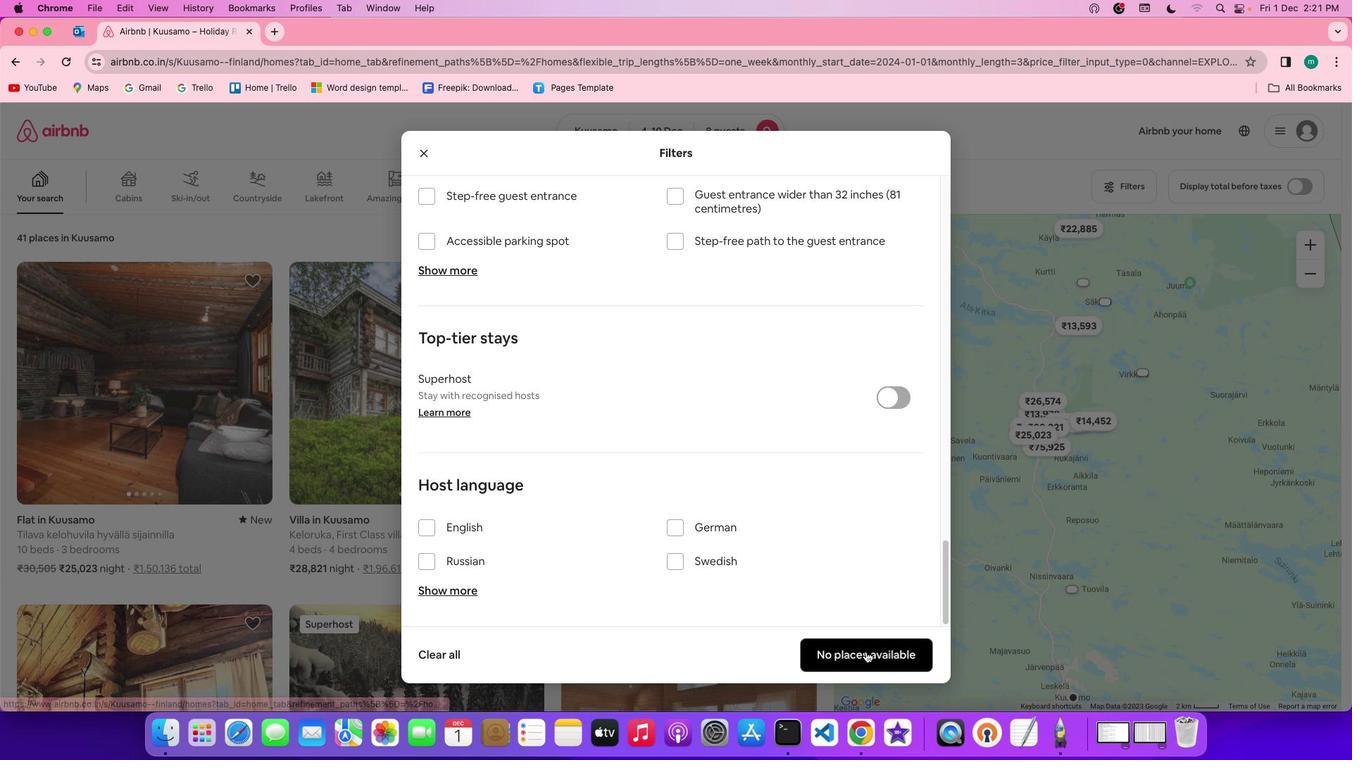 
Action: Mouse pressed left at (866, 652)
Screenshot: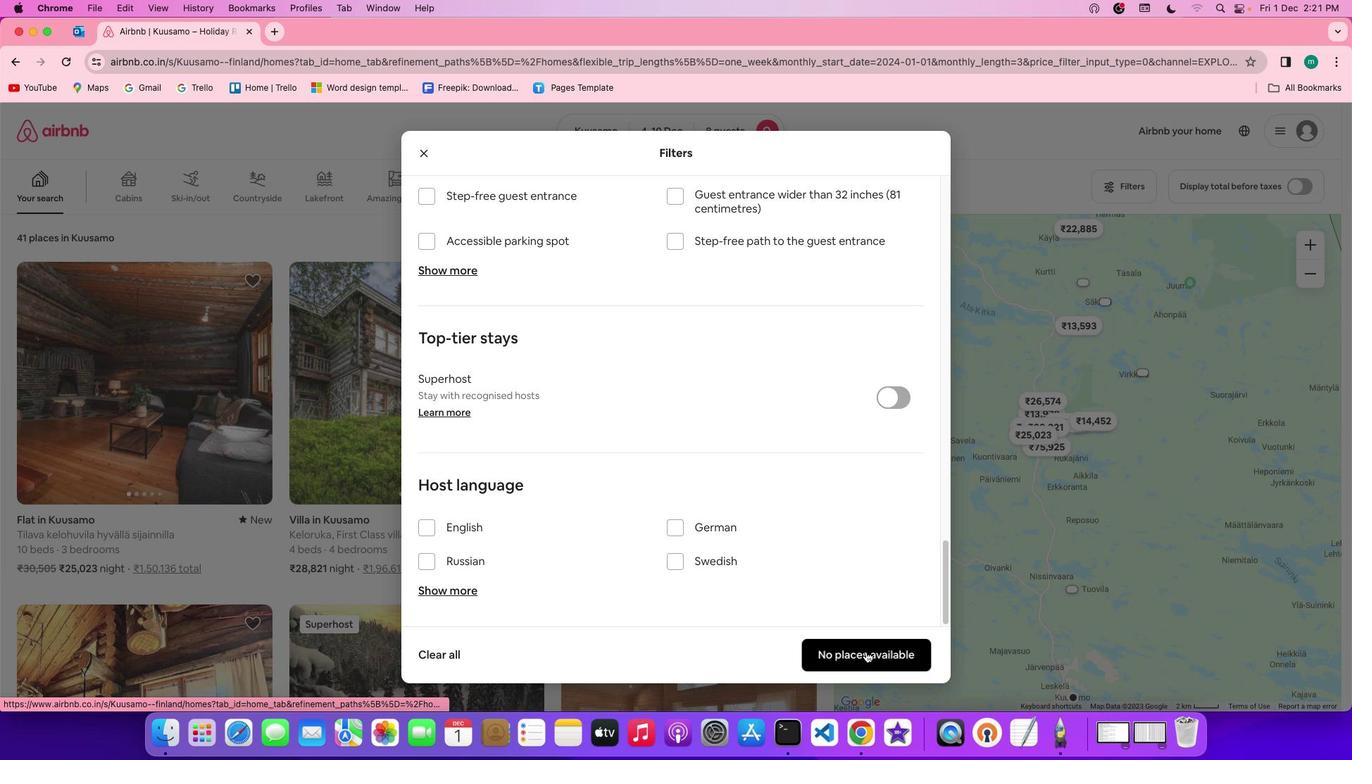 
Action: Mouse moved to (326, 397)
Screenshot: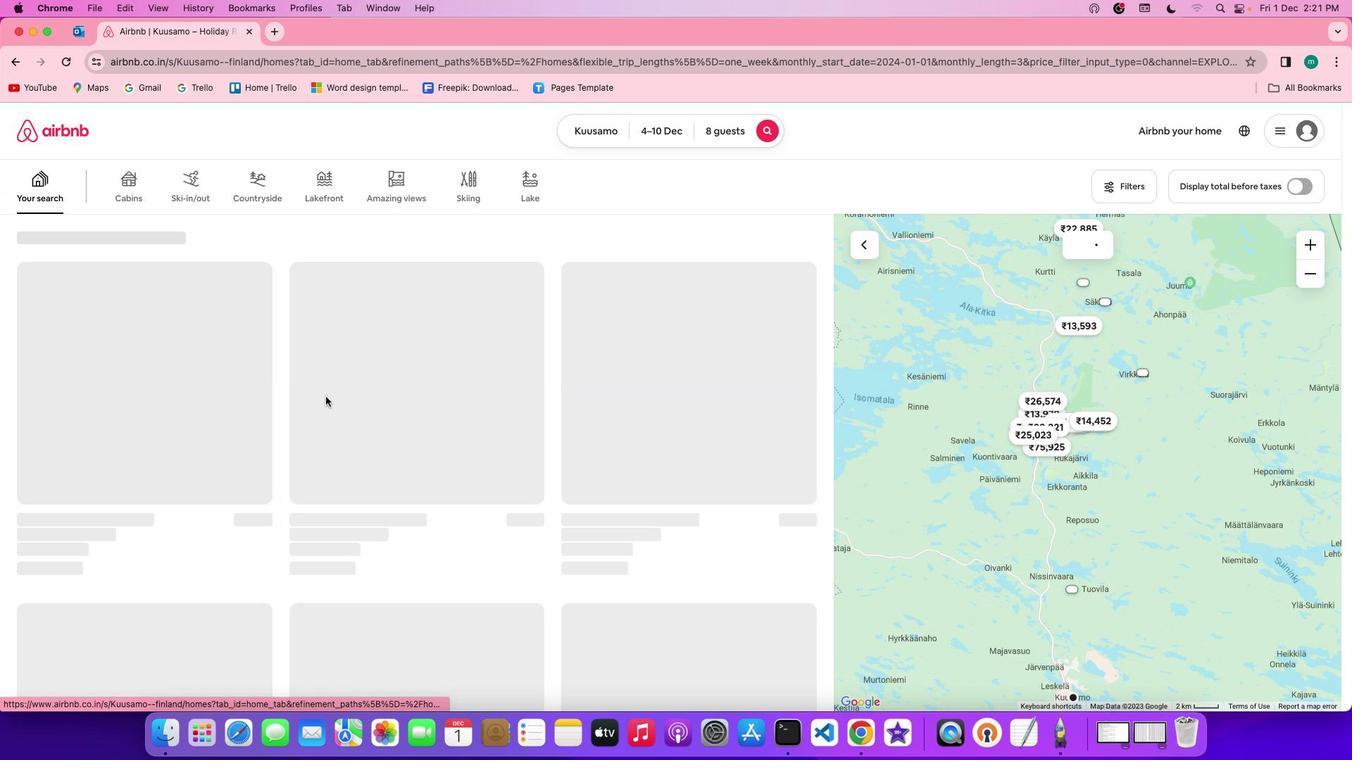 
